 Task: In the event  named  Team Building Retreat: Leadership Development and Team Bonding, Set a range of dates when you can accept meetings  '19 Jul â€" 20 Aug 2023'. Select a duration of  60 min. Select working hours  	_x000D_
MON- SAT 9:00am â€" 5:00pm. Add time before or after your events  as 5 min. Set the frequency of available time slots for invitees as  40 min. Set the minimum notice period and maximum events allowed per day as  41 hours and 2. , logged in from the account softage.4@softage.net and add another guest for the event, softage.7@softage.net
Action: Mouse pressed left at (782, 280)
Screenshot: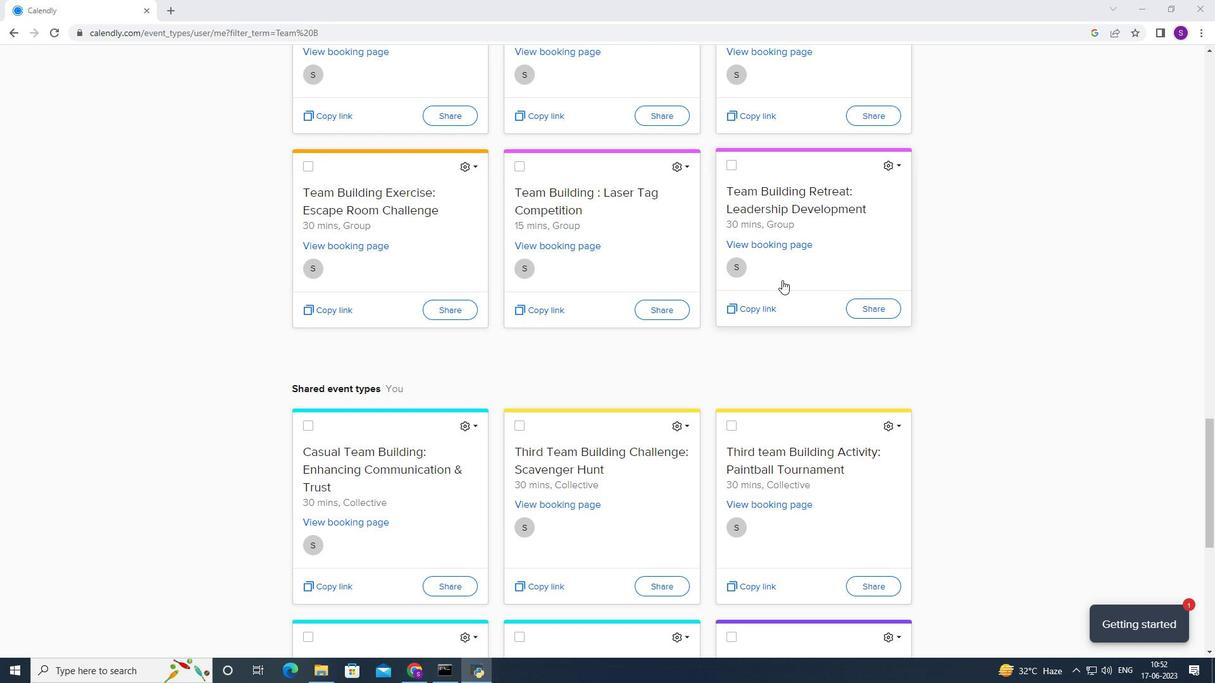 
Action: Mouse moved to (356, 261)
Screenshot: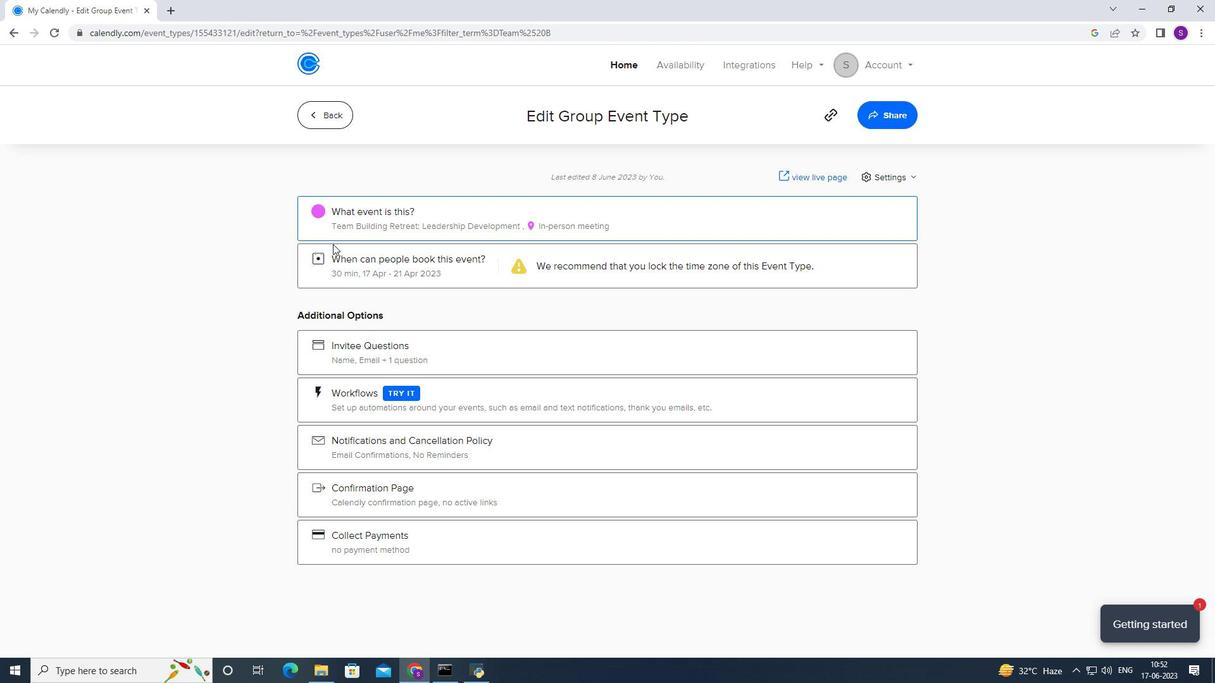 
Action: Mouse pressed left at (356, 261)
Screenshot: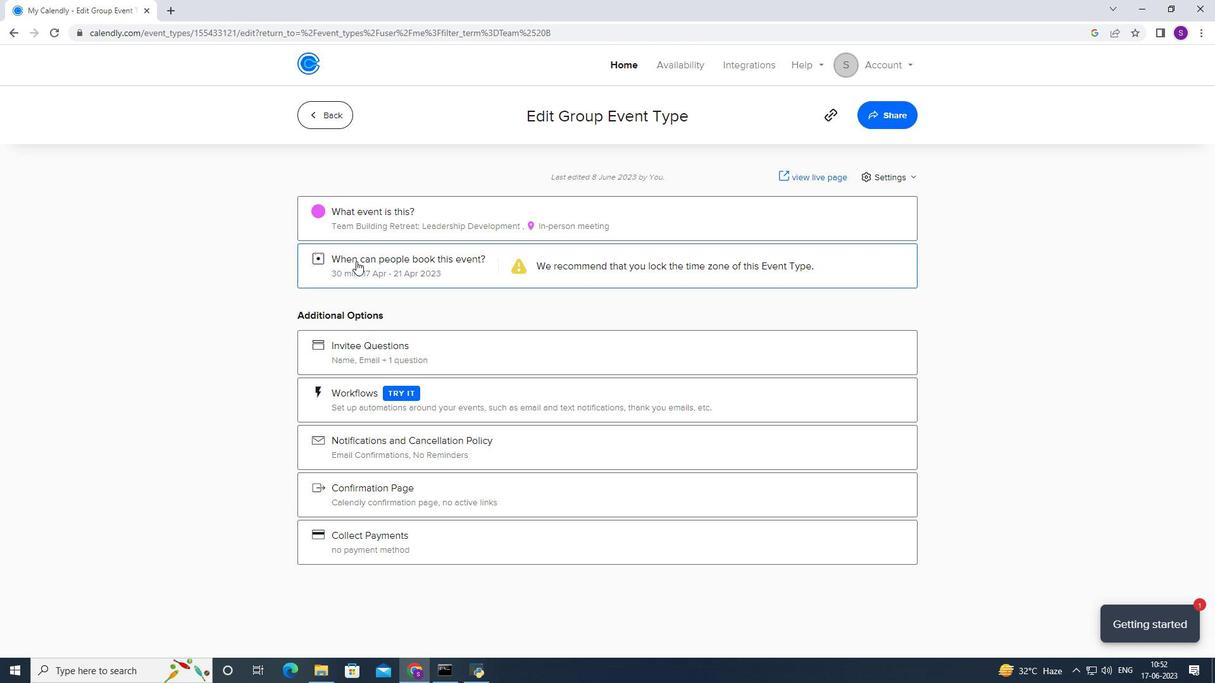 
Action: Mouse moved to (366, 293)
Screenshot: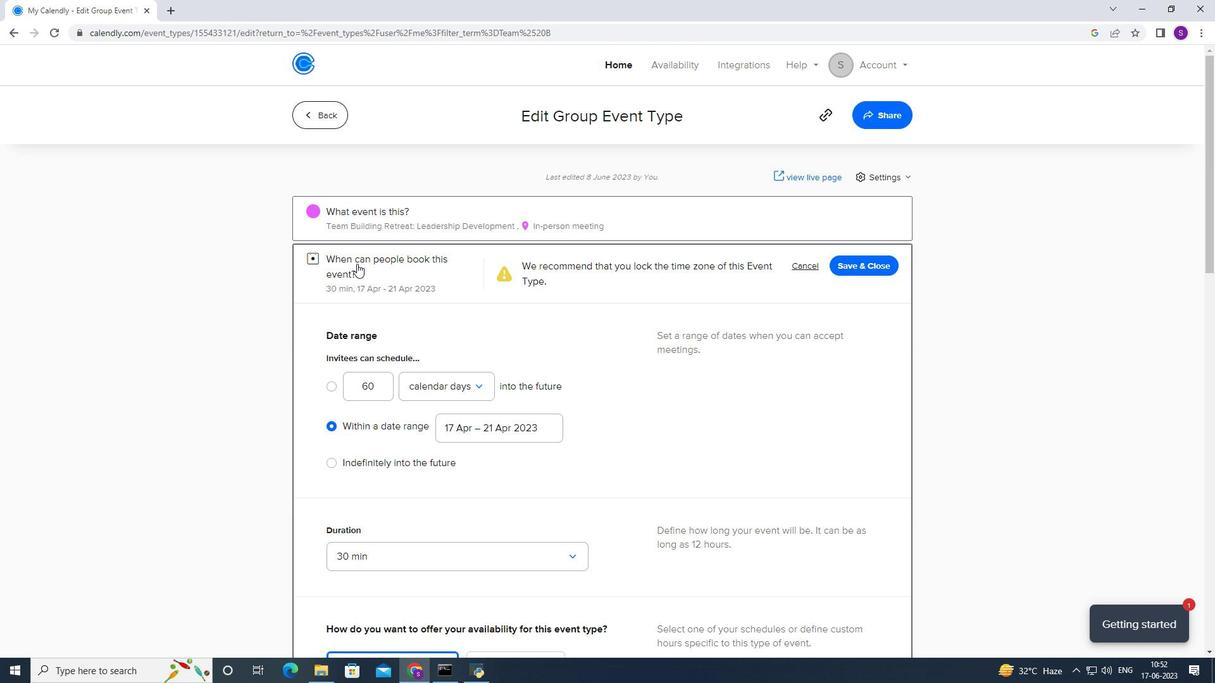 
Action: Mouse scrolled (366, 292) with delta (0, 0)
Screenshot: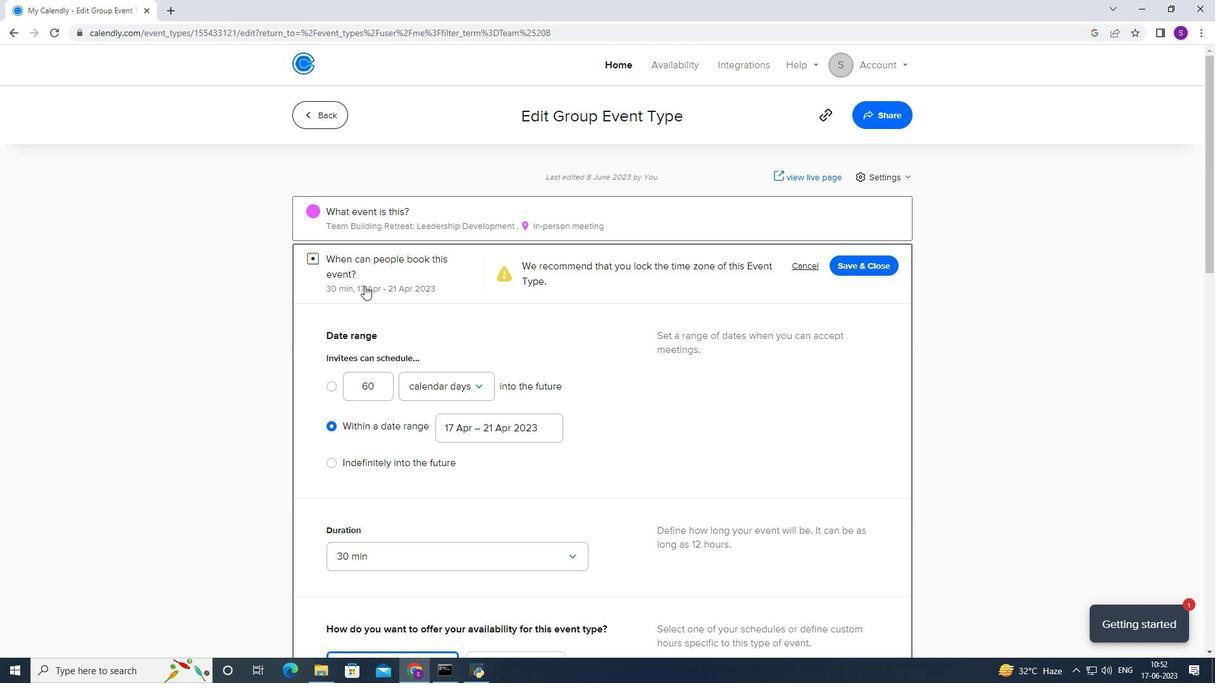 
Action: Mouse scrolled (366, 292) with delta (0, 0)
Screenshot: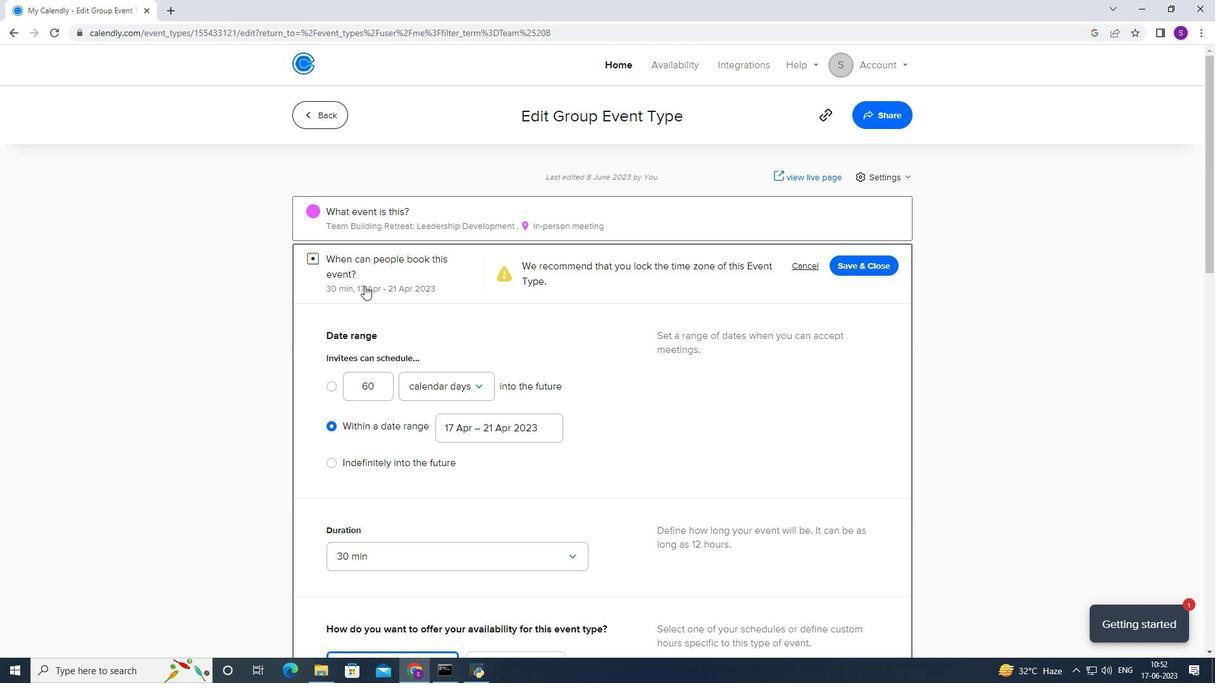 
Action: Mouse scrolled (366, 292) with delta (0, 0)
Screenshot: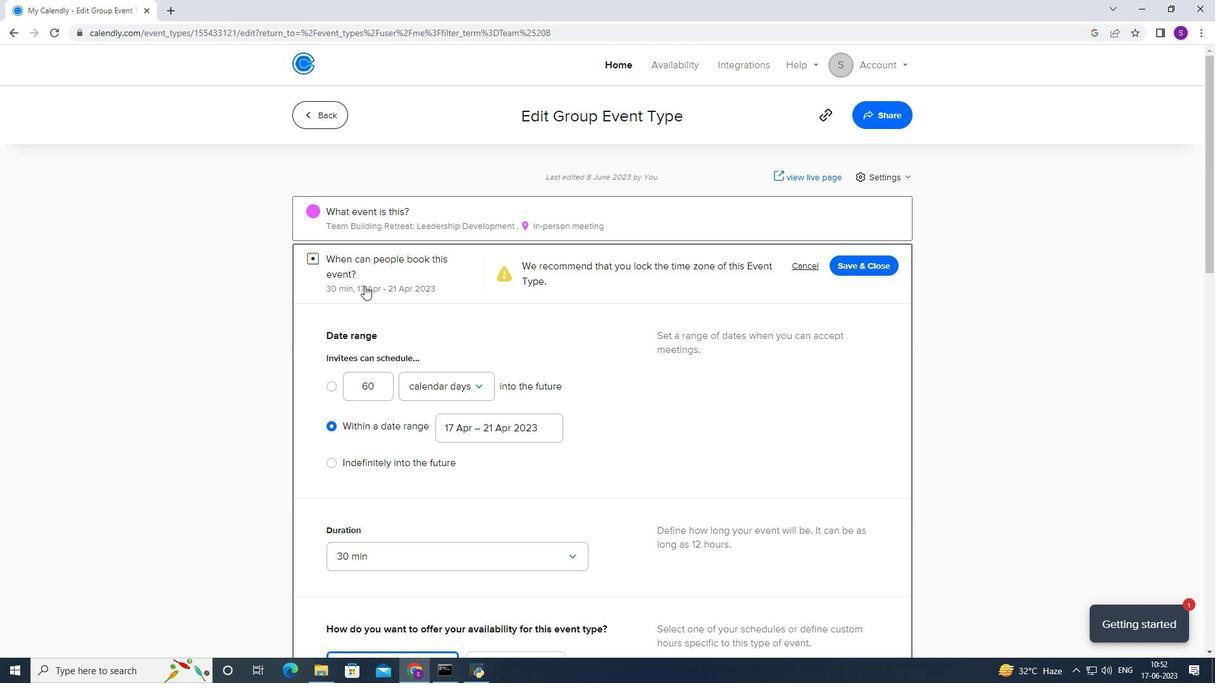 
Action: Mouse moved to (455, 238)
Screenshot: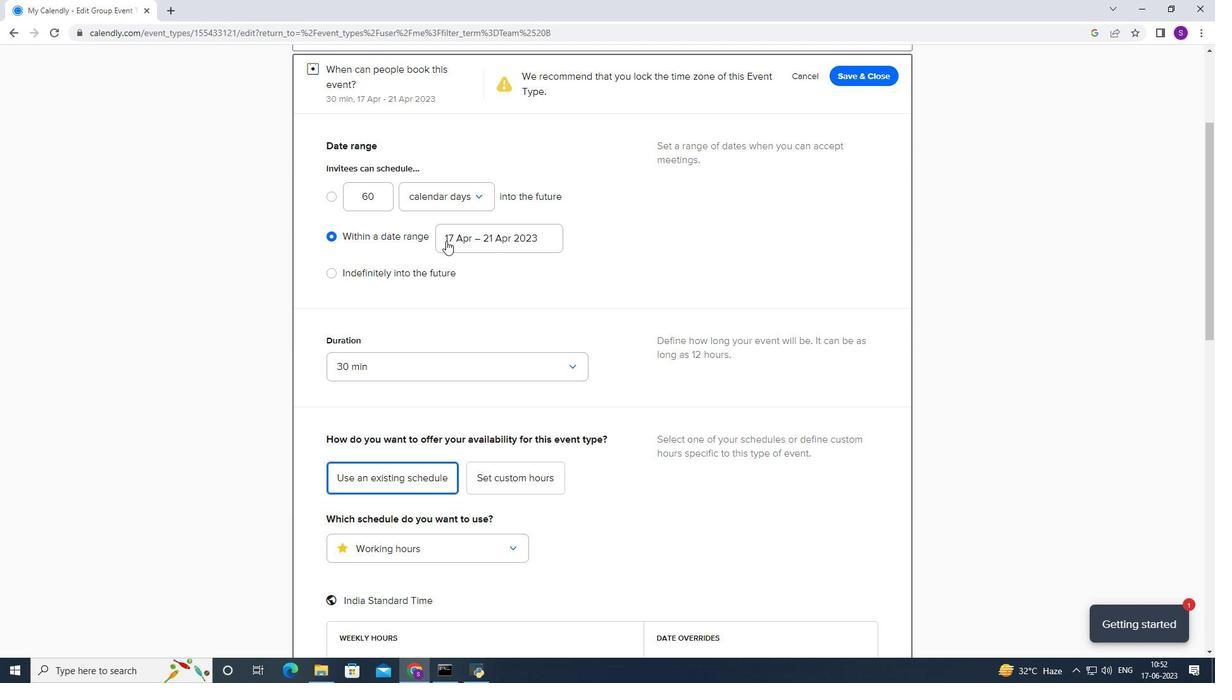 
Action: Mouse pressed left at (455, 238)
Screenshot: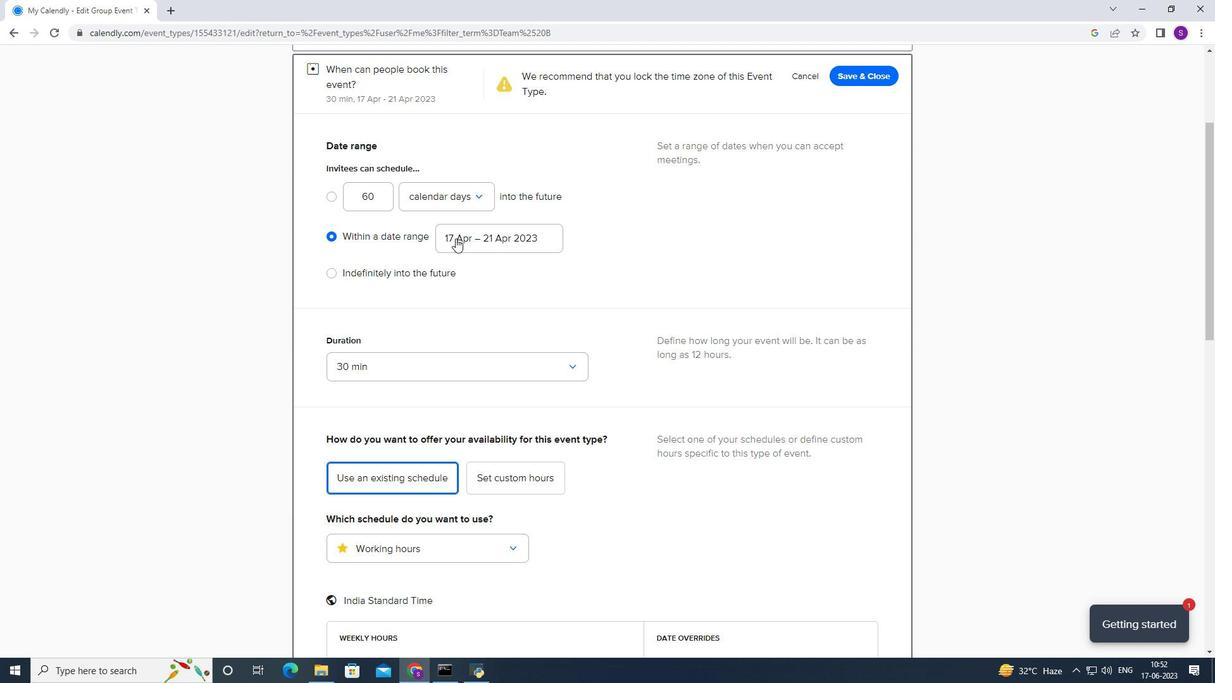 
Action: Mouse moved to (478, 378)
Screenshot: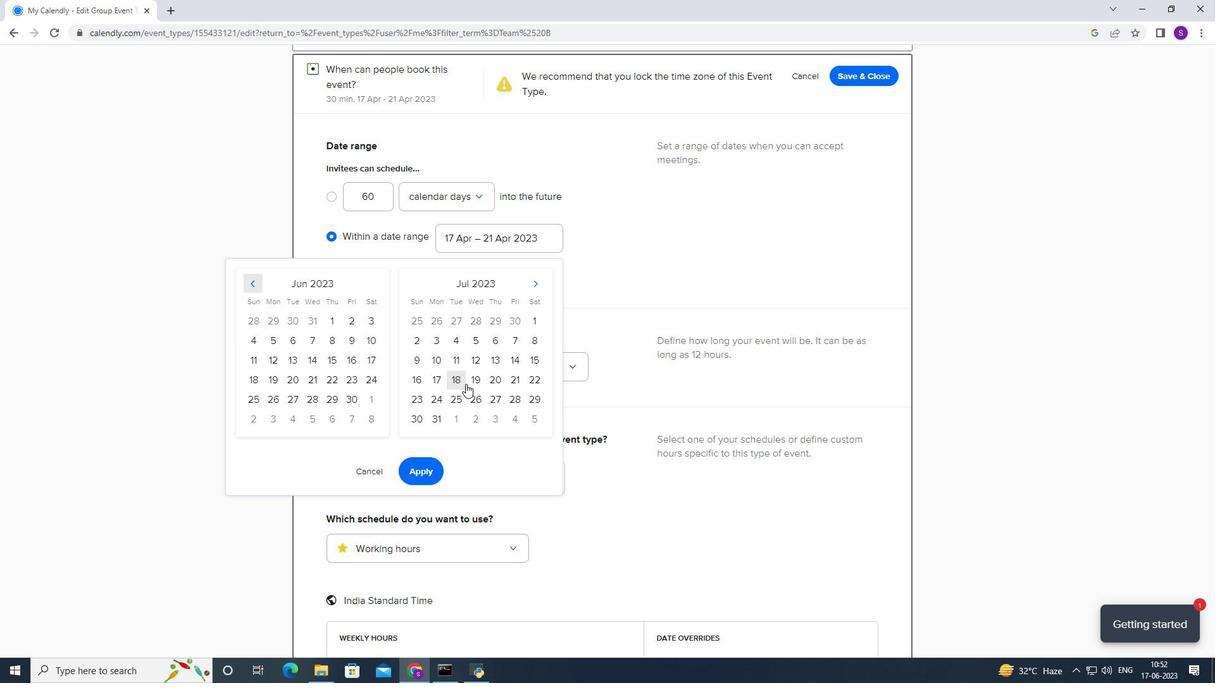
Action: Mouse pressed left at (478, 378)
Screenshot: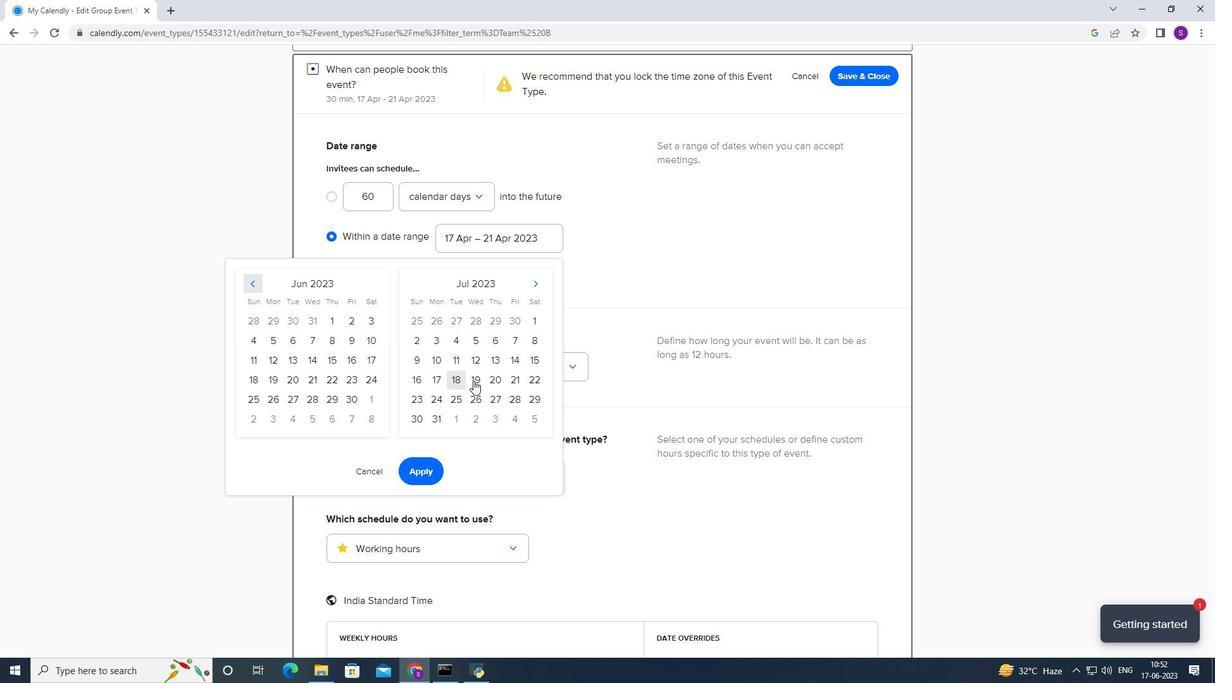 
Action: Mouse moved to (536, 279)
Screenshot: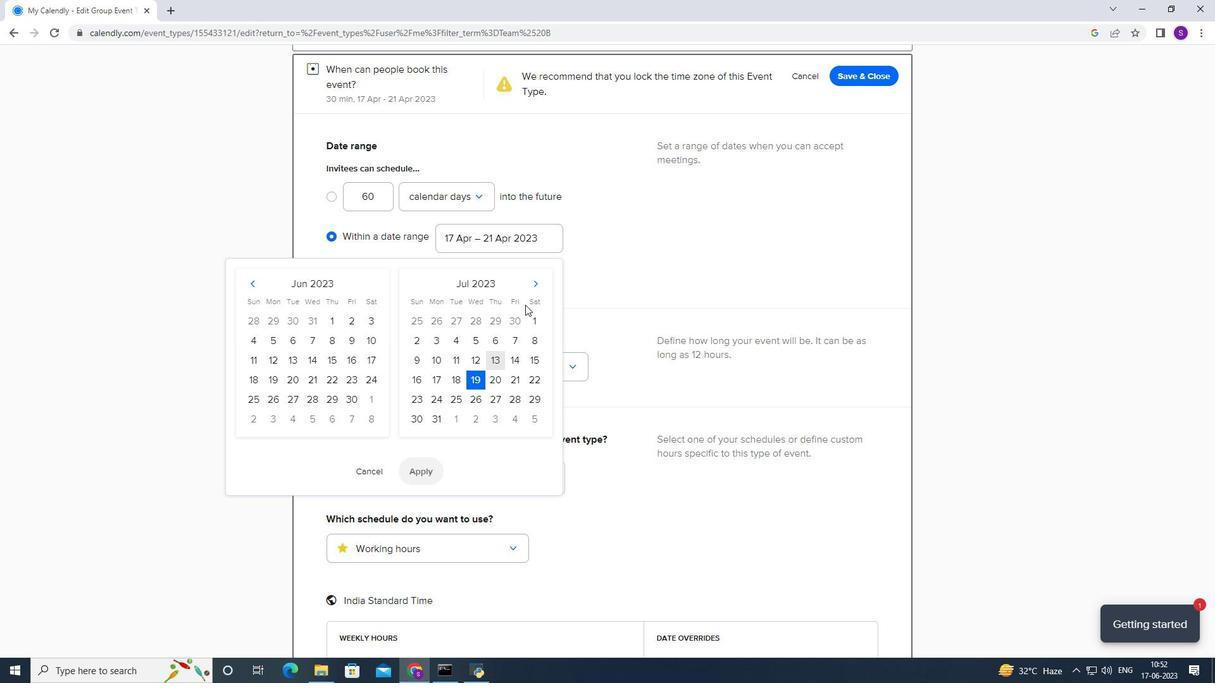 
Action: Mouse pressed left at (536, 279)
Screenshot: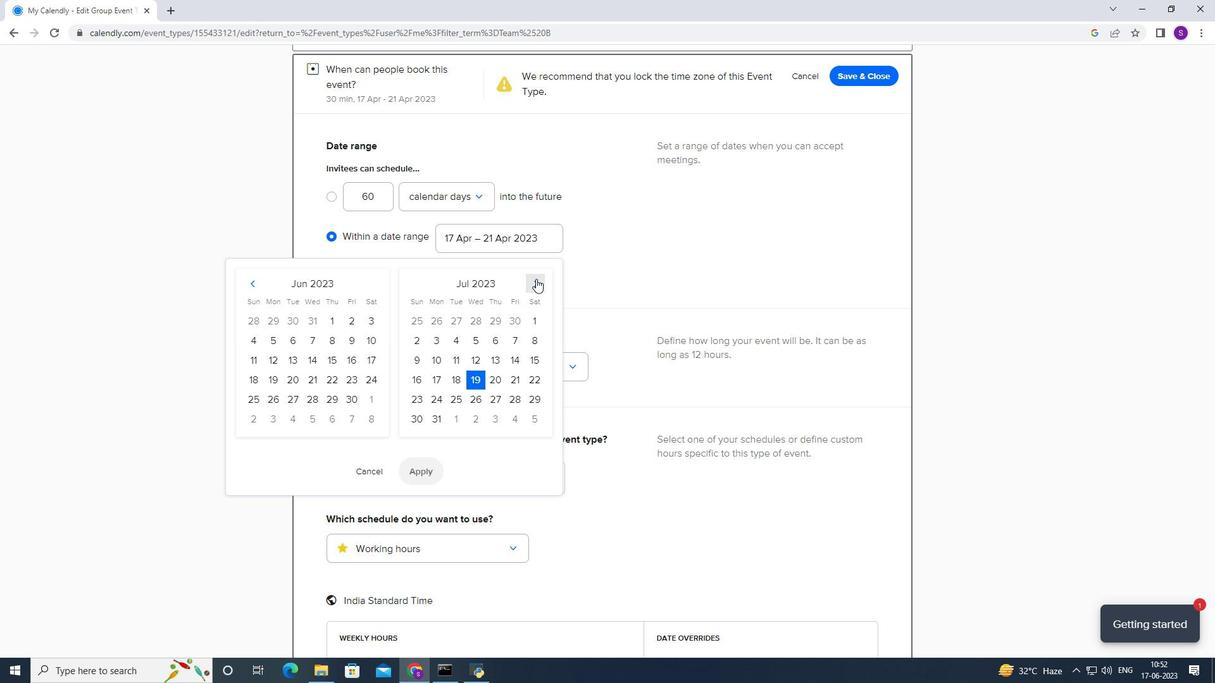 
Action: Mouse moved to (419, 382)
Screenshot: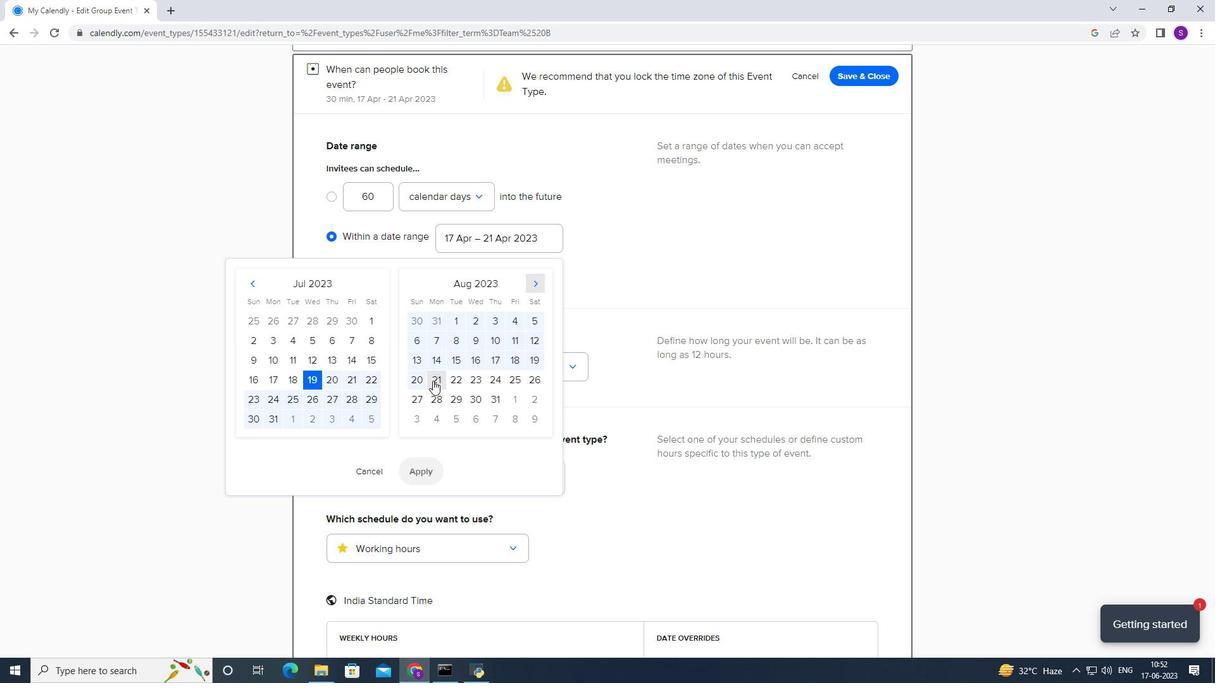 
Action: Mouse pressed left at (419, 382)
Screenshot: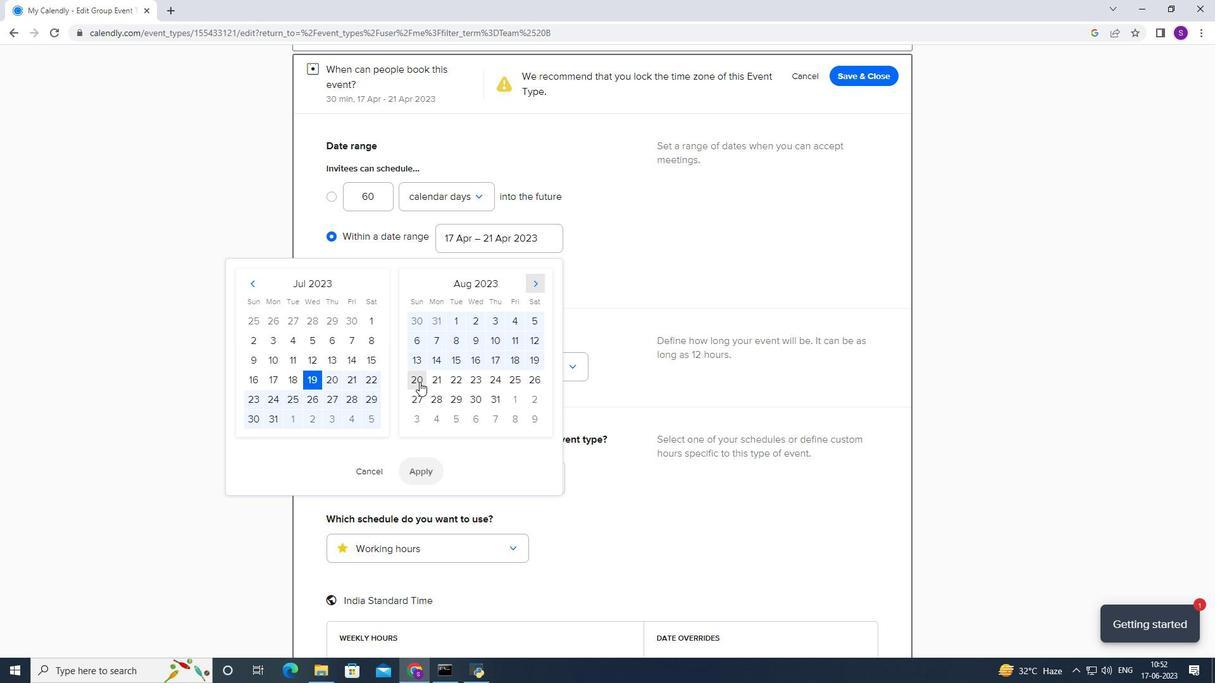 
Action: Mouse moved to (407, 474)
Screenshot: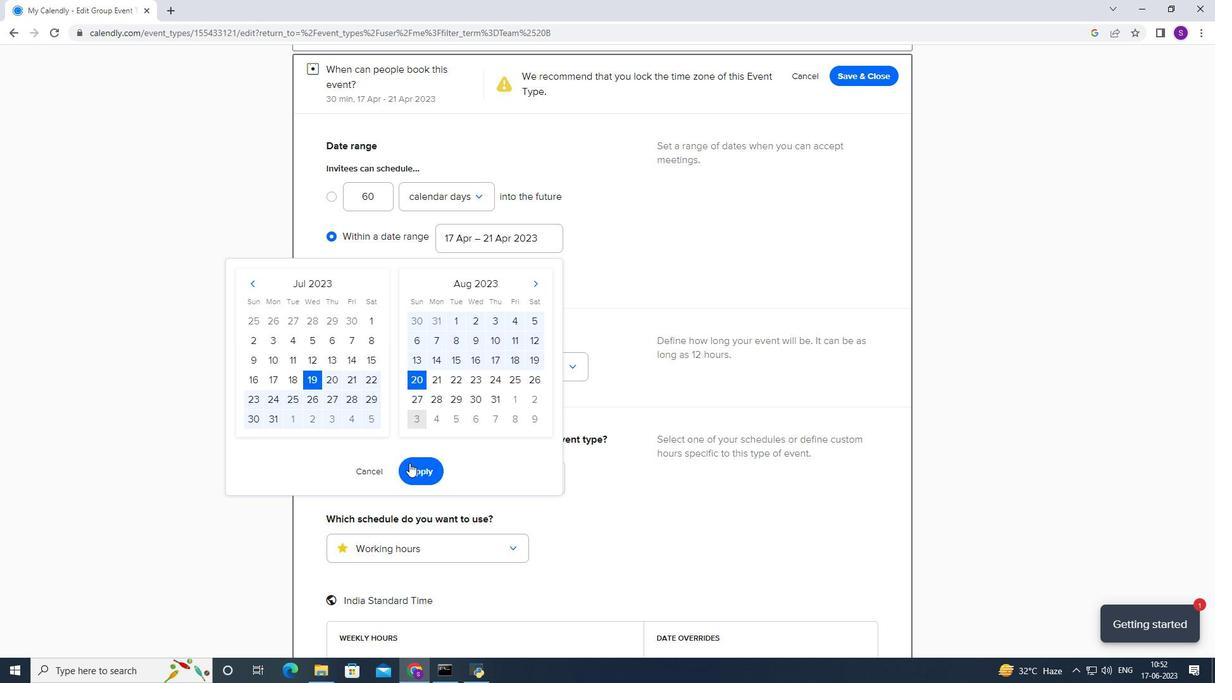 
Action: Mouse pressed left at (407, 474)
Screenshot: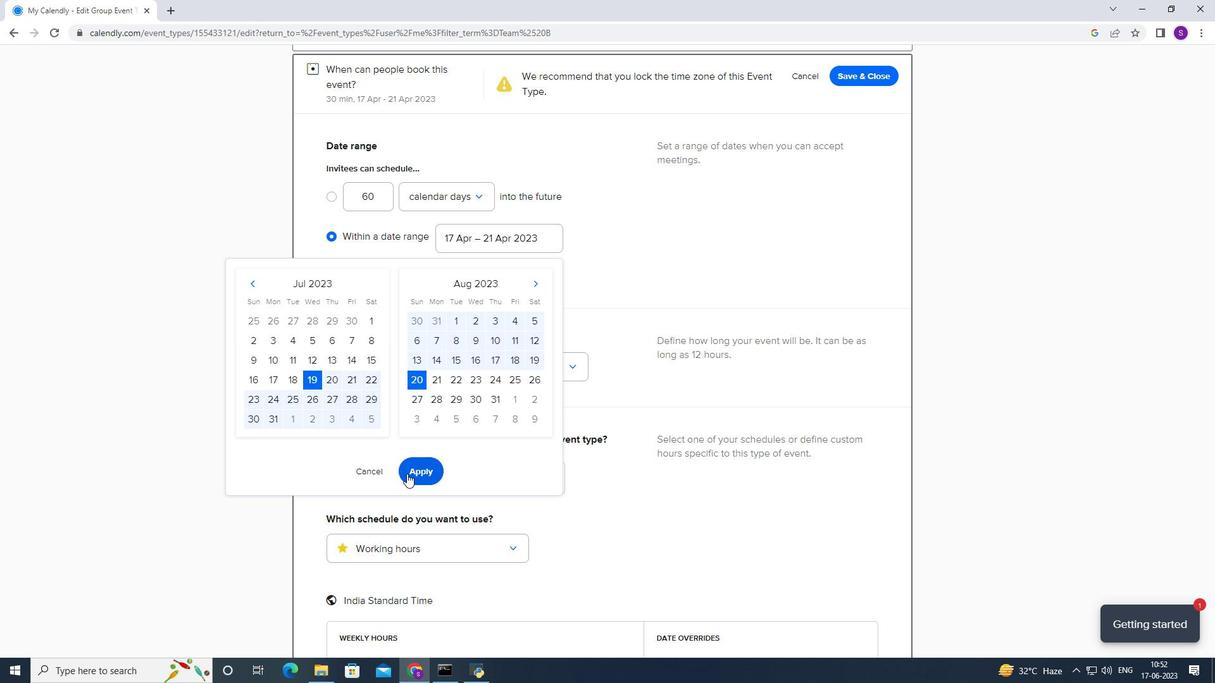 
Action: Mouse moved to (435, 448)
Screenshot: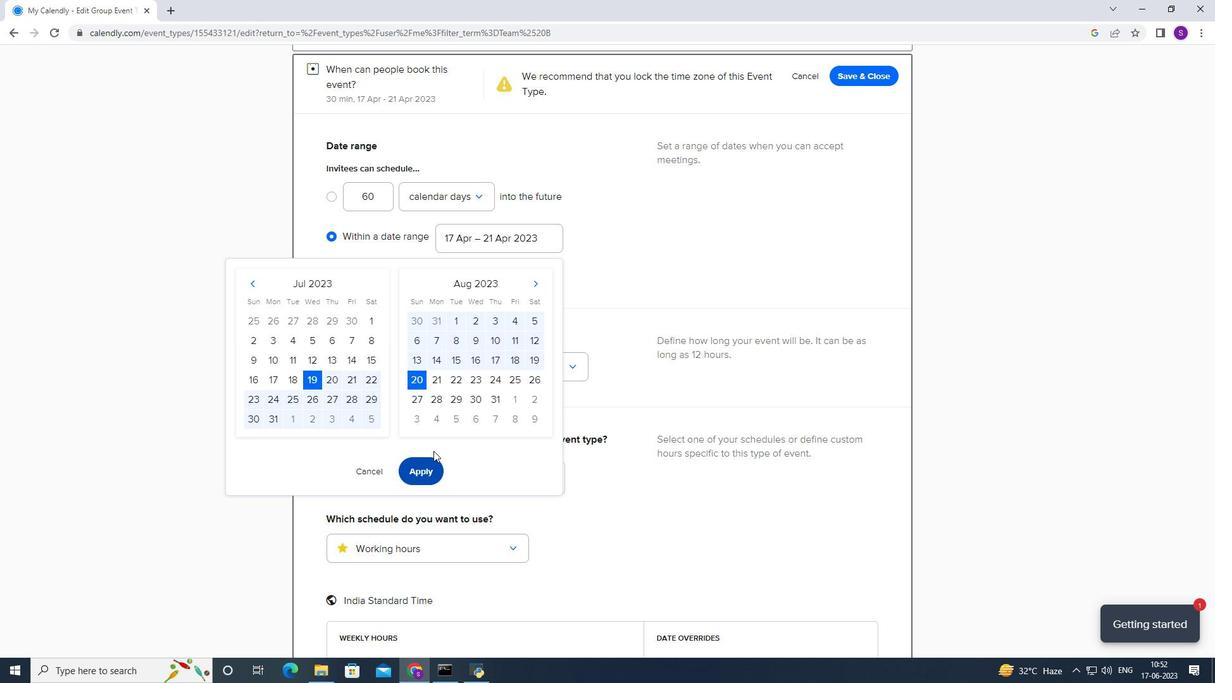 
Action: Mouse scrolled (435, 447) with delta (0, 0)
Screenshot: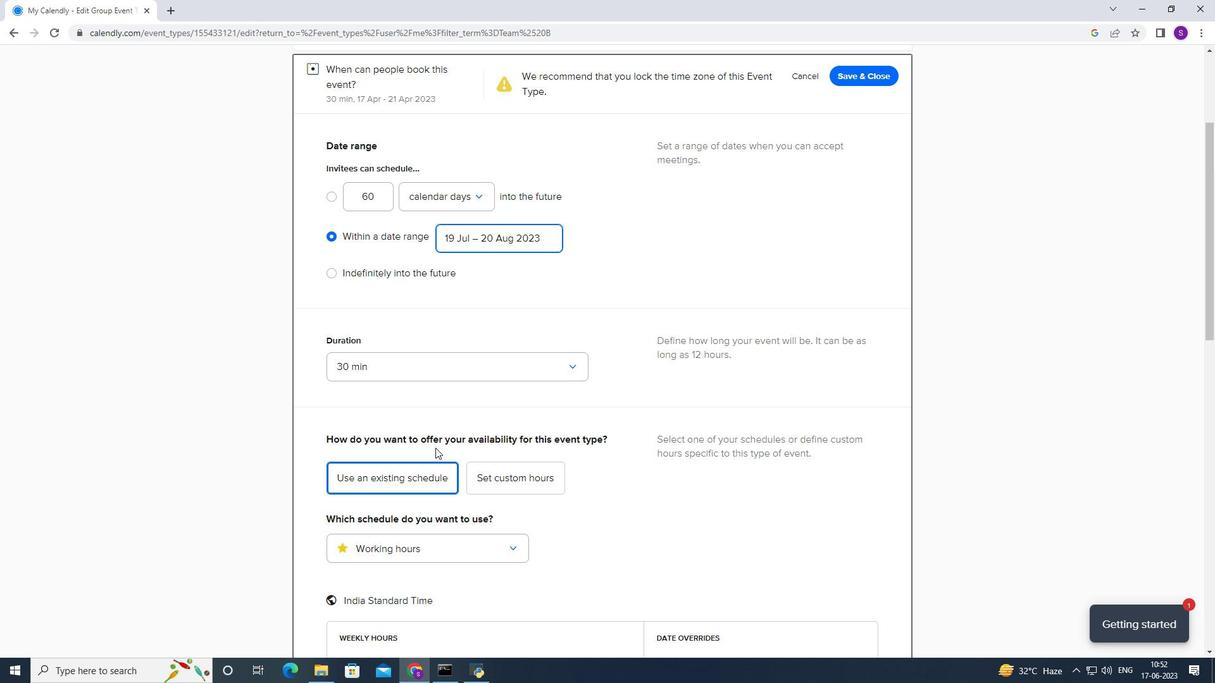 
Action: Mouse scrolled (435, 447) with delta (0, 0)
Screenshot: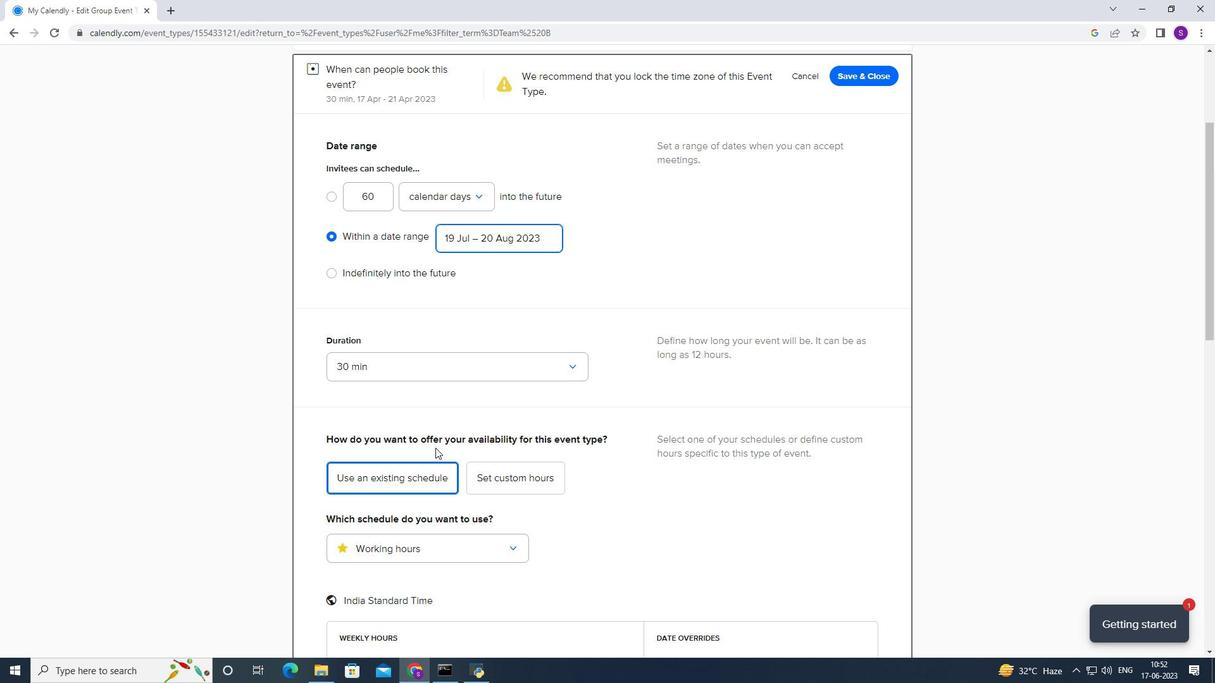 
Action: Mouse moved to (487, 355)
Screenshot: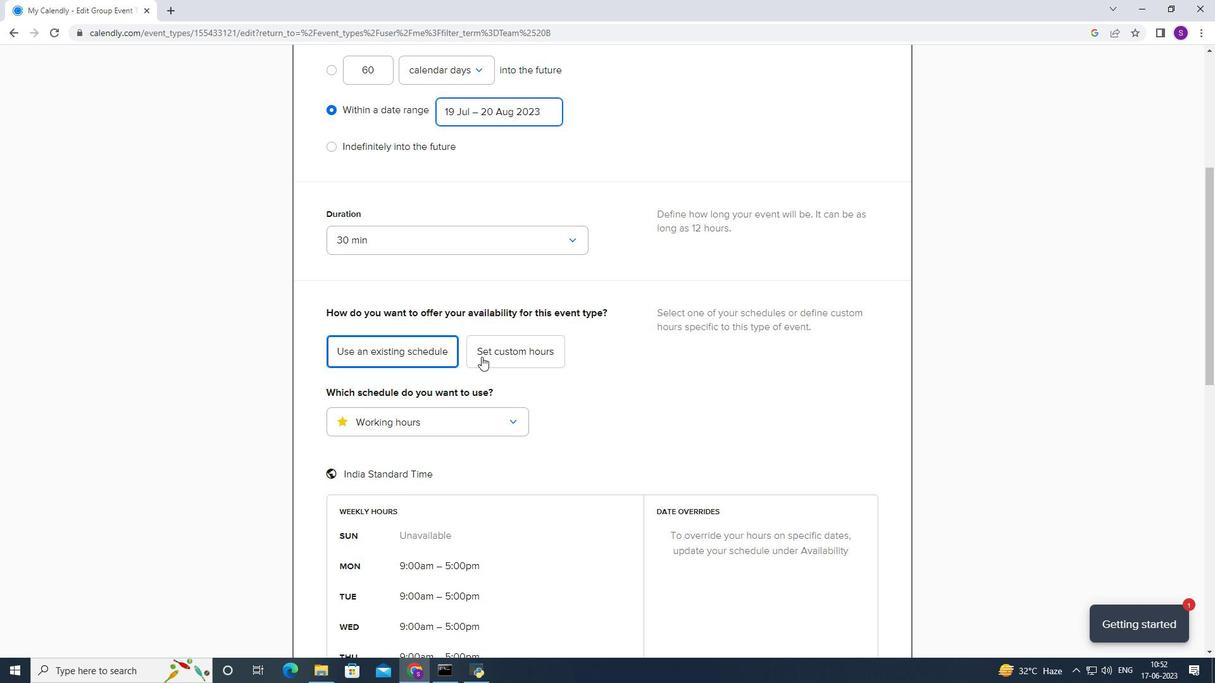 
Action: Mouse scrolled (487, 356) with delta (0, 0)
Screenshot: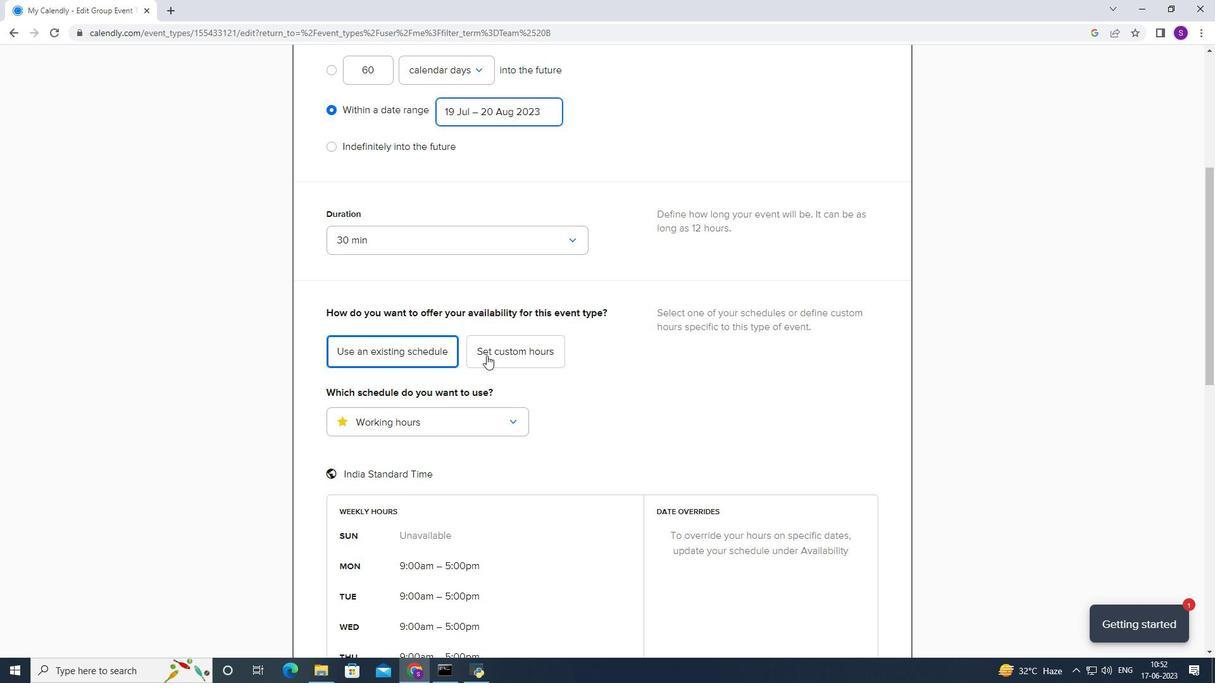 
Action: Mouse moved to (471, 286)
Screenshot: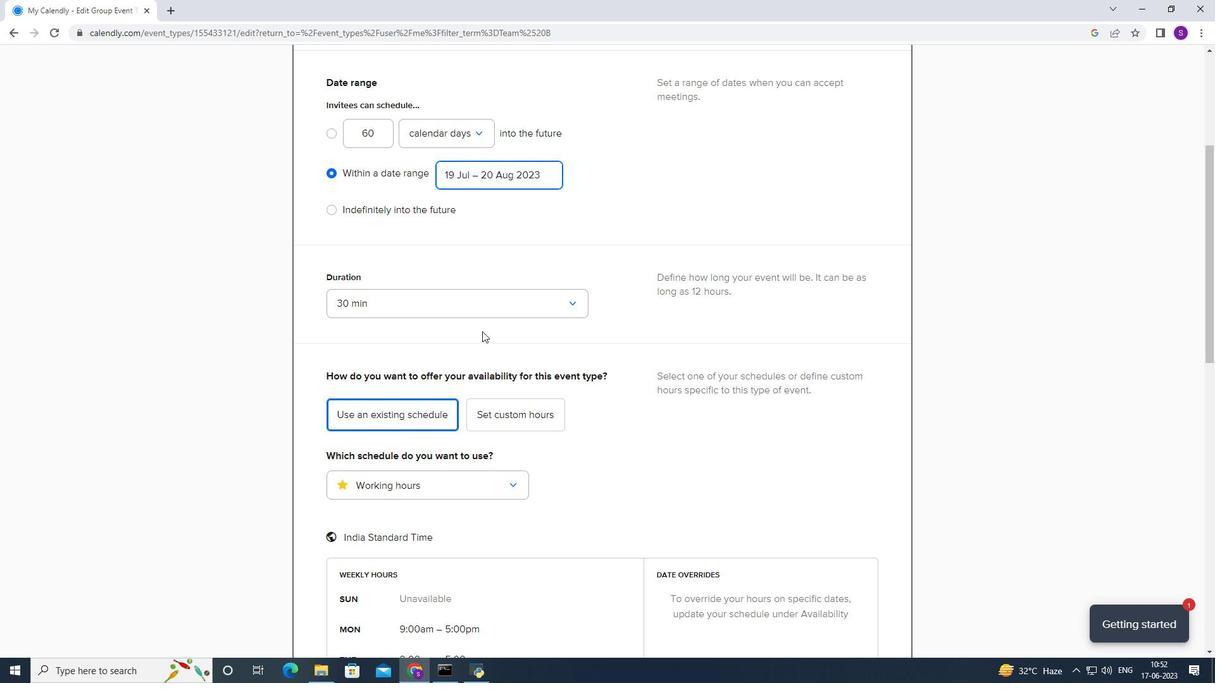 
Action: Mouse pressed left at (471, 286)
Screenshot: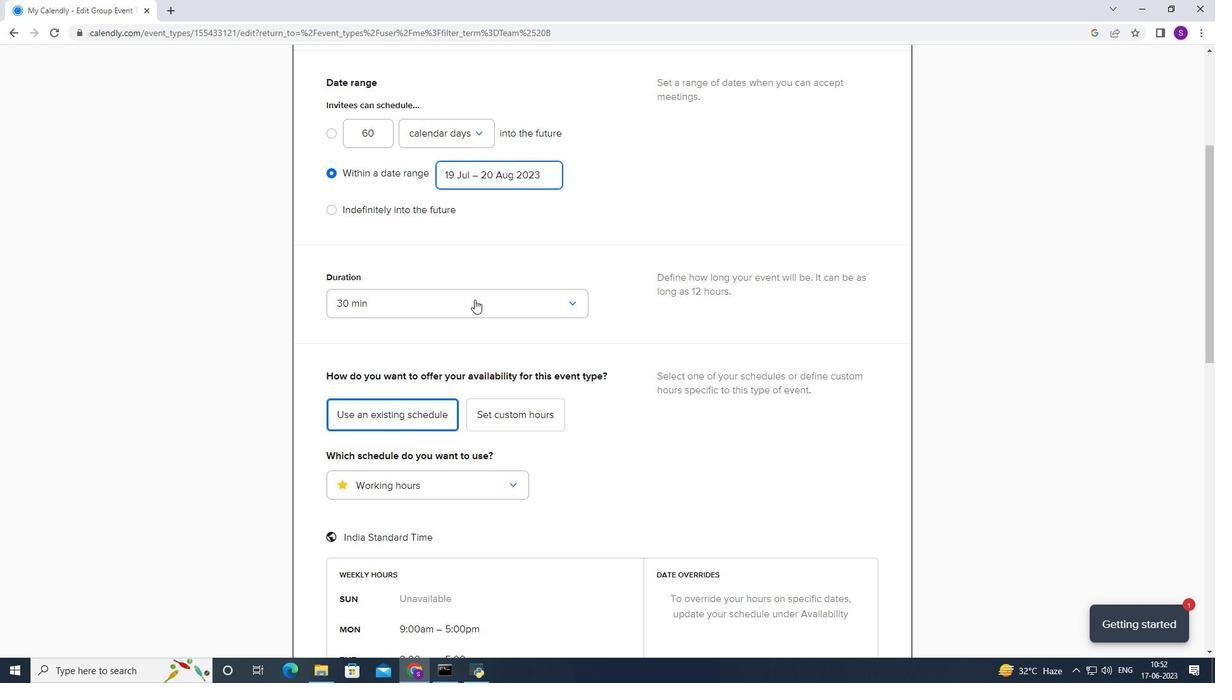 
Action: Mouse moved to (452, 298)
Screenshot: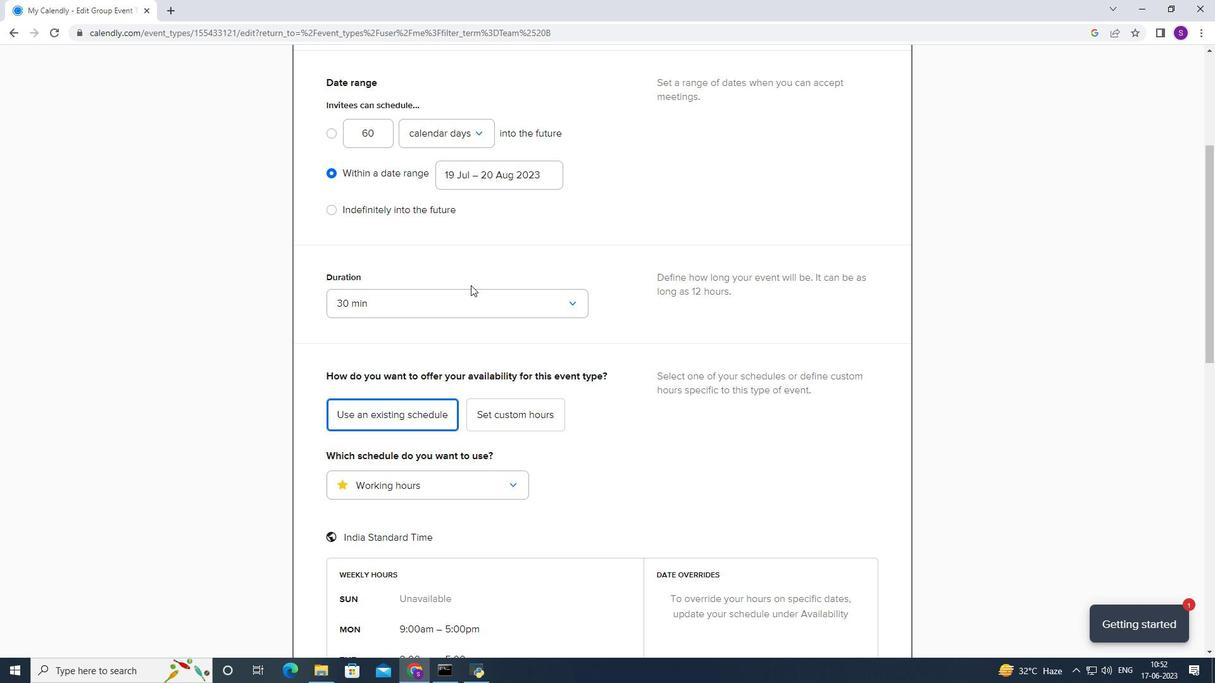 
Action: Mouse pressed left at (452, 298)
Screenshot: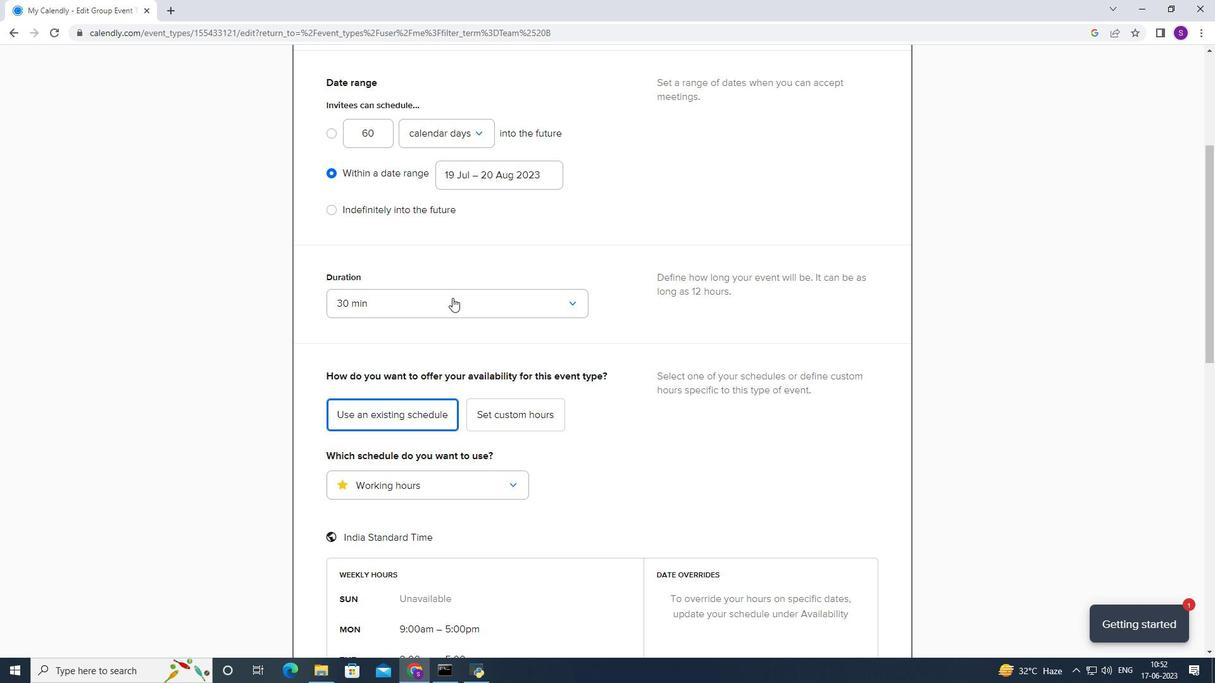 
Action: Mouse moved to (354, 415)
Screenshot: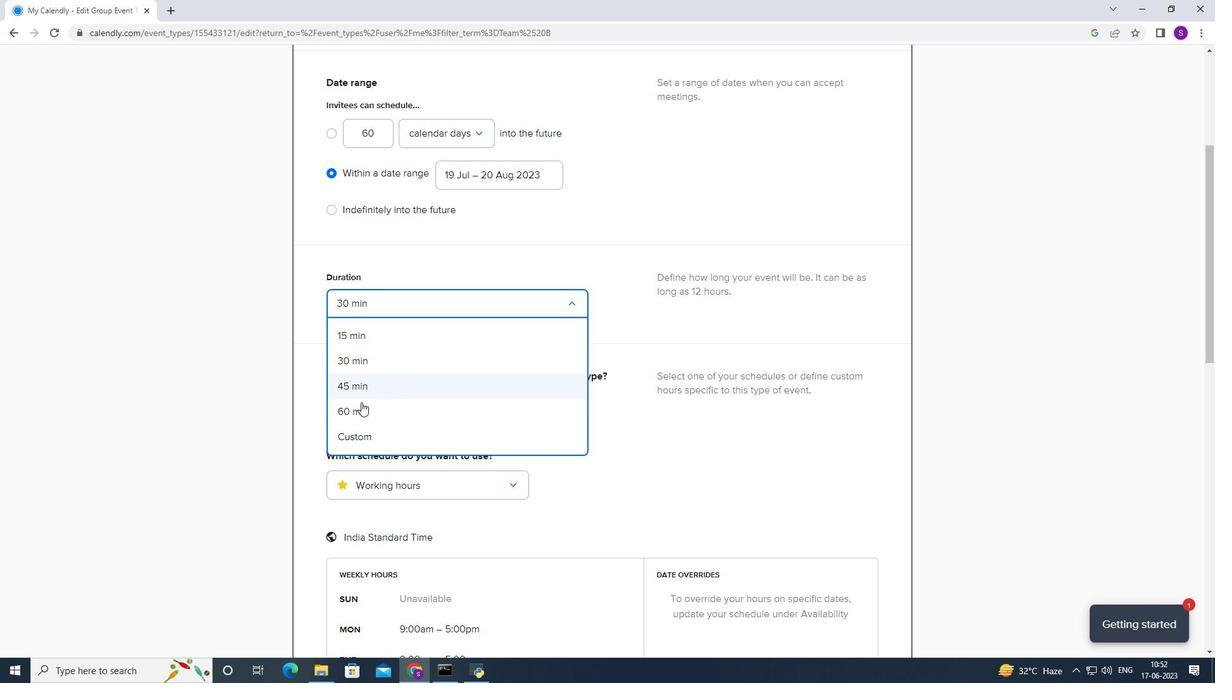 
Action: Mouse pressed left at (354, 415)
Screenshot: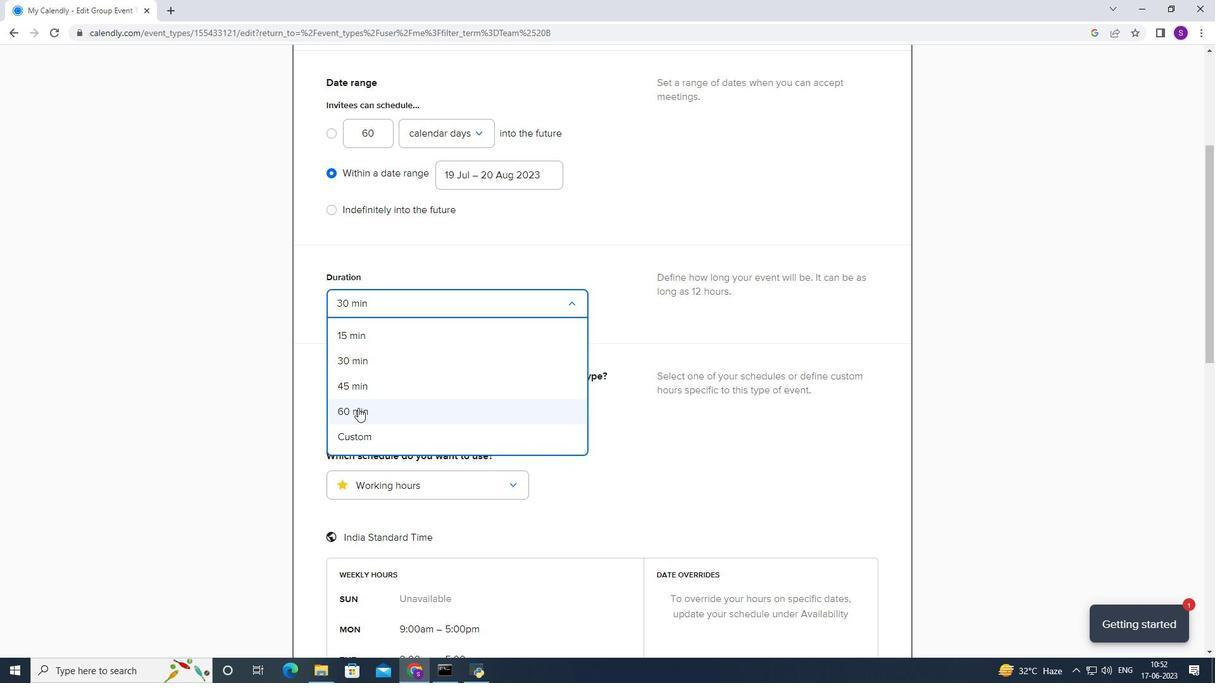 
Action: Mouse moved to (405, 378)
Screenshot: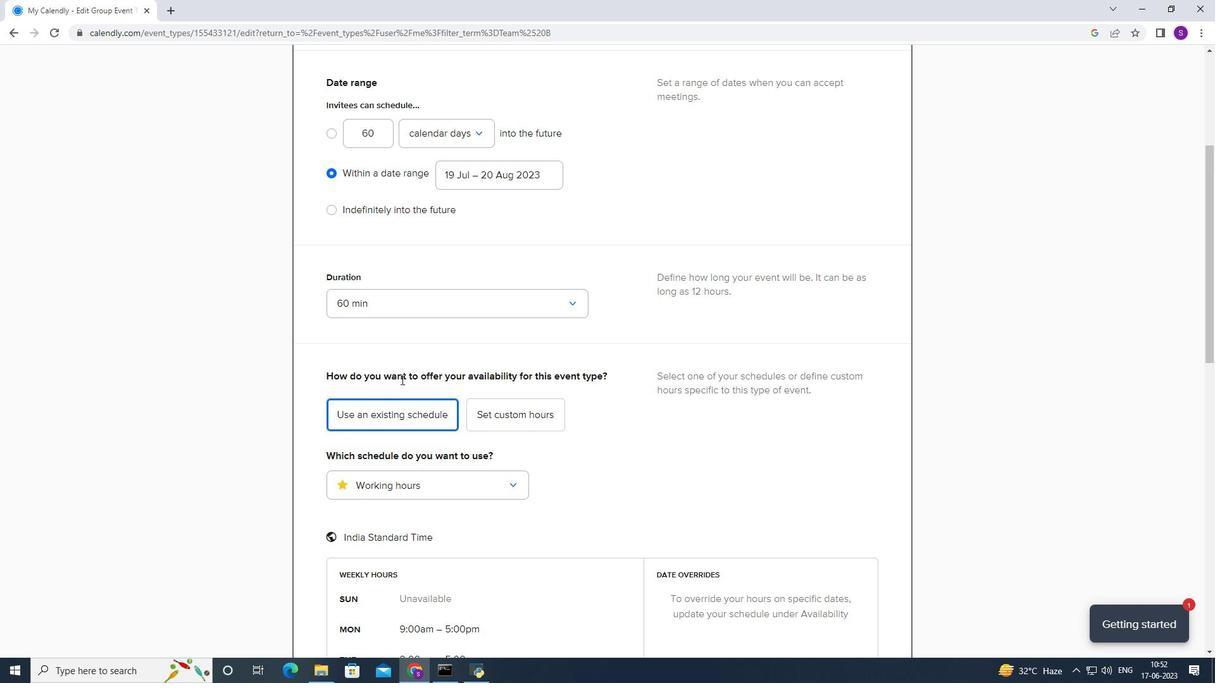 
Action: Mouse scrolled (405, 377) with delta (0, 0)
Screenshot: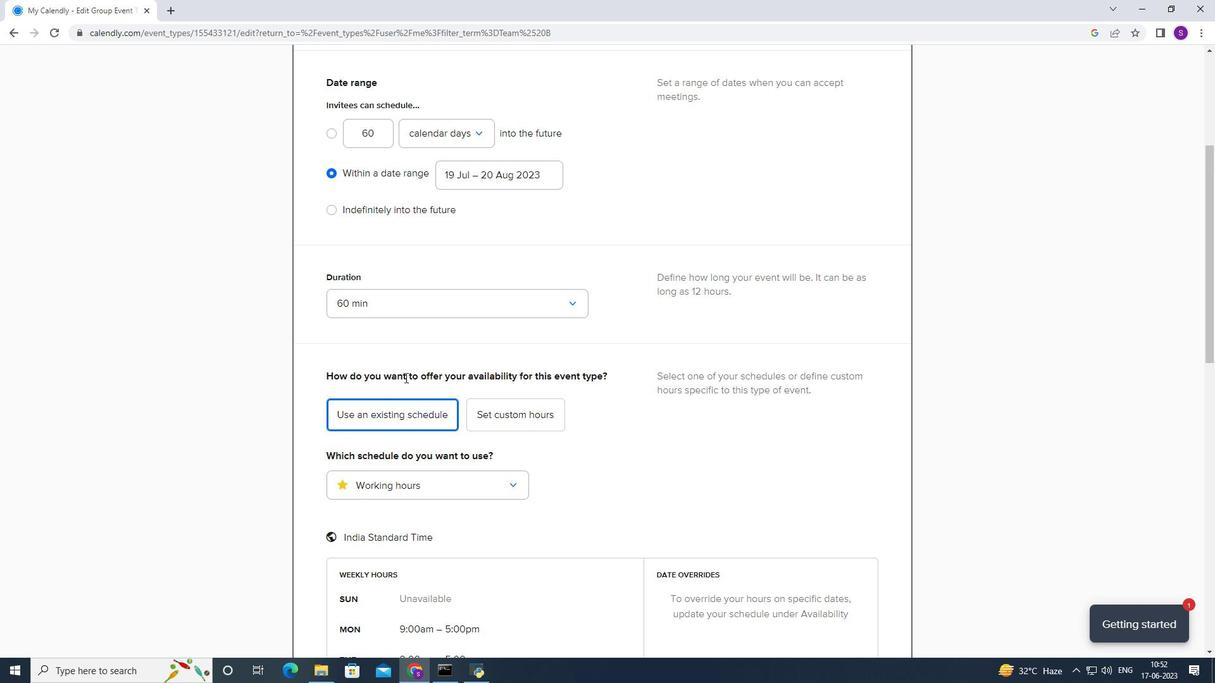 
Action: Mouse scrolled (405, 377) with delta (0, 0)
Screenshot: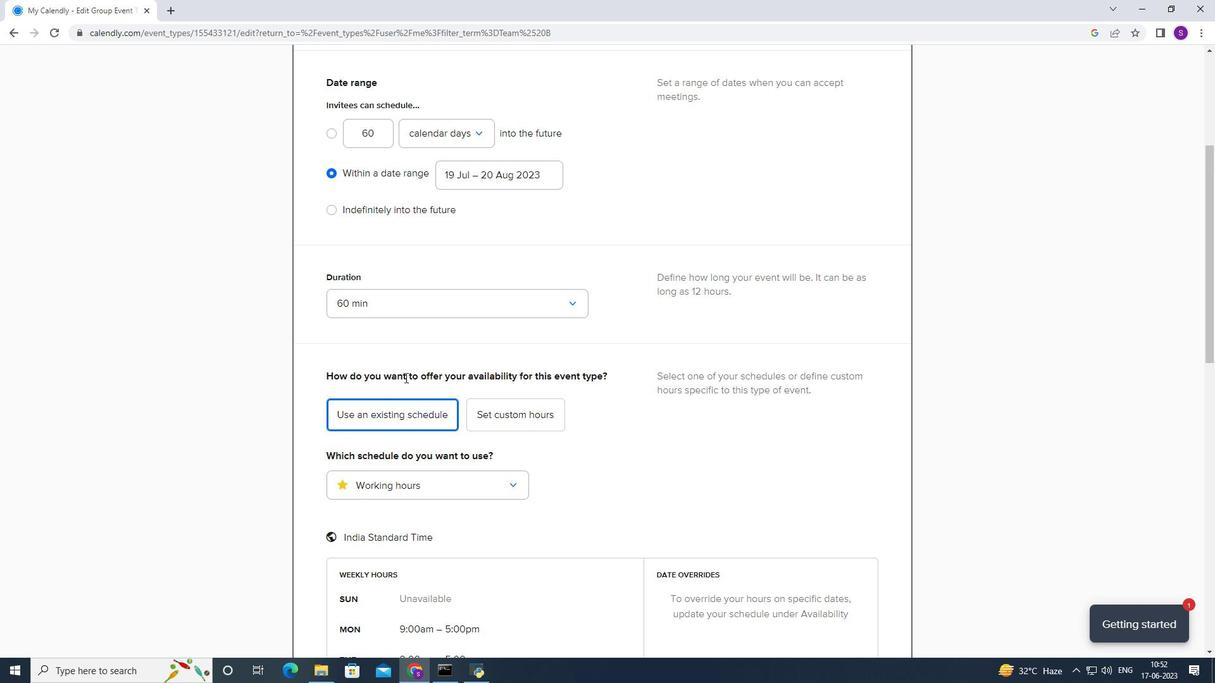 
Action: Mouse scrolled (405, 377) with delta (0, 0)
Screenshot: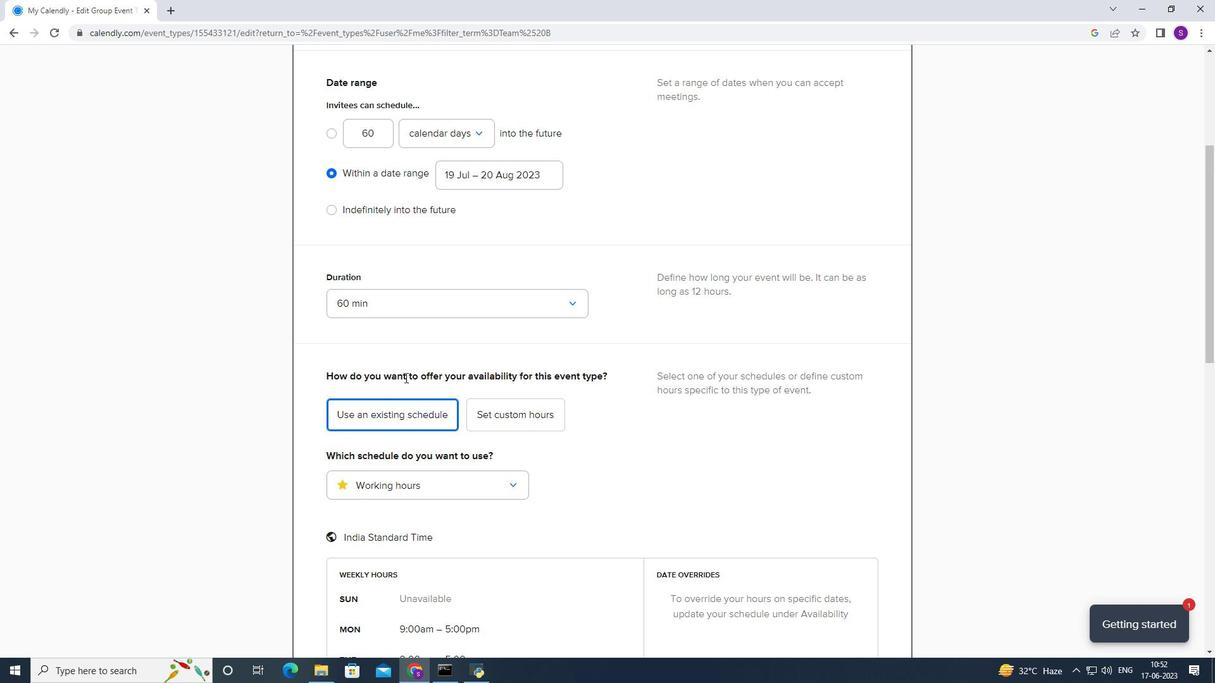 
Action: Mouse scrolled (405, 377) with delta (0, 0)
Screenshot: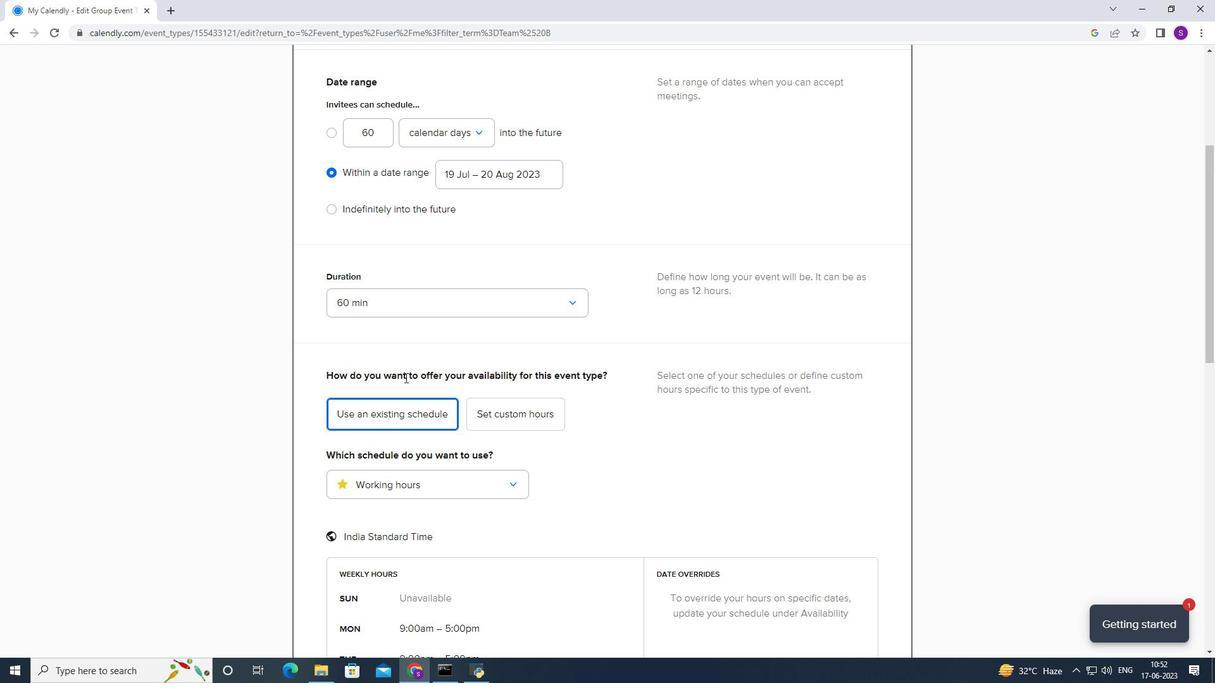 
Action: Mouse moved to (520, 156)
Screenshot: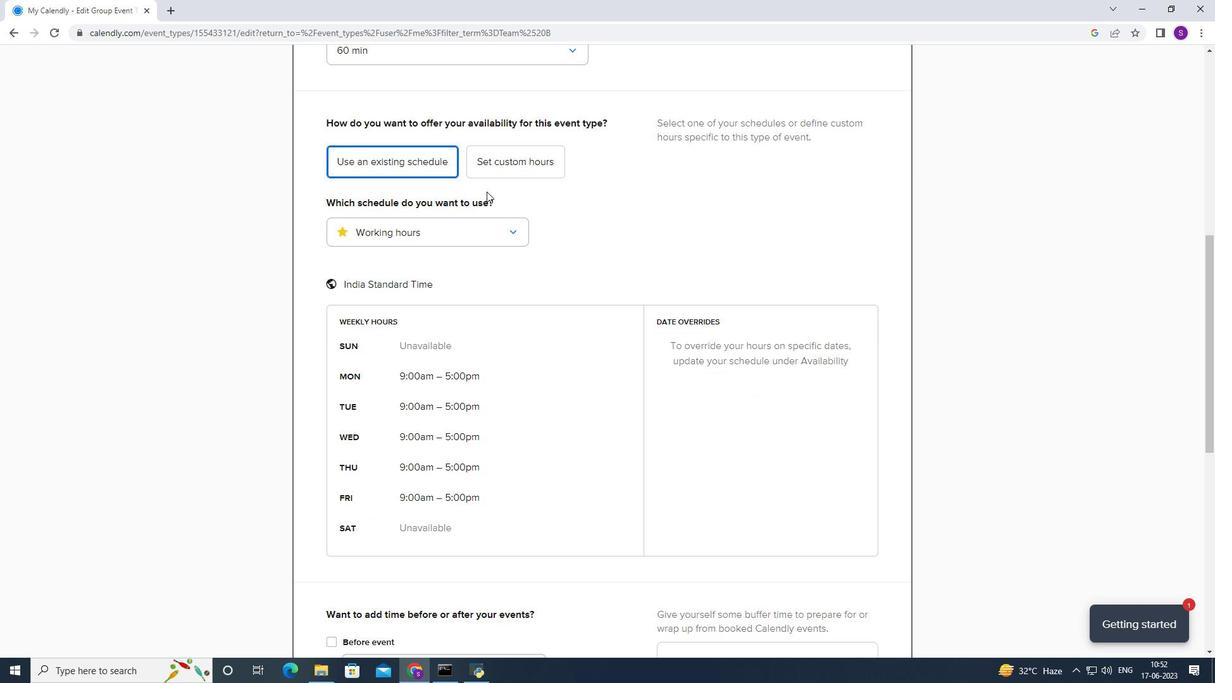 
Action: Mouse pressed left at (520, 156)
Screenshot: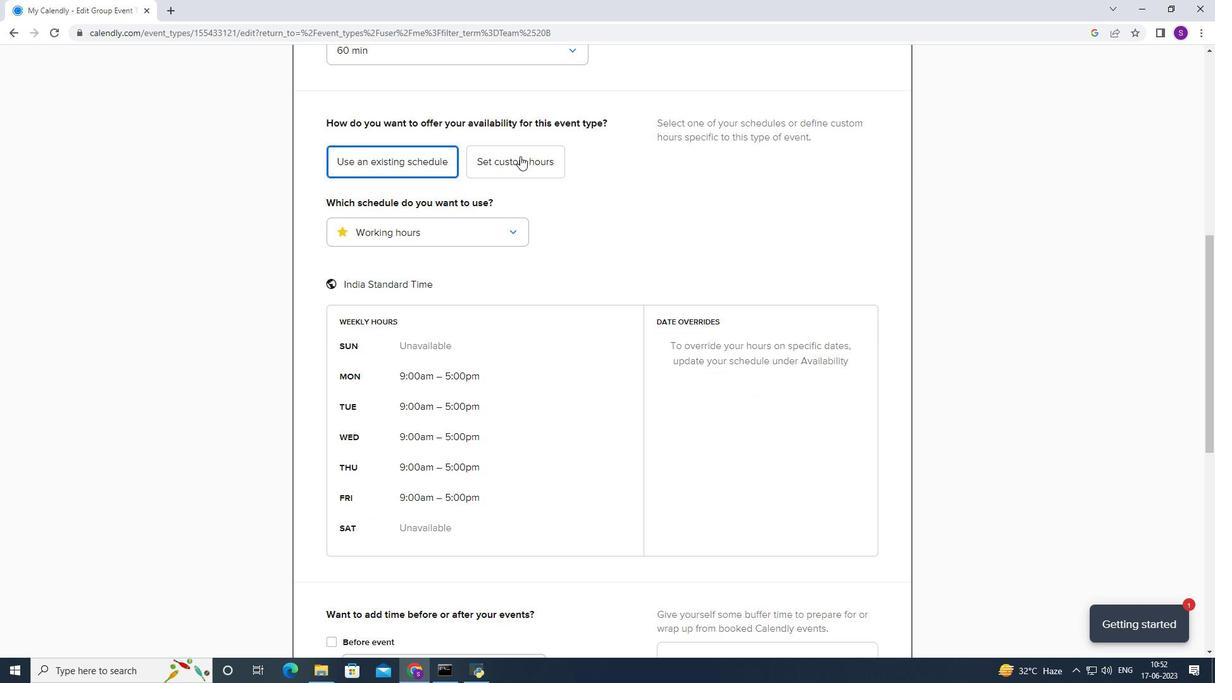 
Action: Mouse moved to (425, 321)
Screenshot: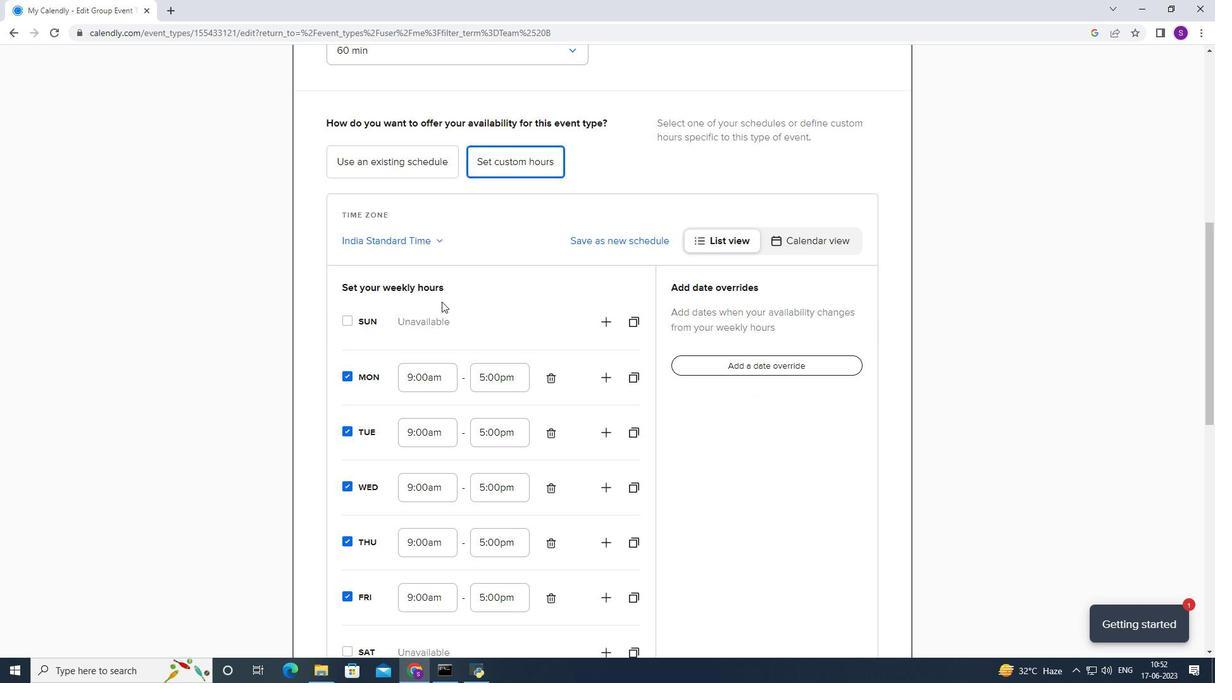 
Action: Mouse scrolled (425, 321) with delta (0, 0)
Screenshot: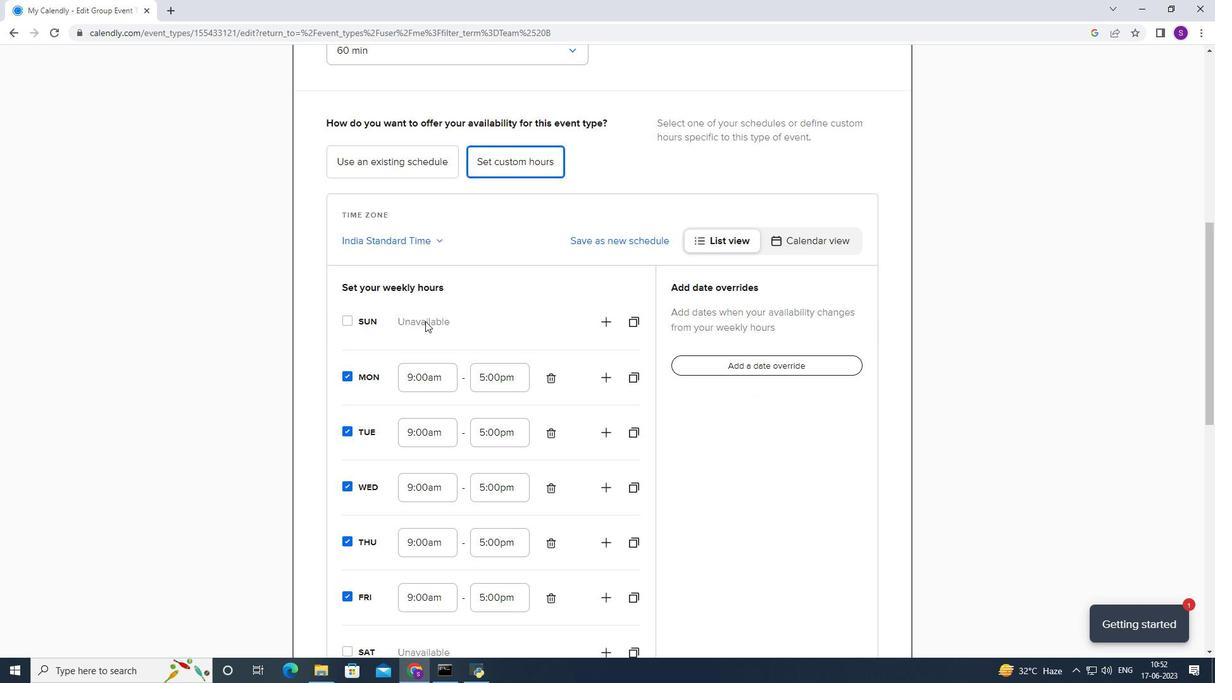 
Action: Mouse scrolled (425, 321) with delta (0, 0)
Screenshot: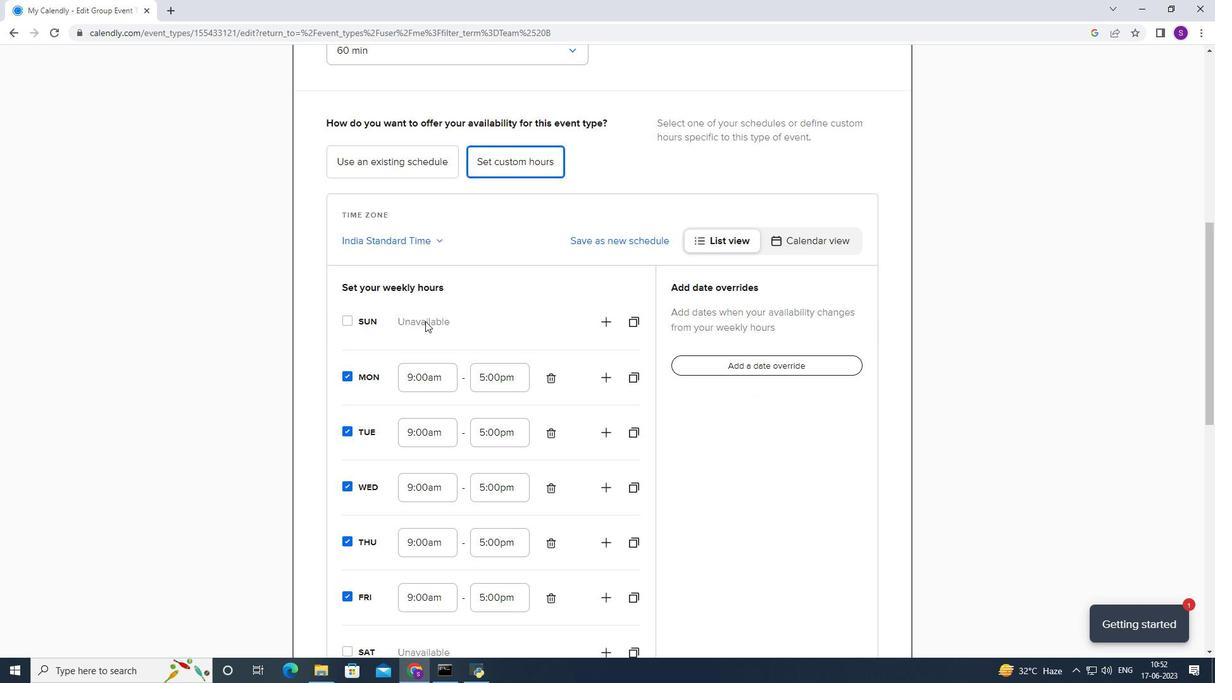 
Action: Mouse scrolled (425, 321) with delta (0, 0)
Screenshot: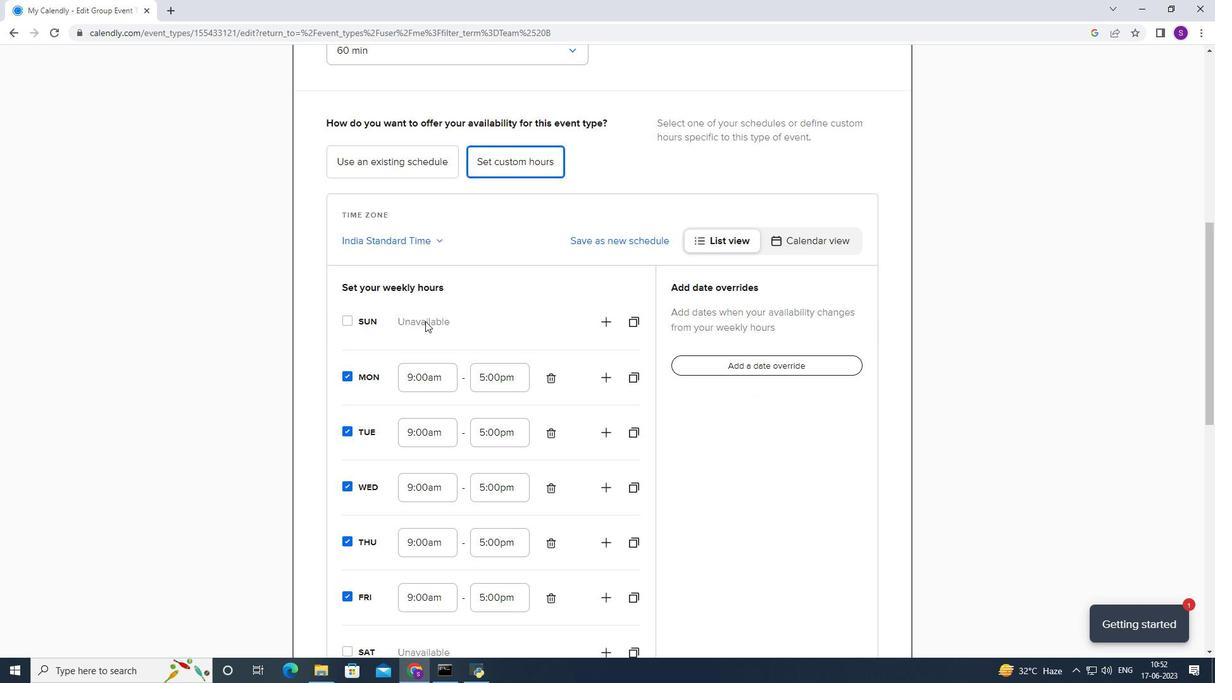 
Action: Mouse scrolled (425, 321) with delta (0, 0)
Screenshot: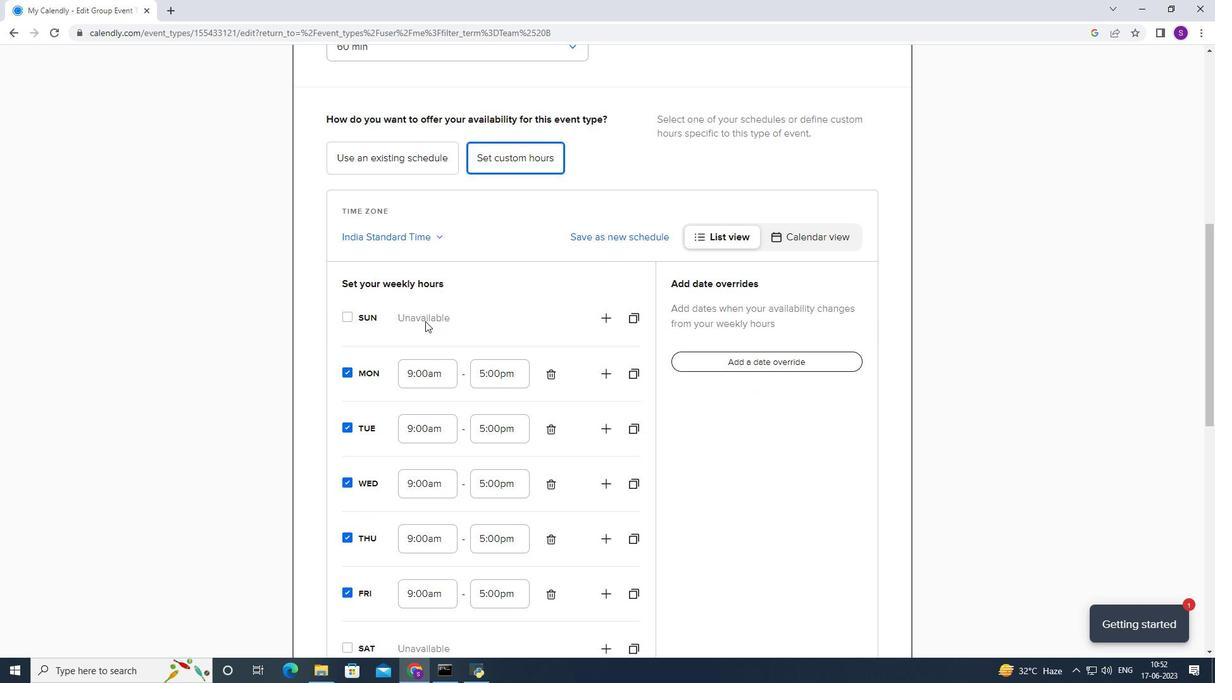 
Action: Mouse moved to (353, 396)
Screenshot: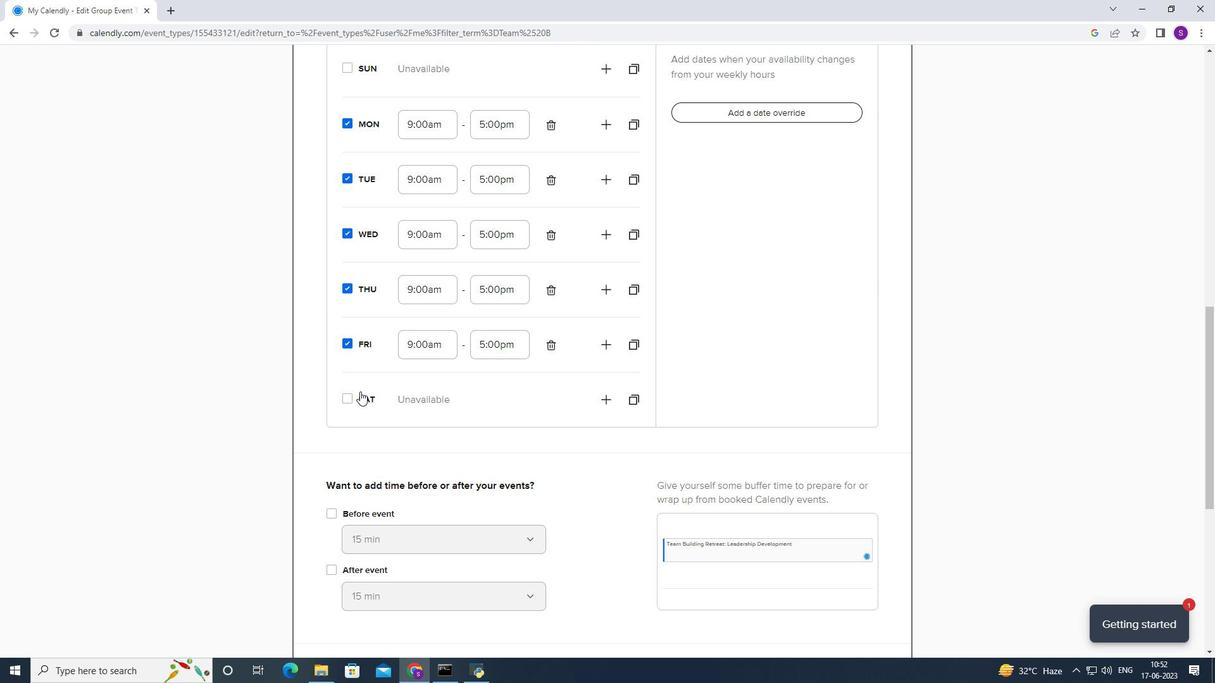 
Action: Mouse pressed left at (353, 396)
Screenshot: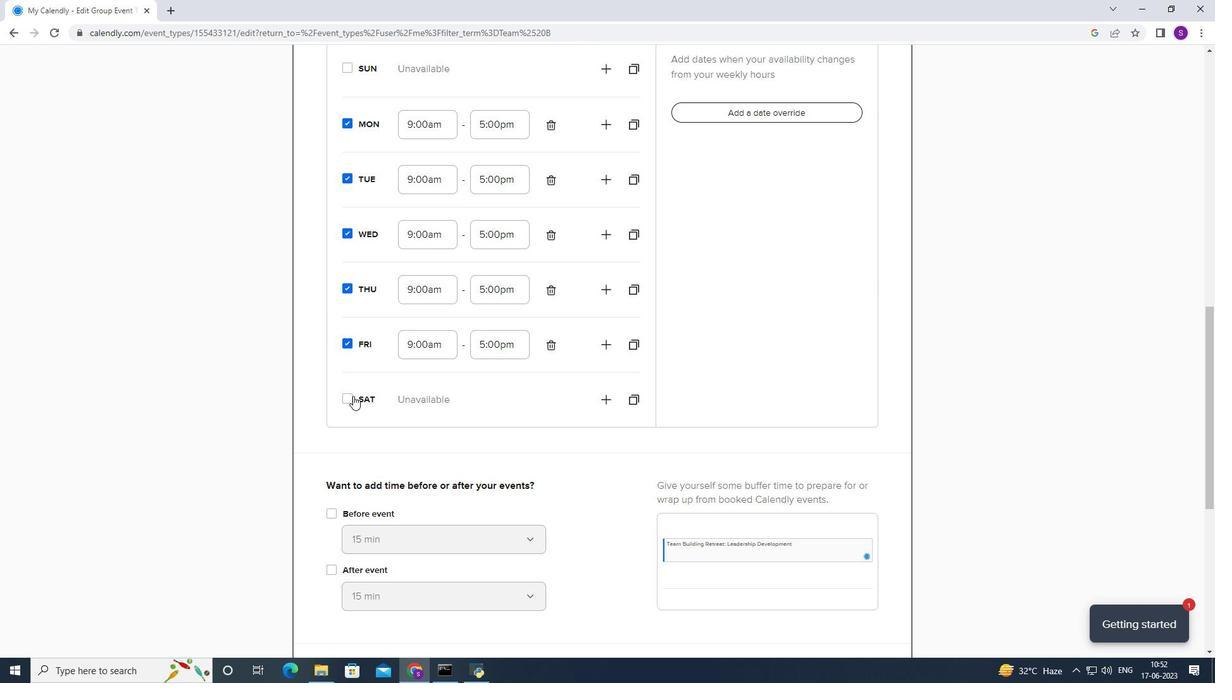 
Action: Mouse moved to (479, 338)
Screenshot: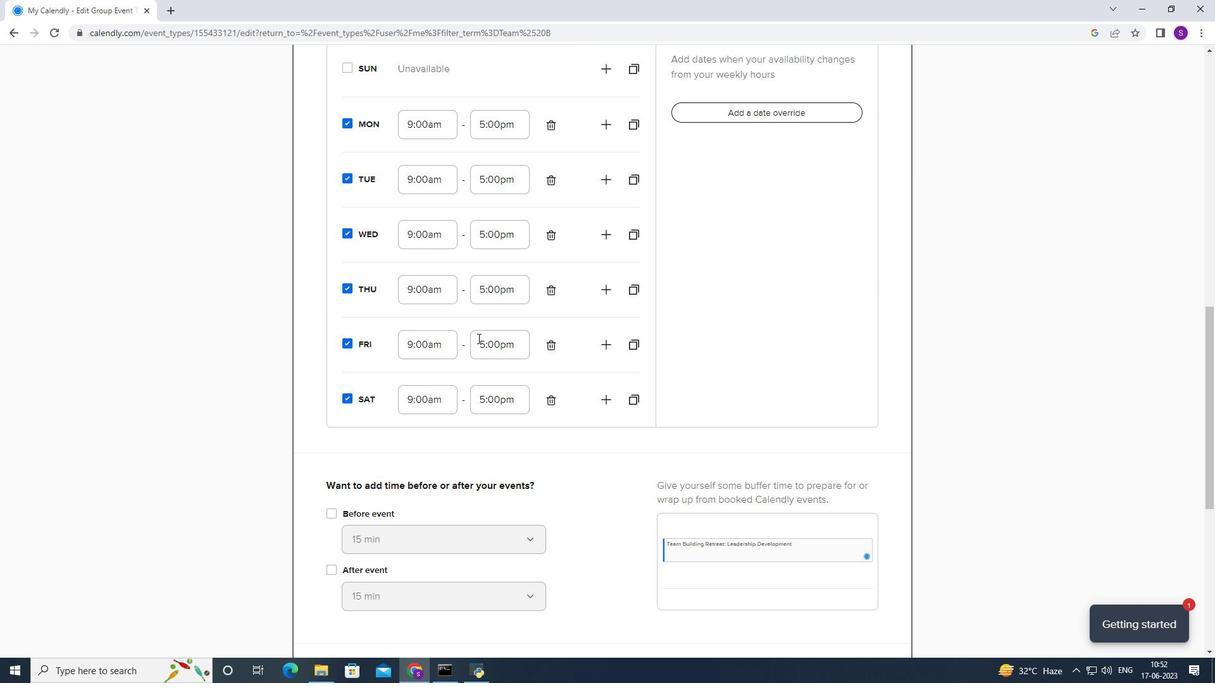 
Action: Mouse scrolled (479, 339) with delta (0, 0)
Screenshot: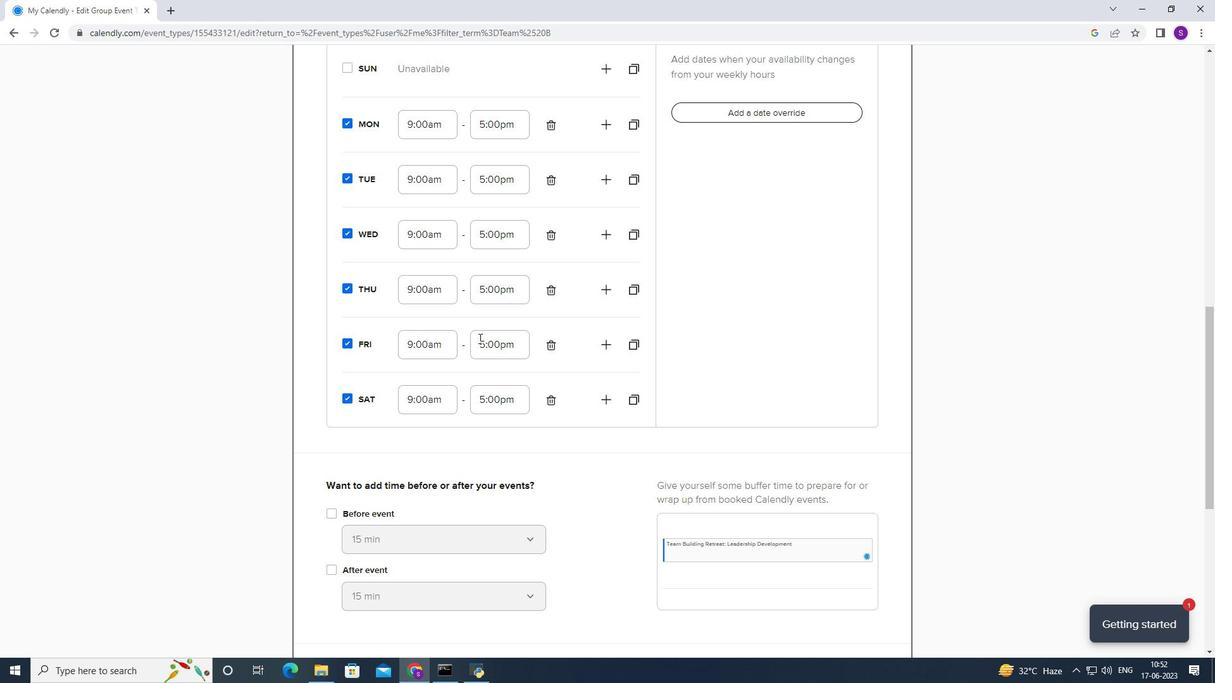 
Action: Mouse scrolled (479, 339) with delta (0, 0)
Screenshot: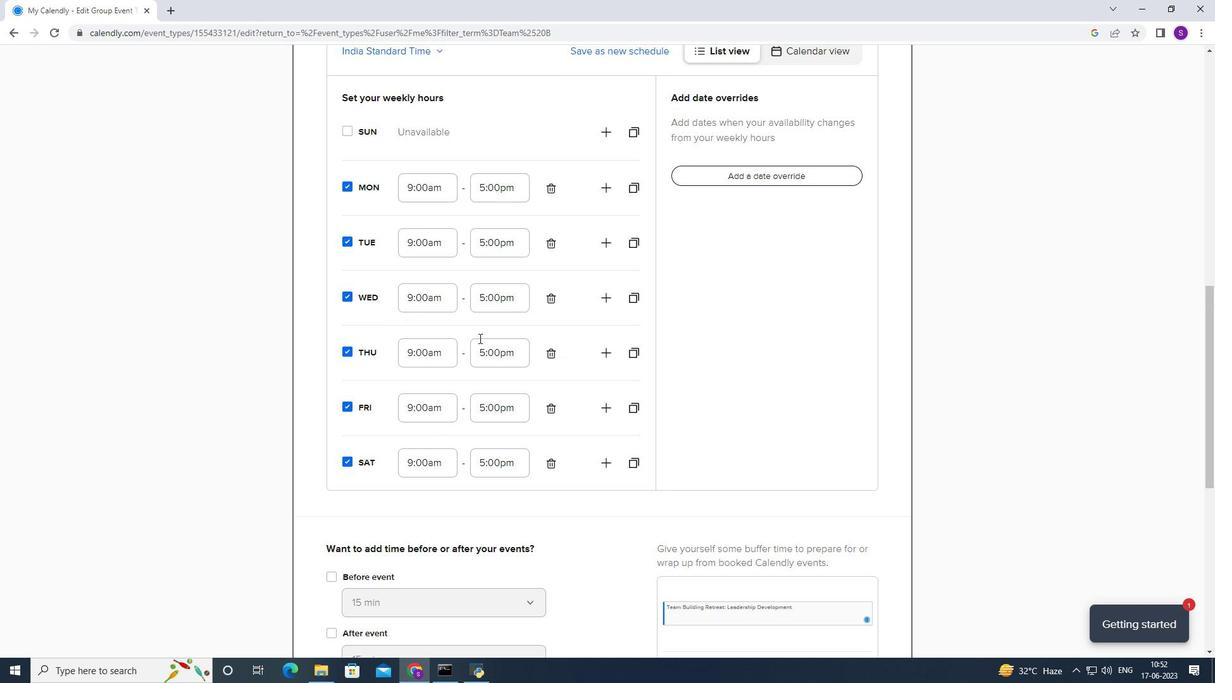 
Action: Mouse scrolled (479, 339) with delta (0, 0)
Screenshot: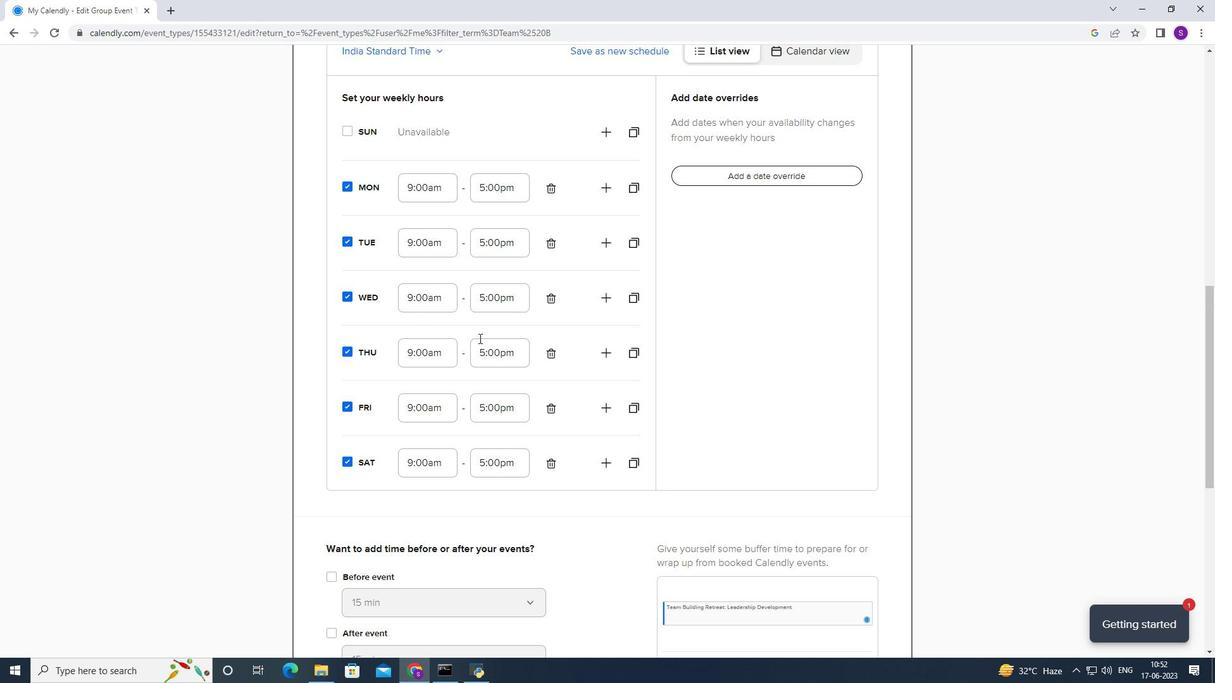 
Action: Mouse moved to (480, 338)
Screenshot: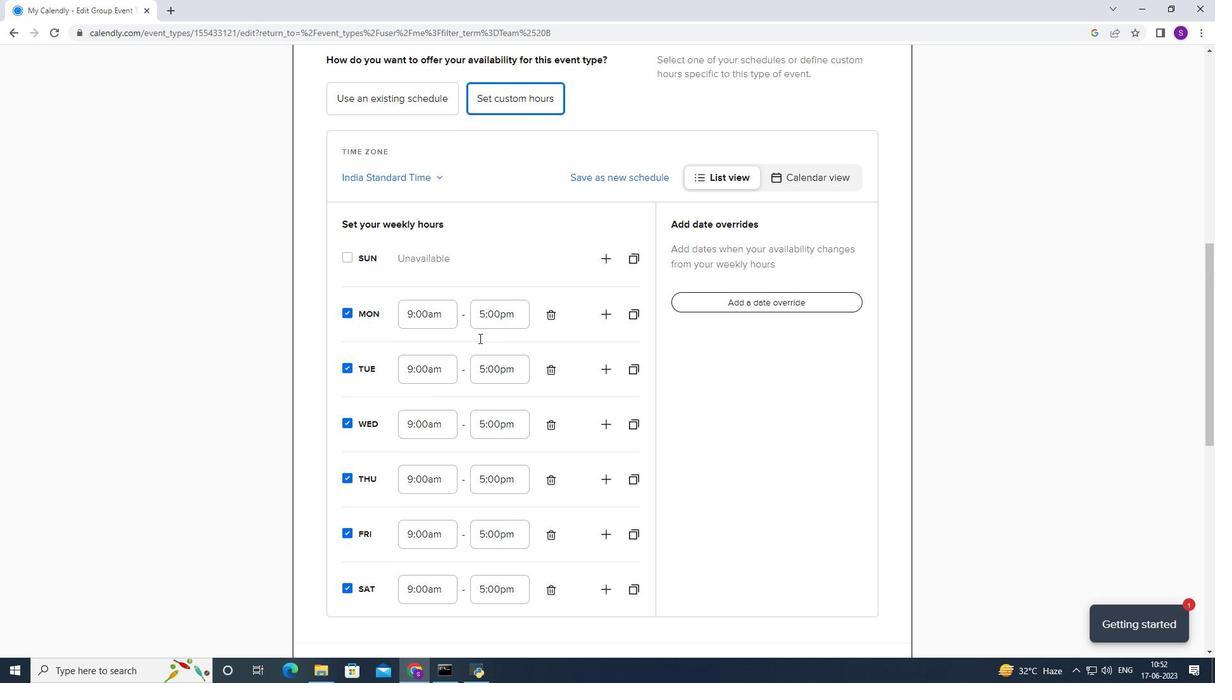 
Action: Mouse scrolled (480, 337) with delta (0, 0)
Screenshot: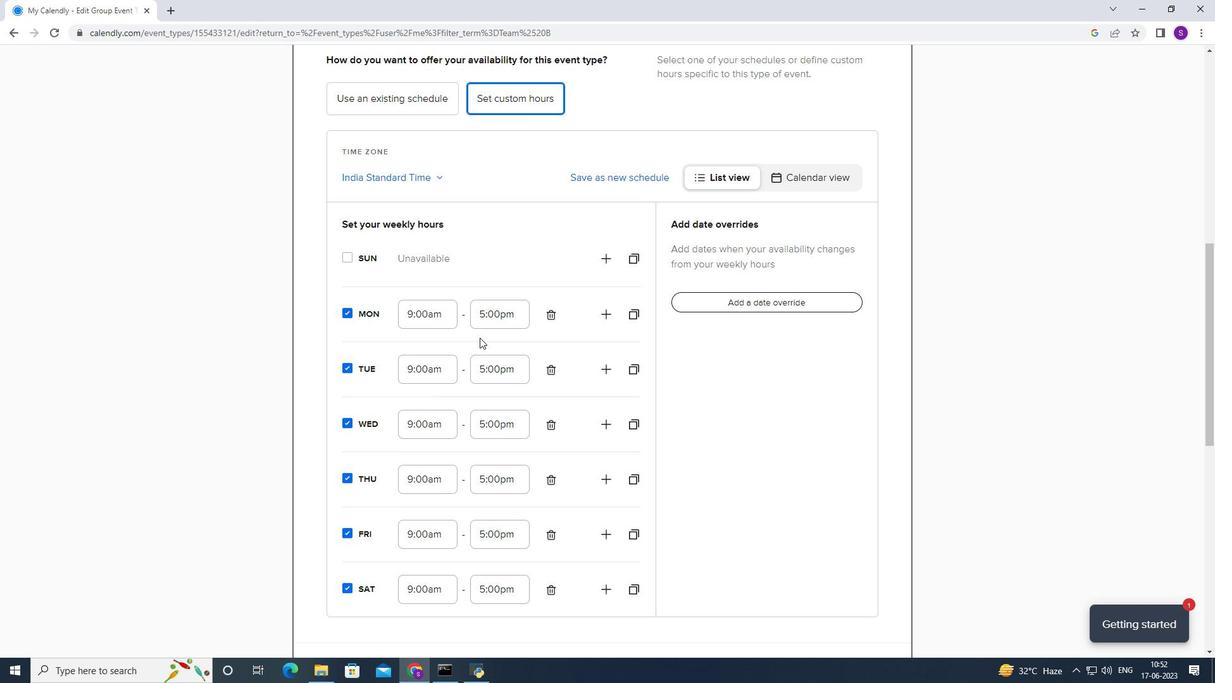 
Action: Mouse scrolled (480, 337) with delta (0, 0)
Screenshot: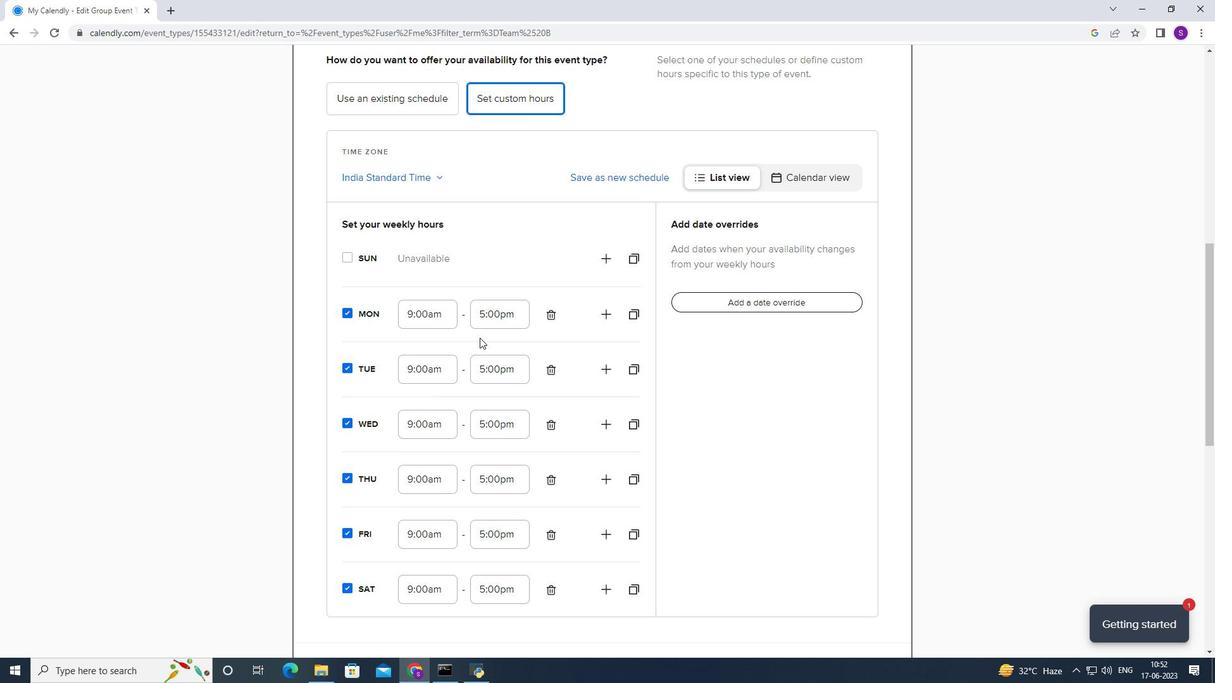 
Action: Mouse scrolled (480, 337) with delta (0, 0)
Screenshot: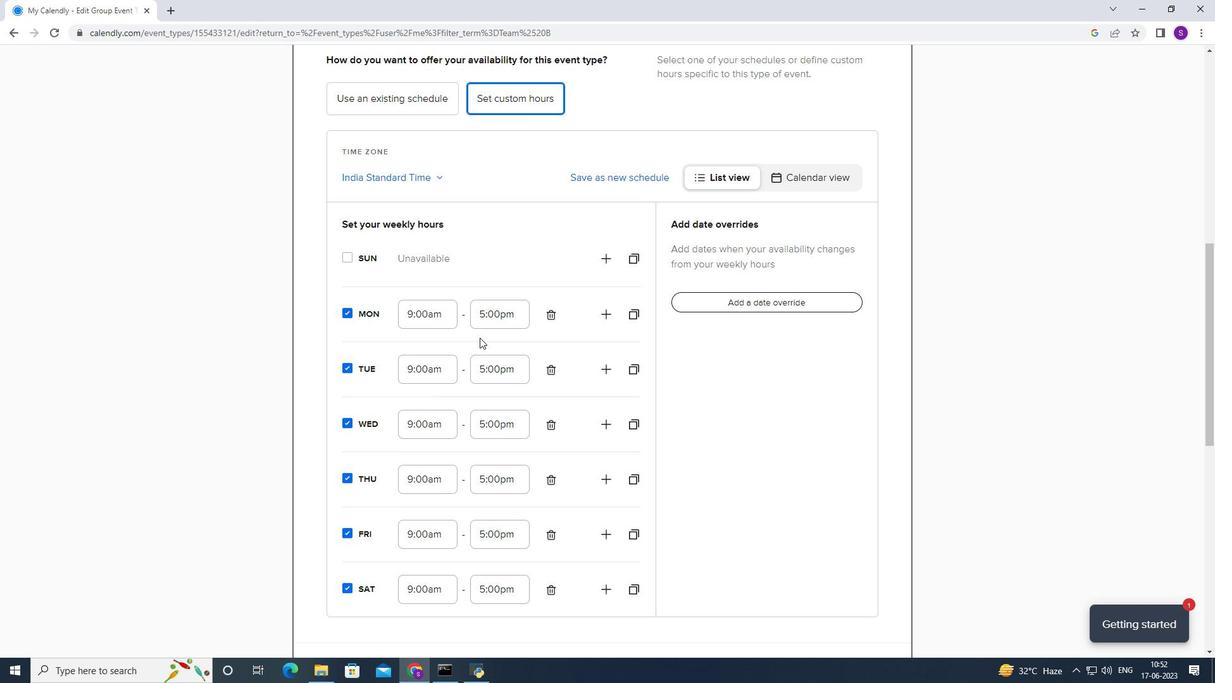 
Action: Mouse scrolled (480, 337) with delta (0, 0)
Screenshot: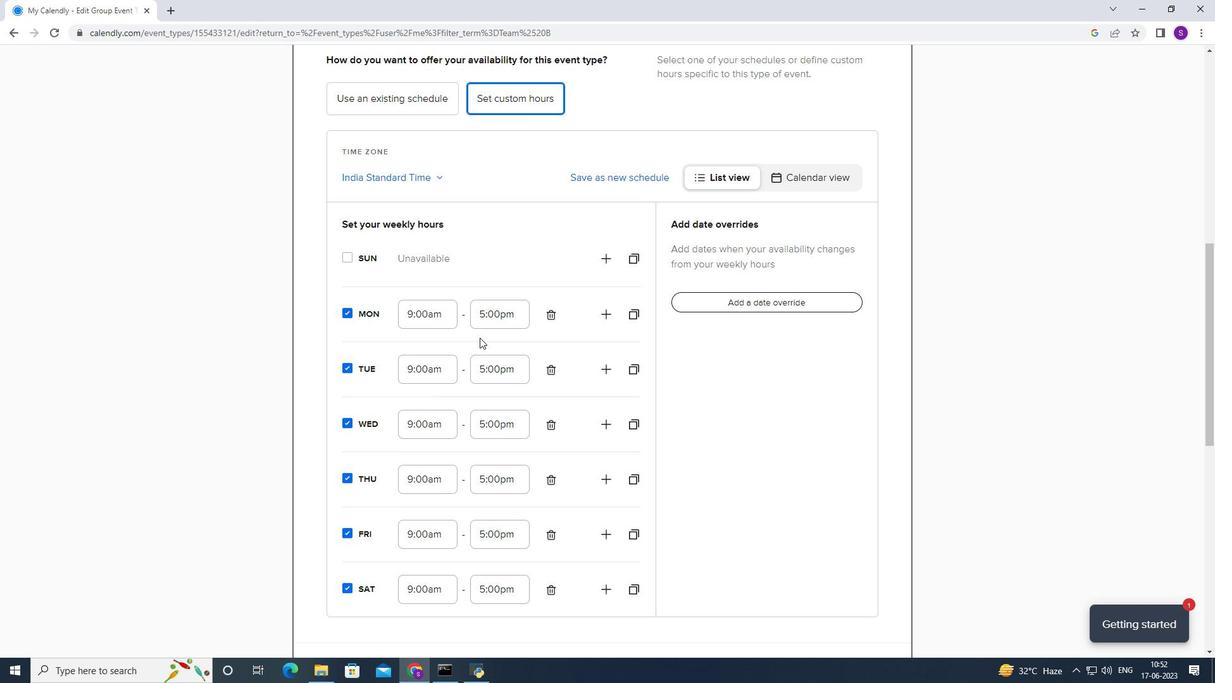 
Action: Mouse scrolled (480, 337) with delta (0, 0)
Screenshot: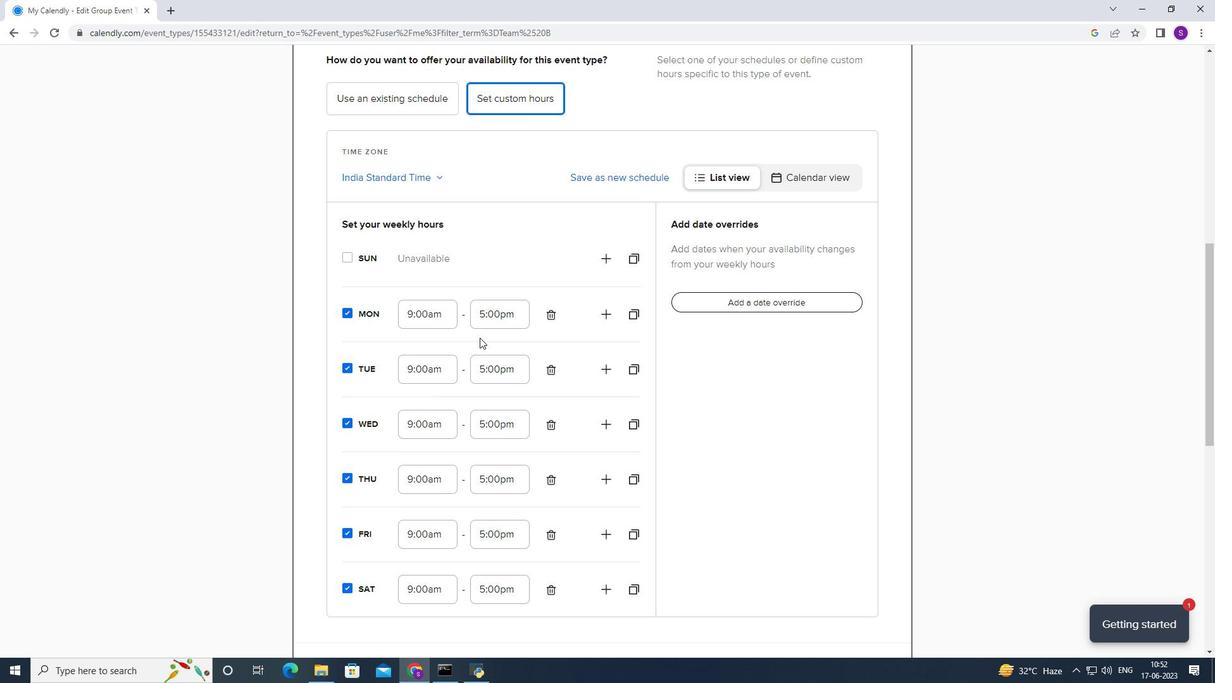 
Action: Mouse scrolled (480, 337) with delta (0, 0)
Screenshot: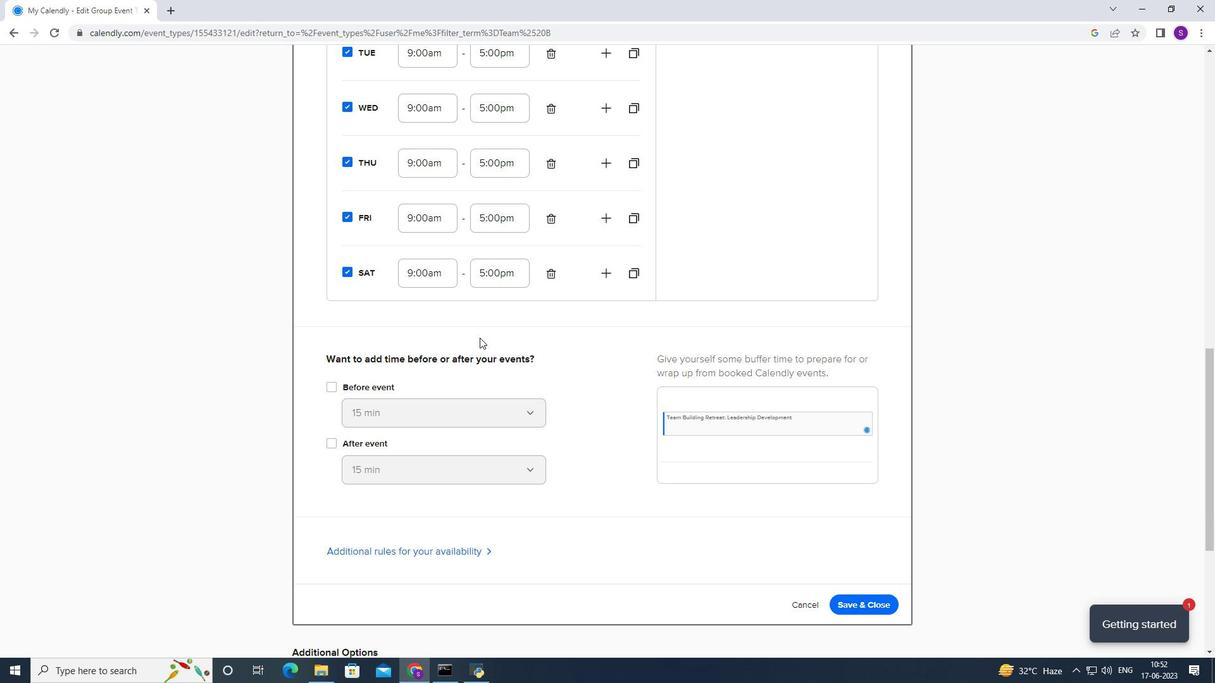 
Action: Mouse scrolled (480, 337) with delta (0, 0)
Screenshot: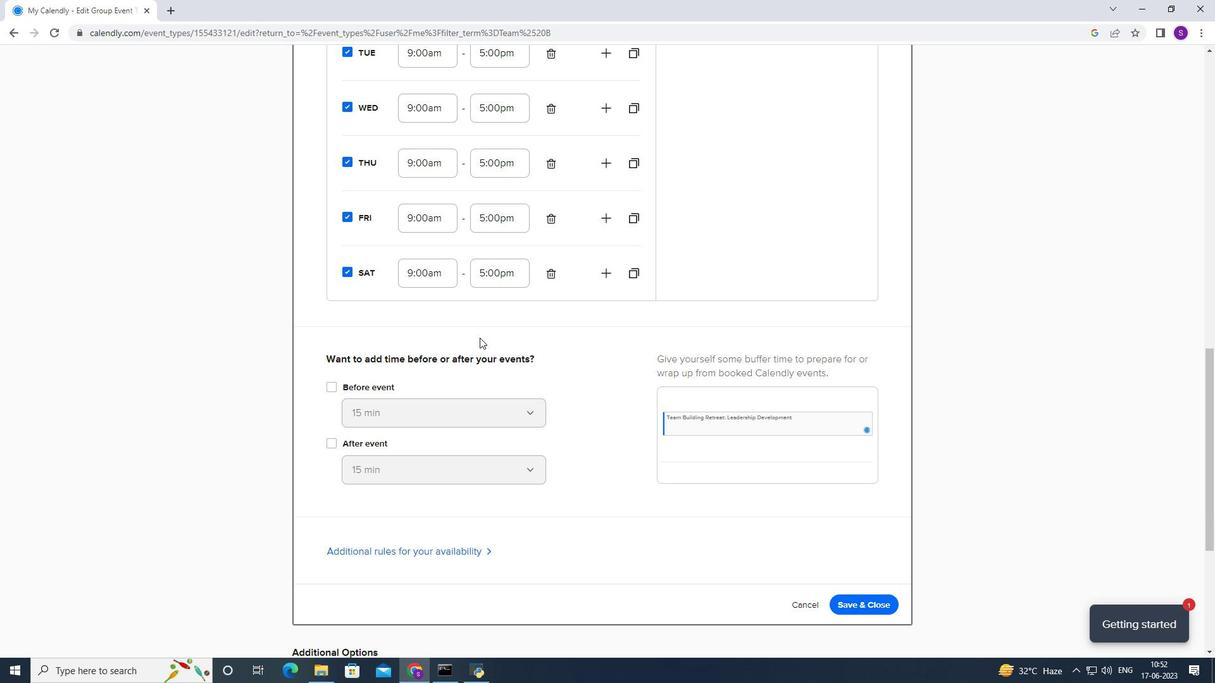 
Action: Mouse scrolled (480, 337) with delta (0, 0)
Screenshot: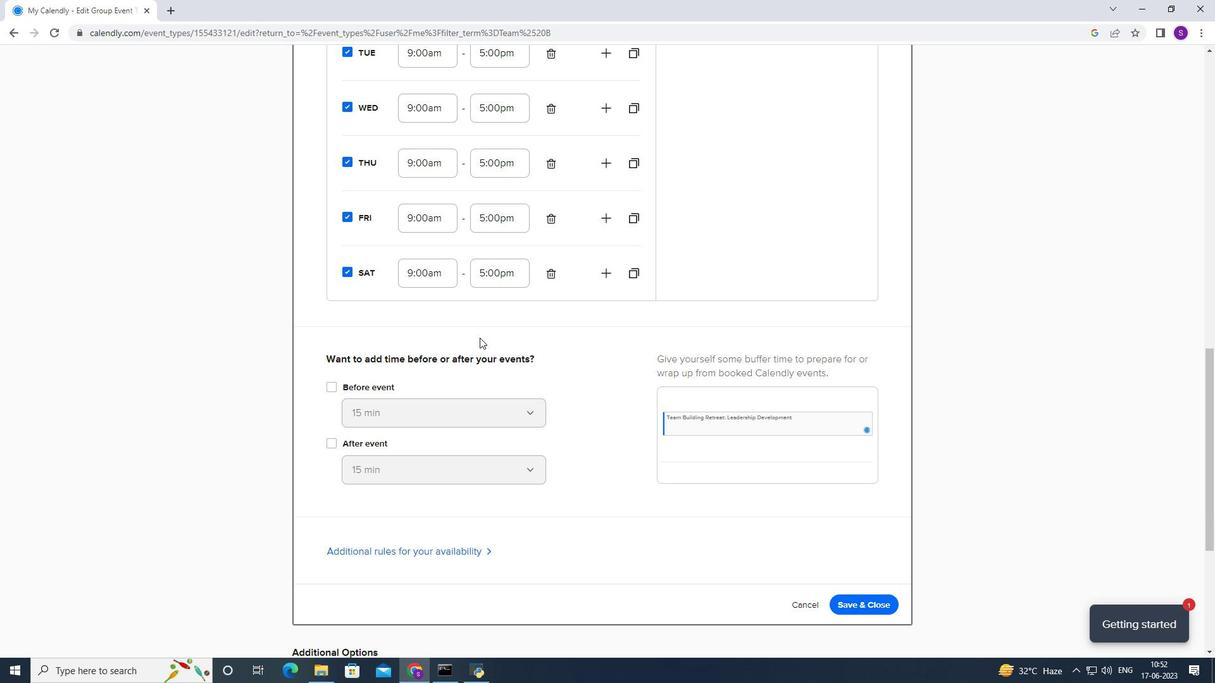 
Action: Mouse moved to (393, 232)
Screenshot: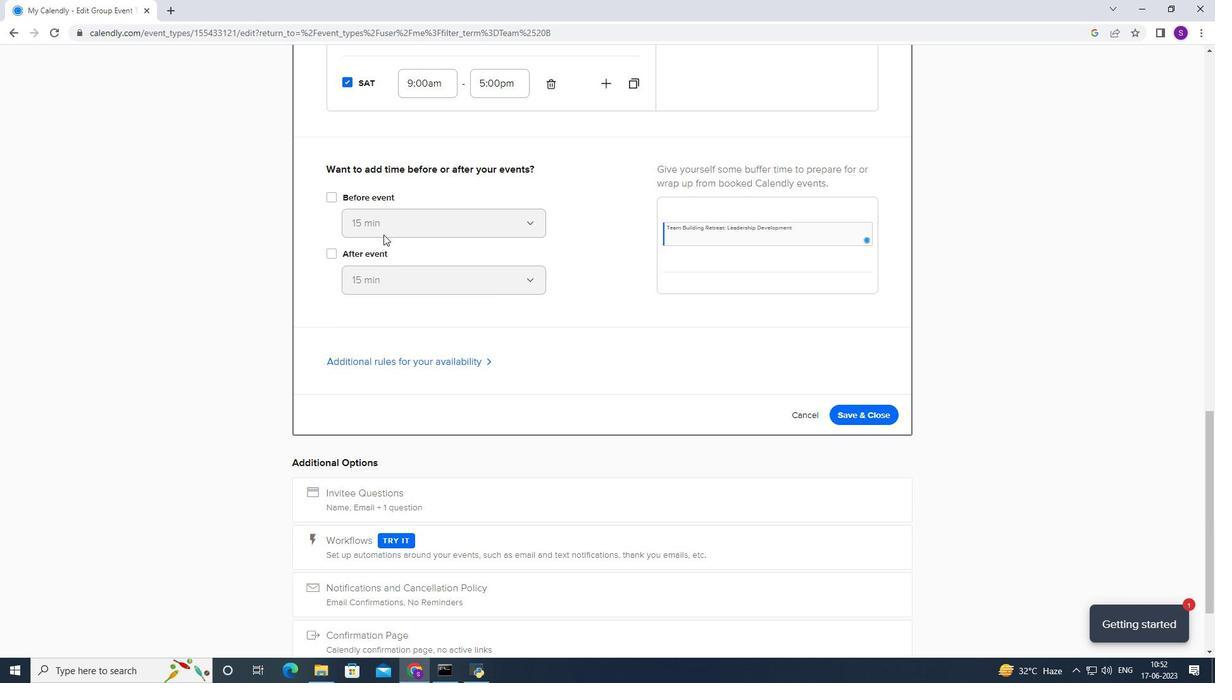 
Action: Mouse pressed left at (393, 232)
Screenshot: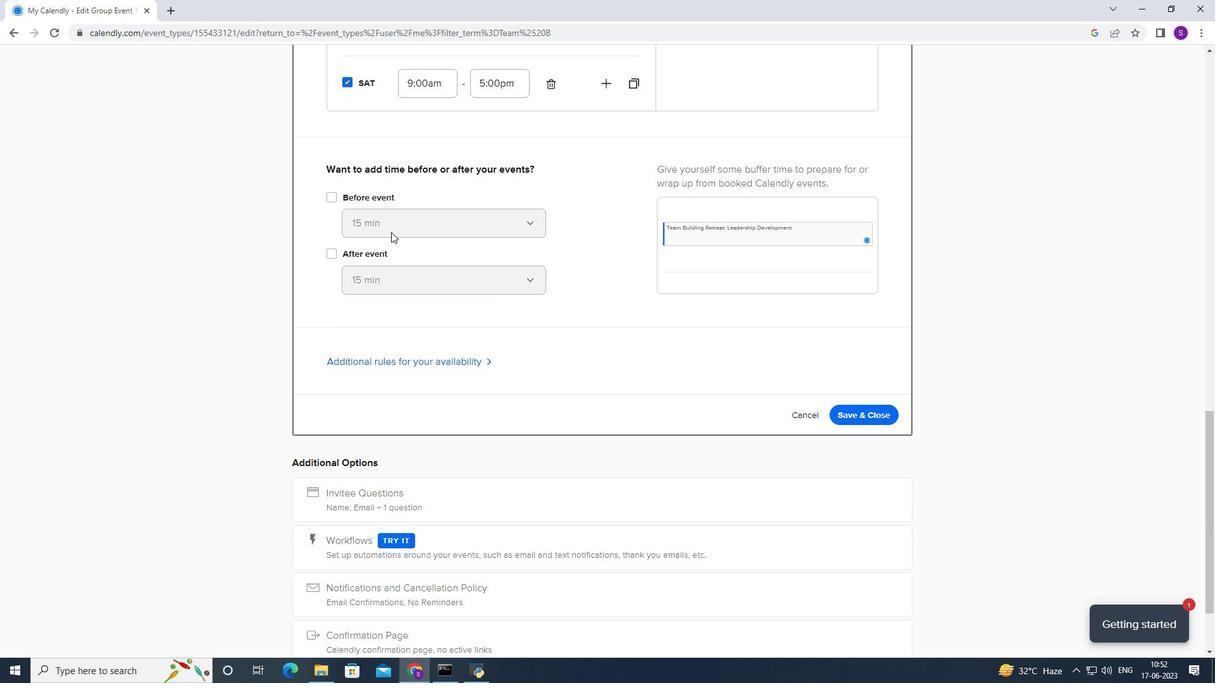 
Action: Mouse moved to (329, 192)
Screenshot: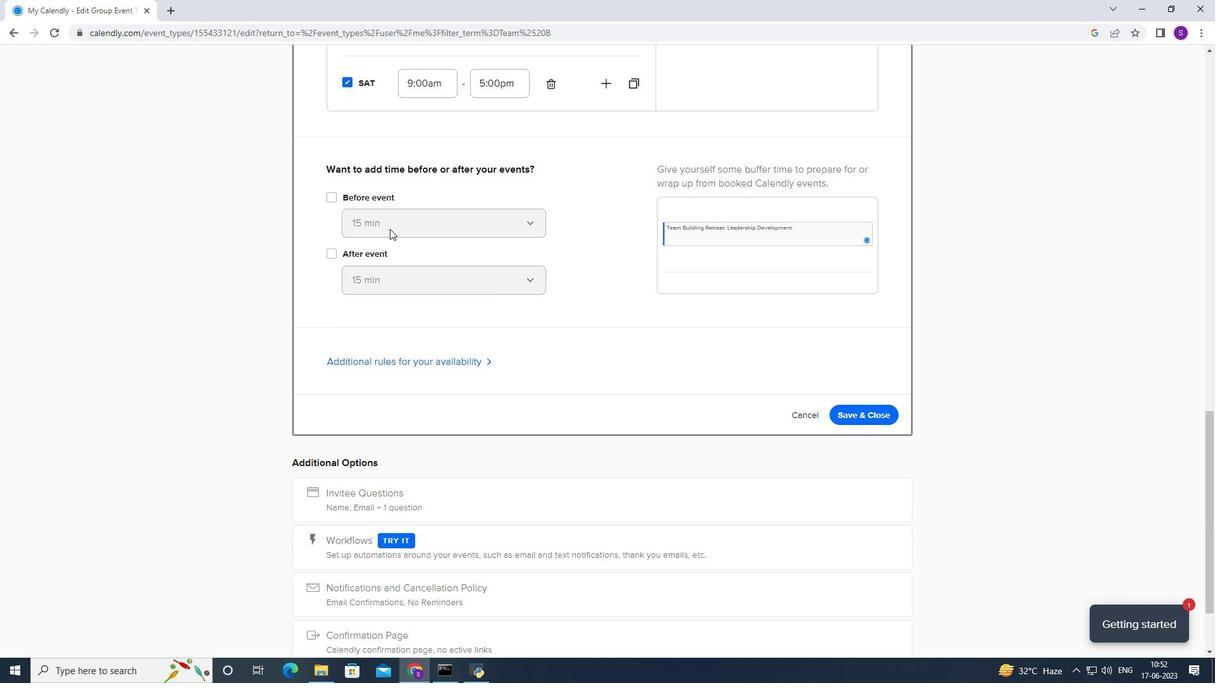 
Action: Mouse pressed left at (329, 192)
Screenshot: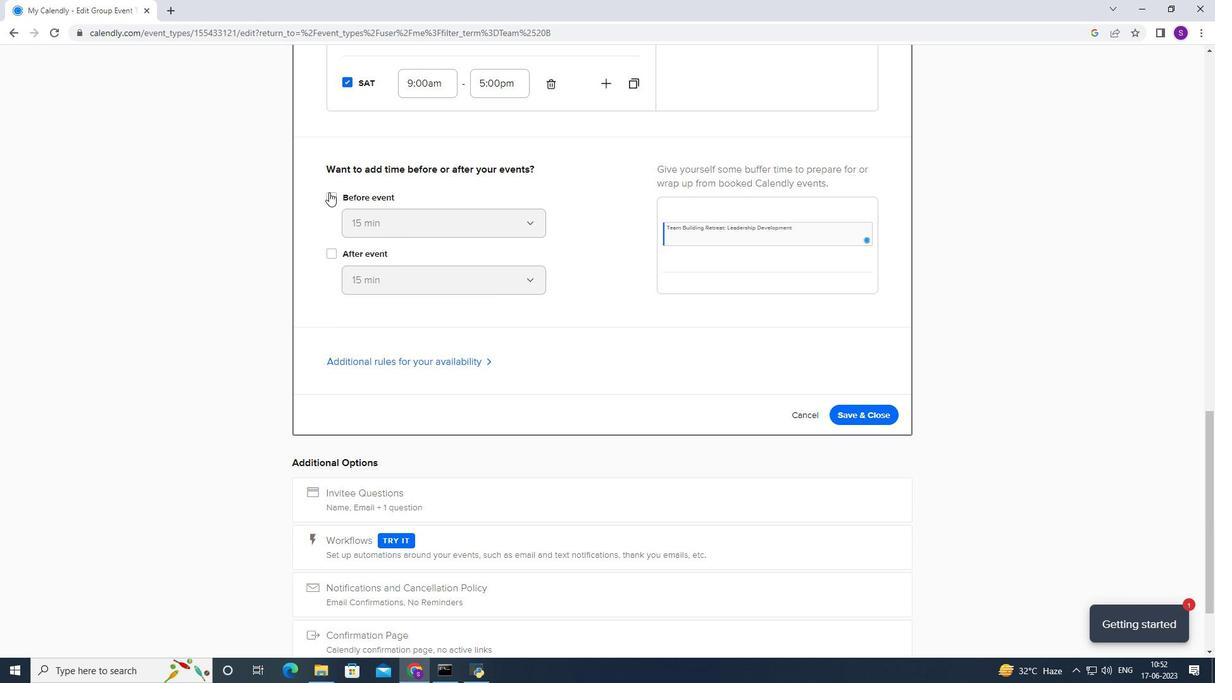 
Action: Mouse moved to (328, 264)
Screenshot: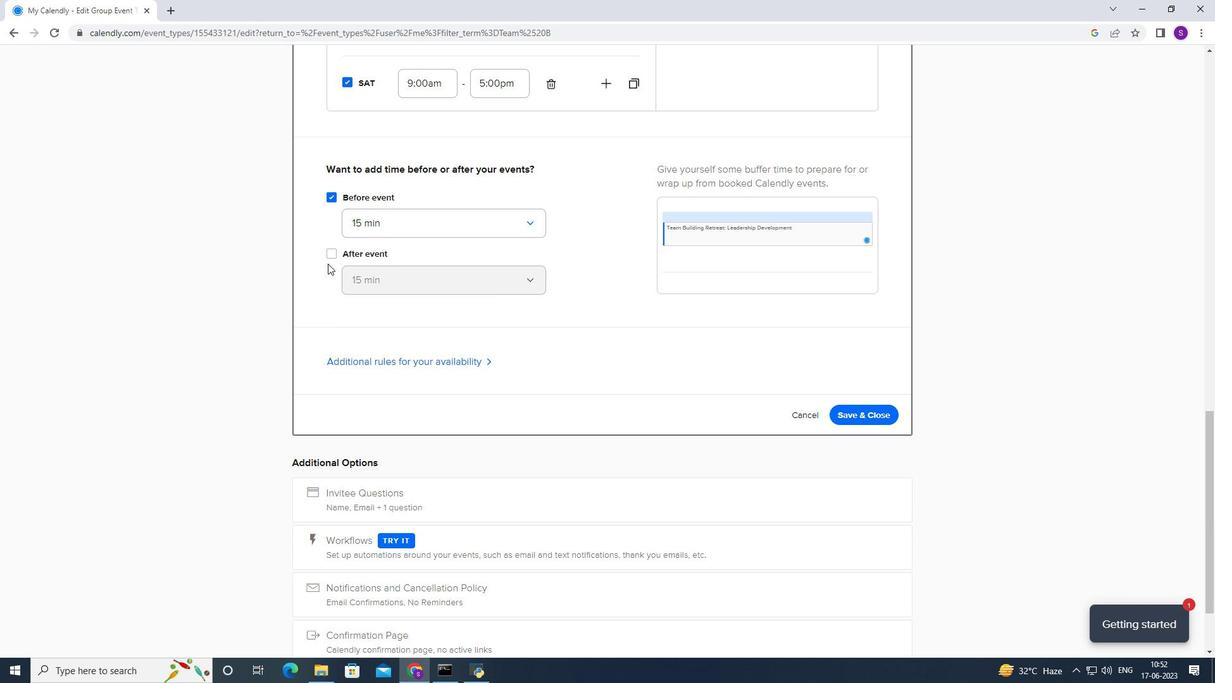 
Action: Mouse pressed left at (328, 264)
Screenshot: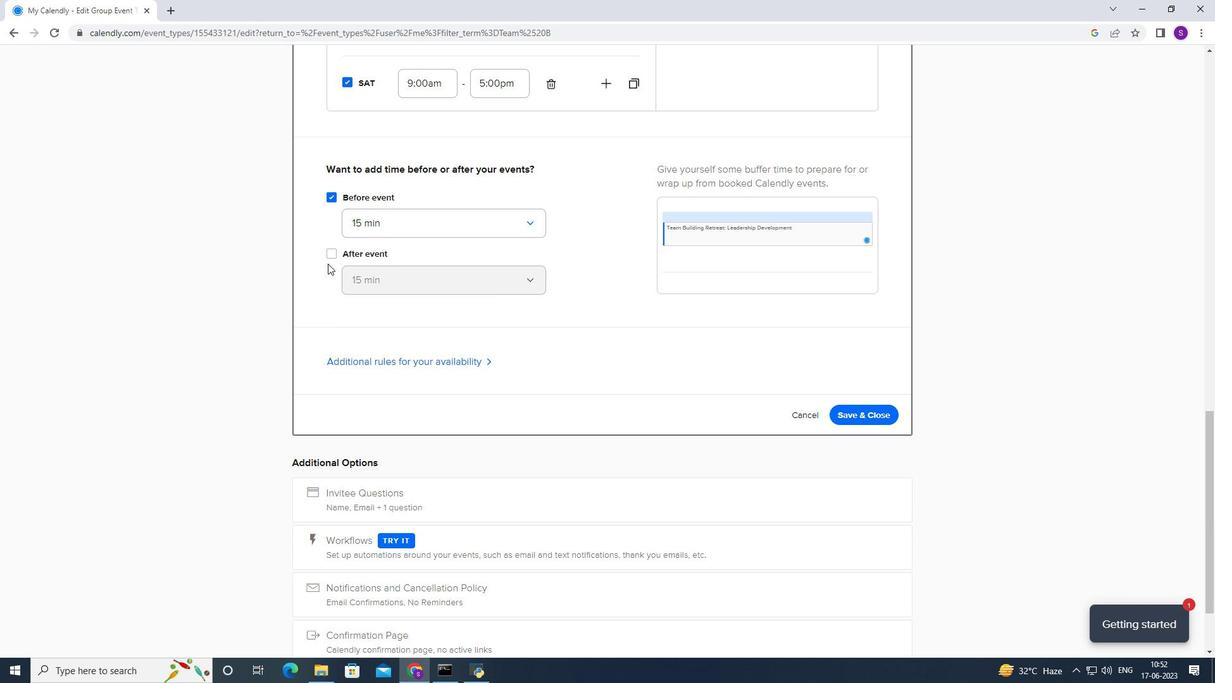 
Action: Mouse moved to (335, 260)
Screenshot: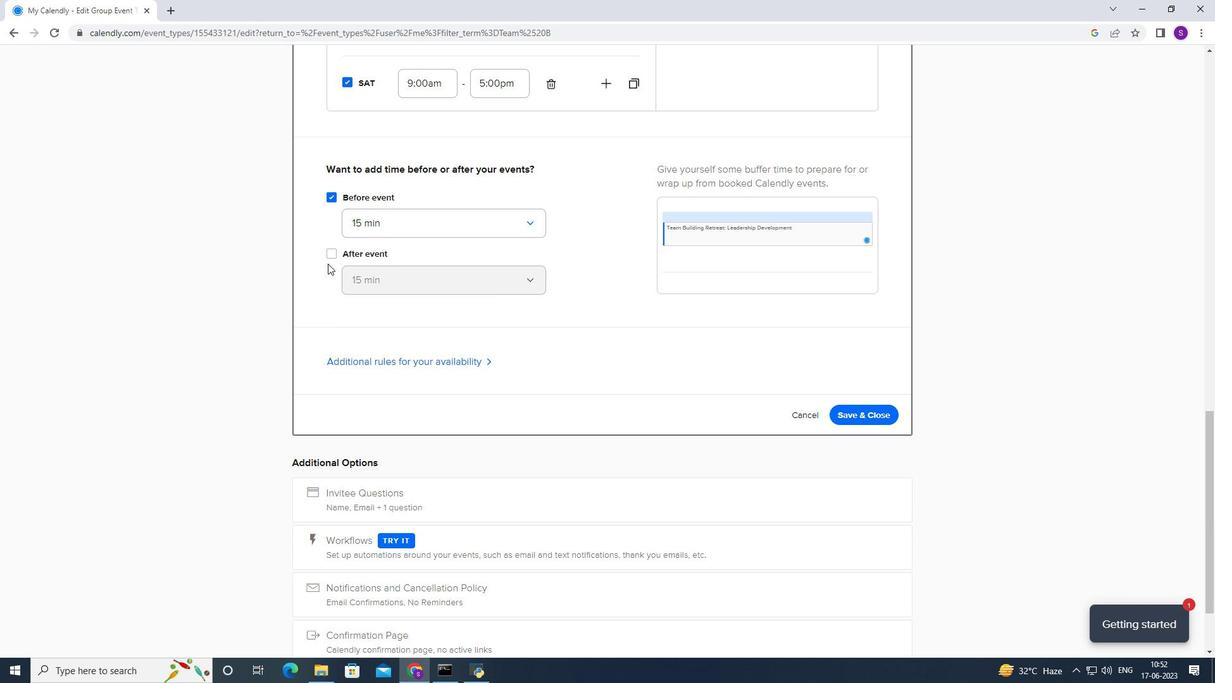 
Action: Mouse pressed left at (335, 260)
Screenshot: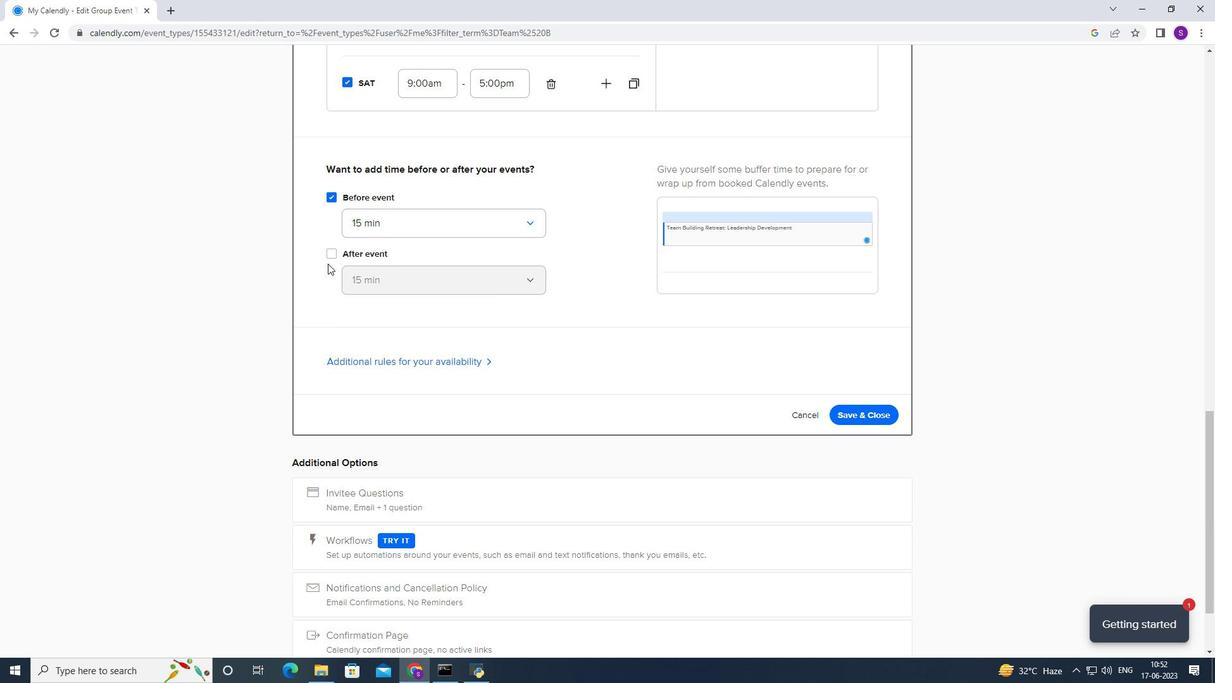 
Action: Mouse moved to (334, 252)
Screenshot: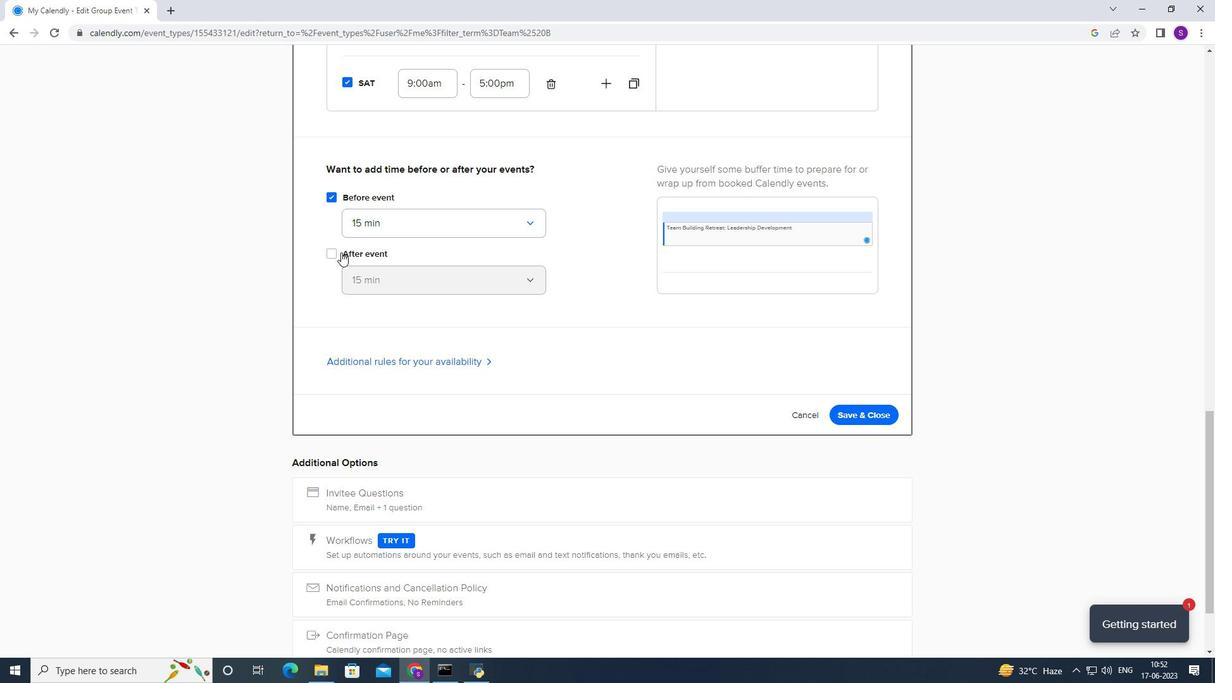
Action: Mouse pressed left at (334, 252)
Screenshot: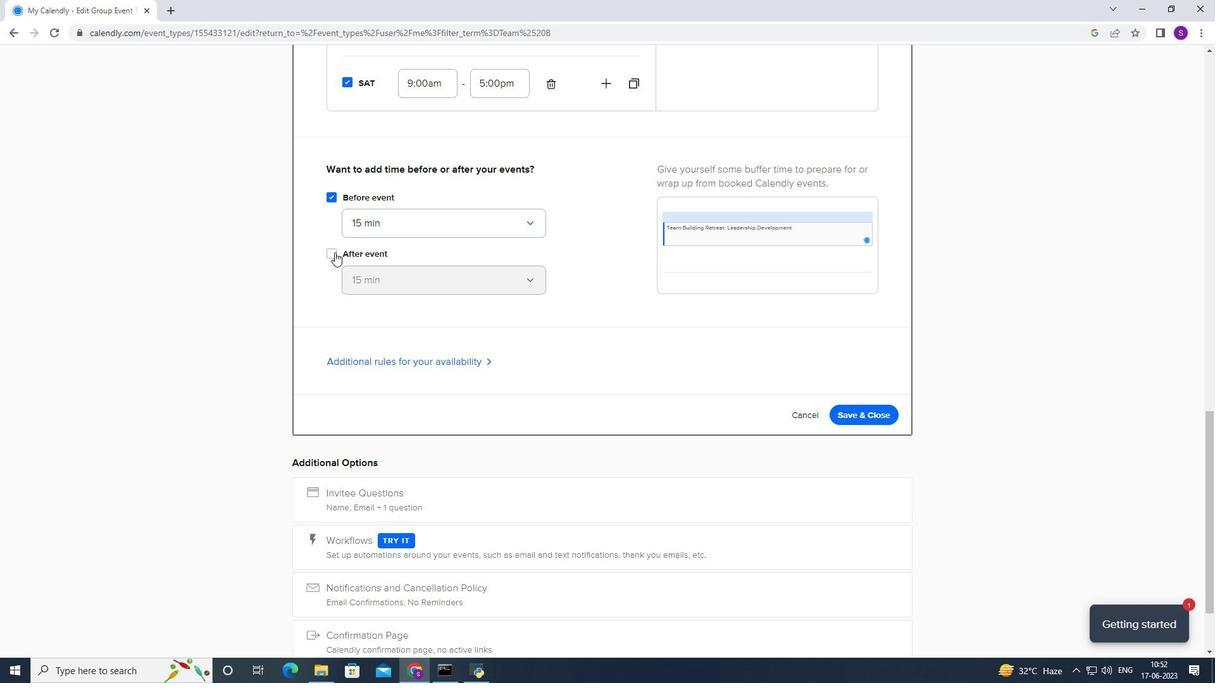 
Action: Mouse moved to (397, 227)
Screenshot: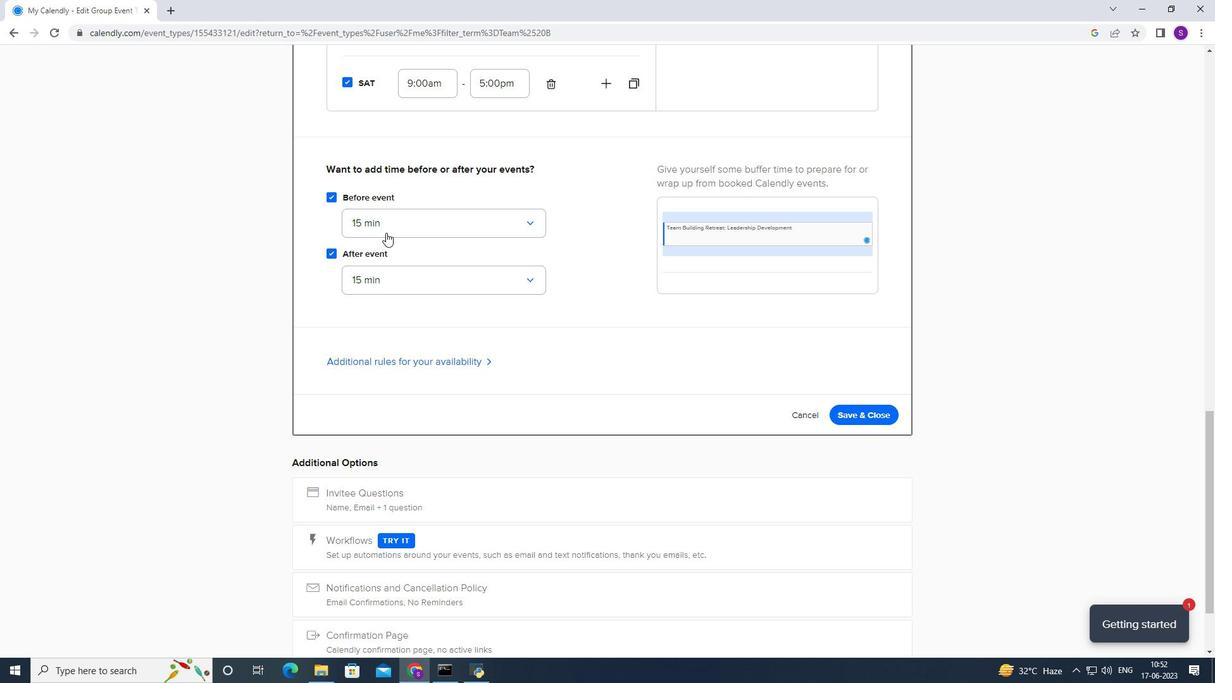 
Action: Mouse pressed left at (397, 227)
Screenshot: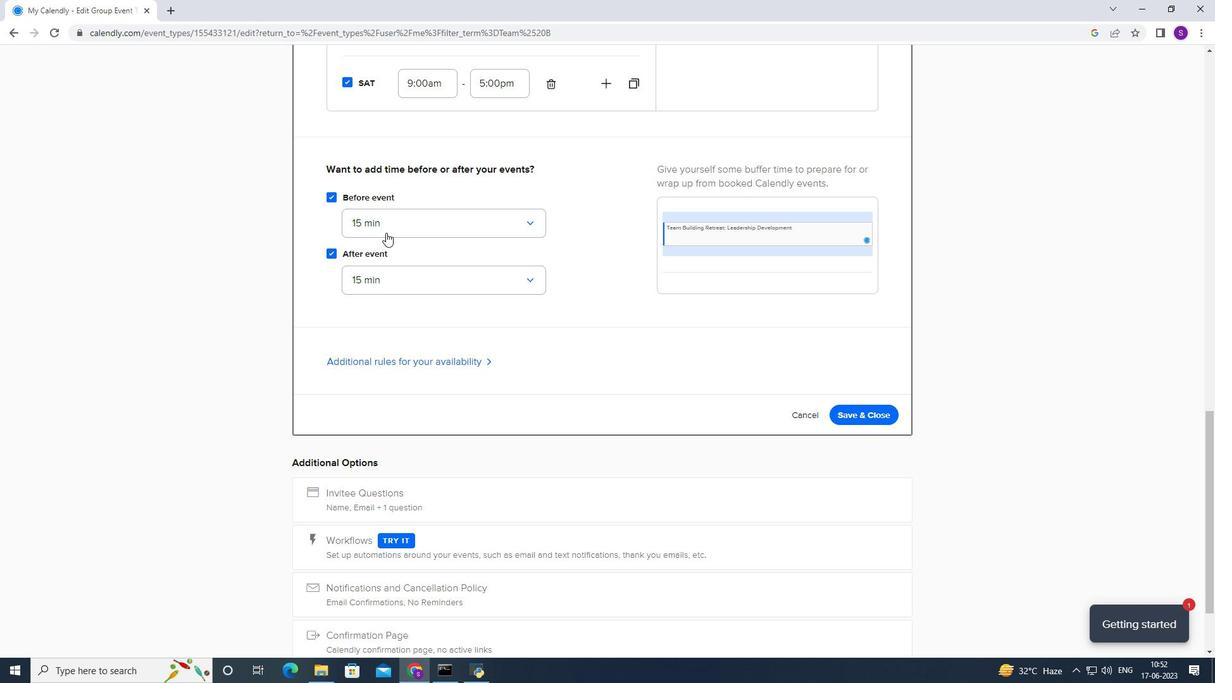 
Action: Mouse moved to (389, 260)
Screenshot: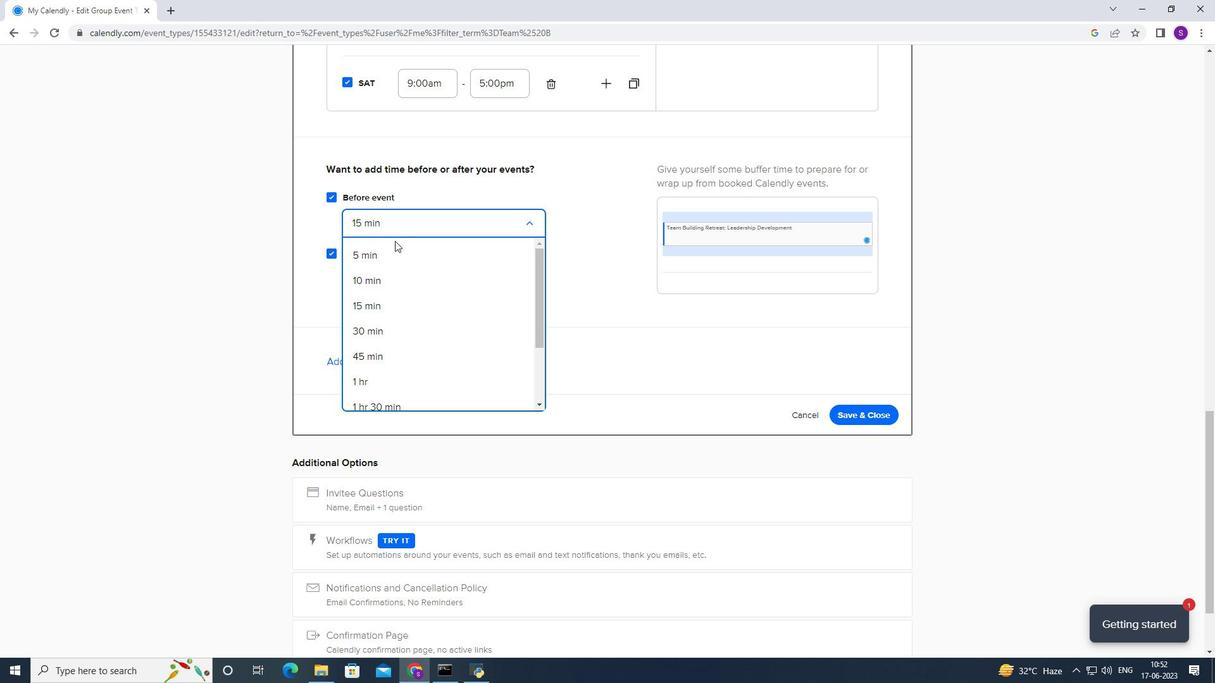 
Action: Mouse pressed left at (389, 260)
Screenshot: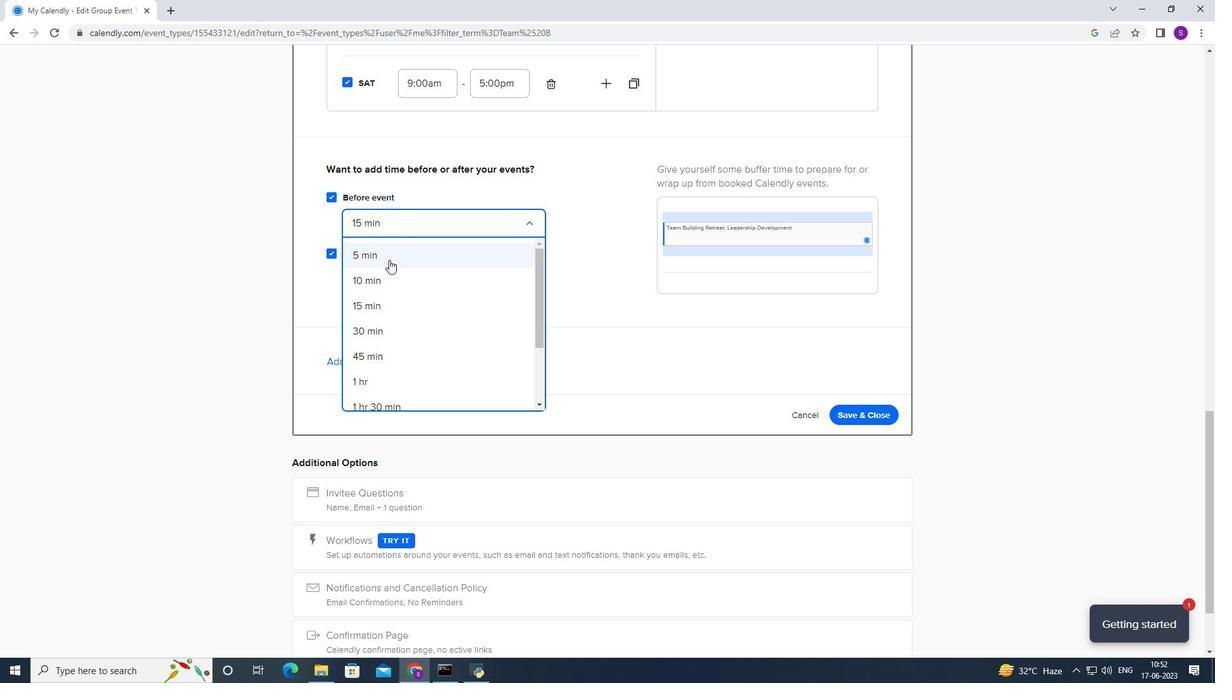 
Action: Mouse moved to (387, 279)
Screenshot: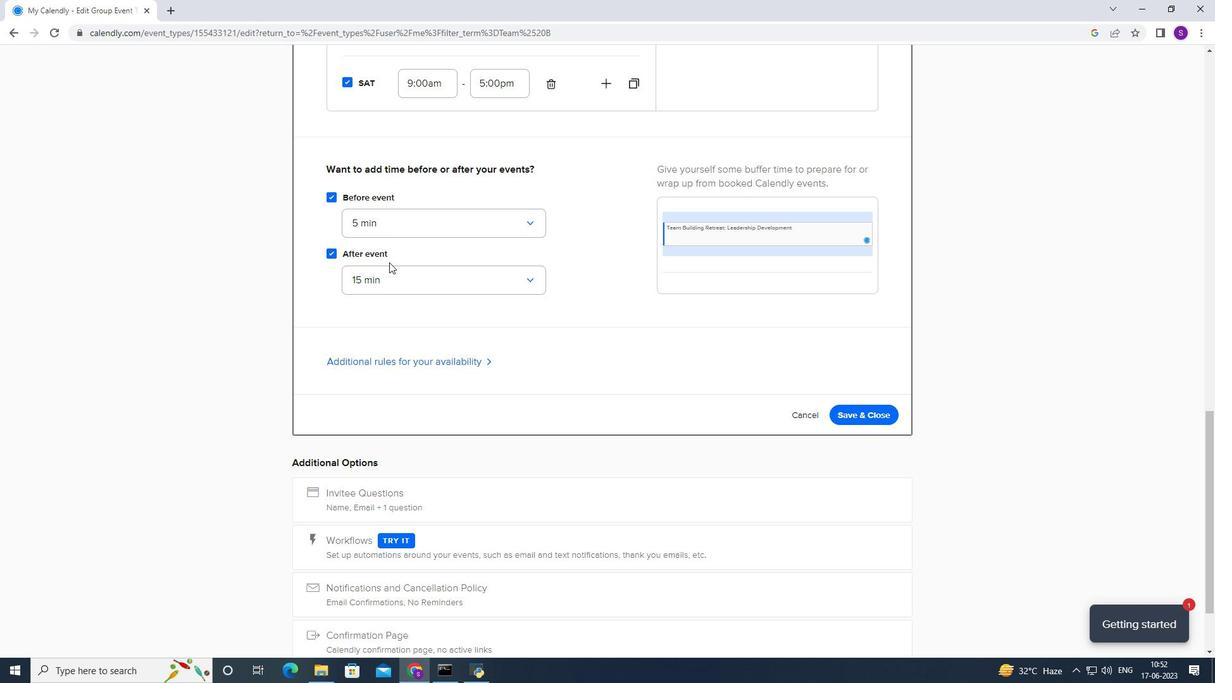
Action: Mouse pressed left at (387, 279)
Screenshot: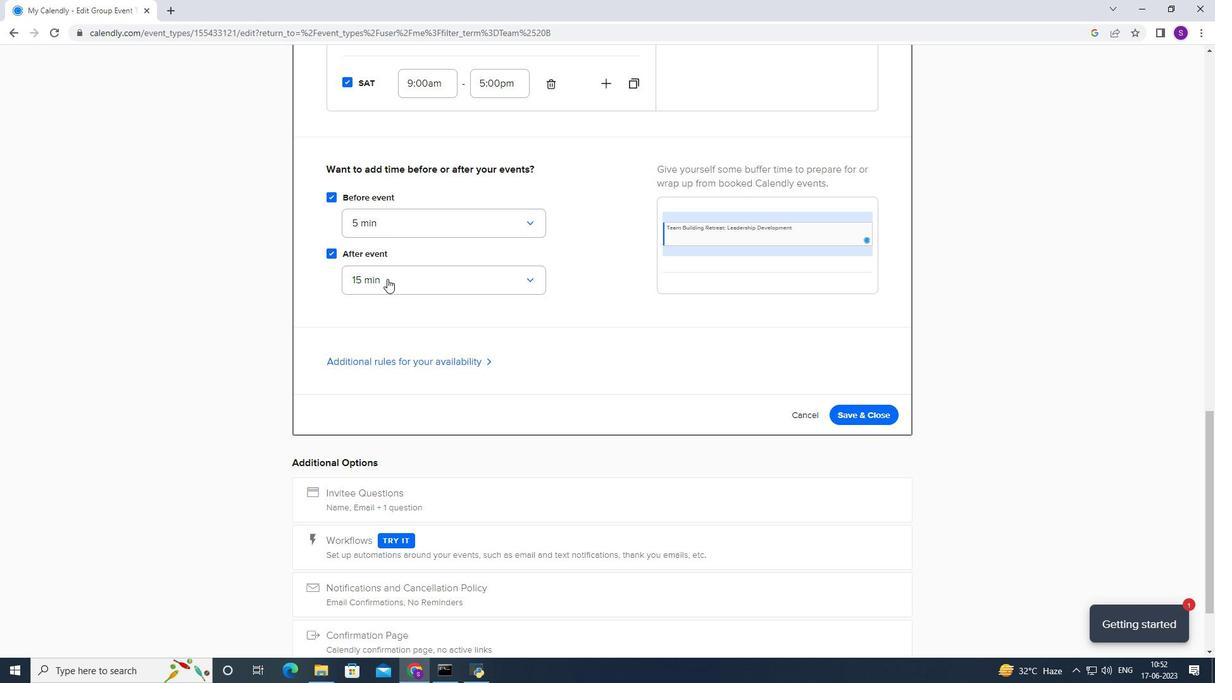 
Action: Mouse moved to (387, 302)
Screenshot: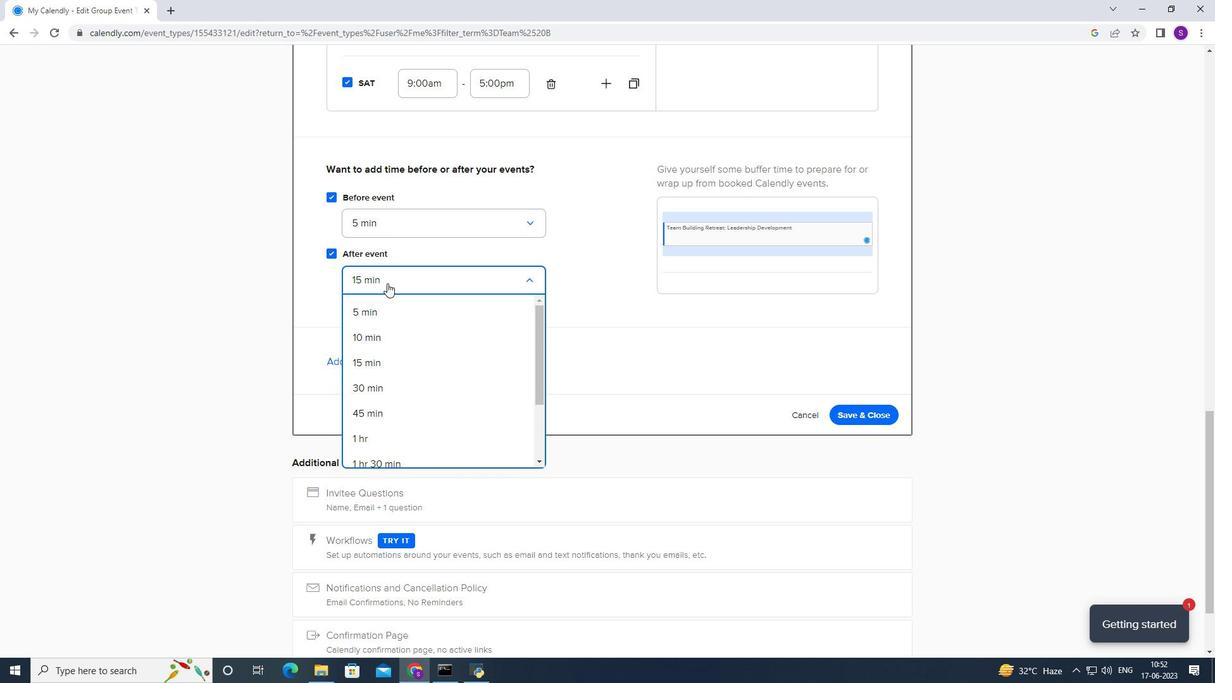 
Action: Mouse pressed left at (387, 302)
Screenshot: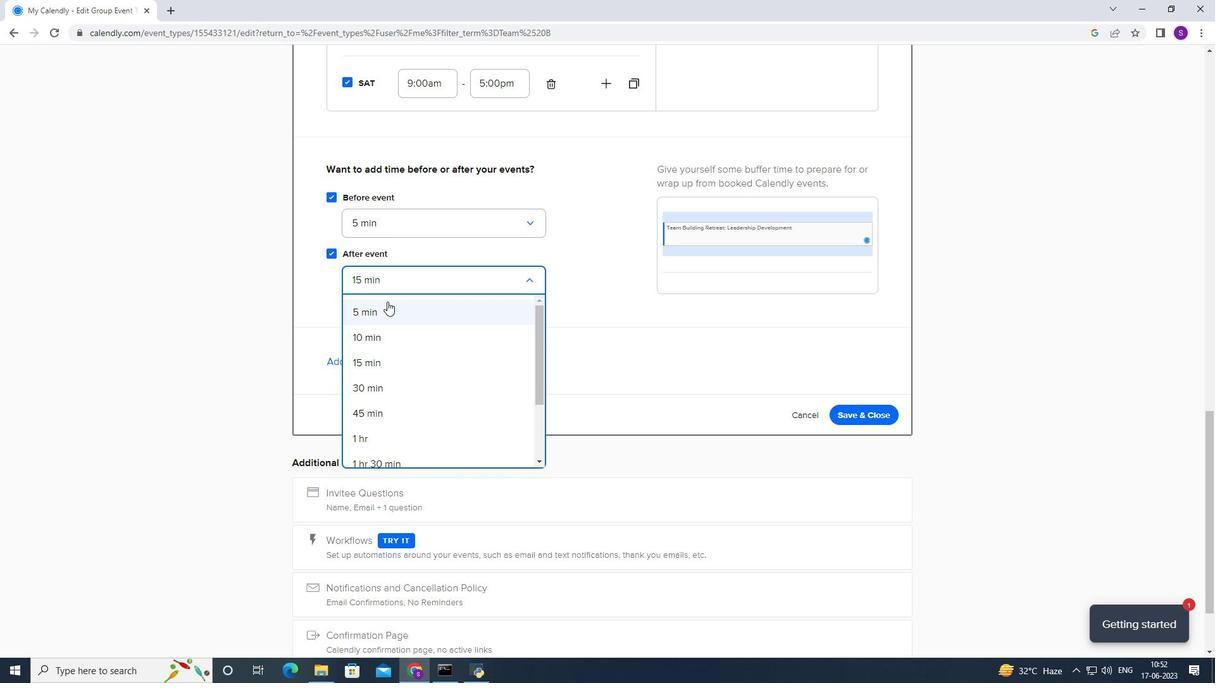 
Action: Mouse moved to (478, 371)
Screenshot: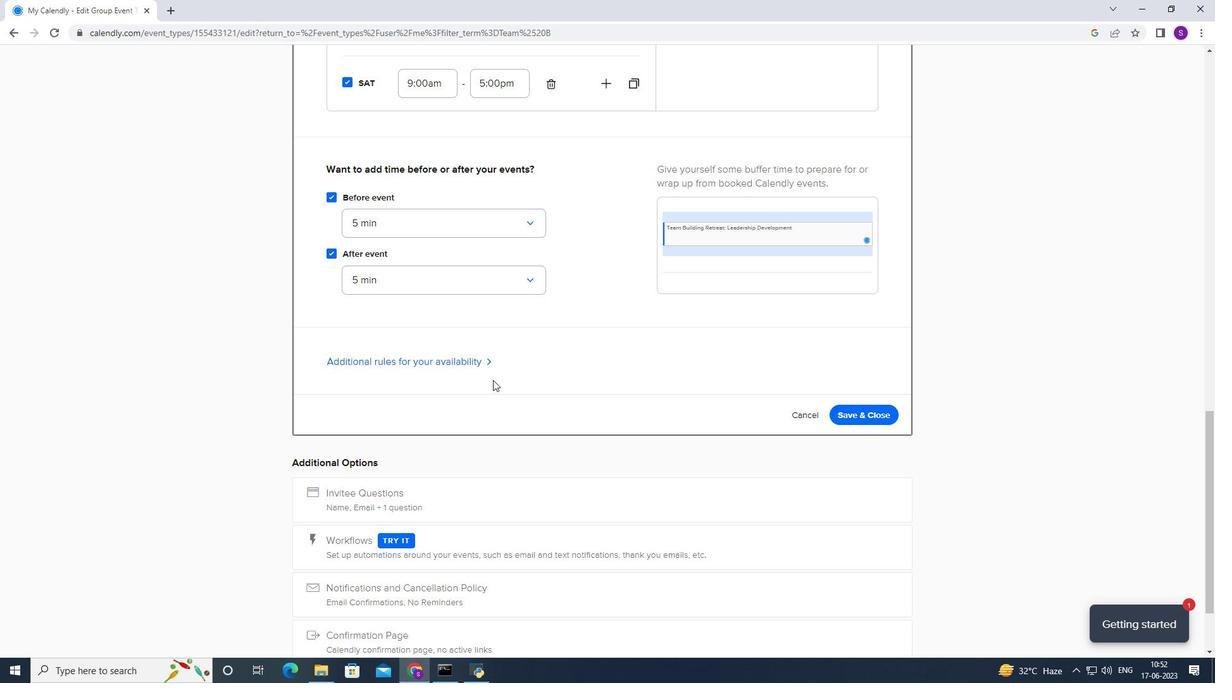 
Action: Mouse pressed left at (478, 371)
Screenshot: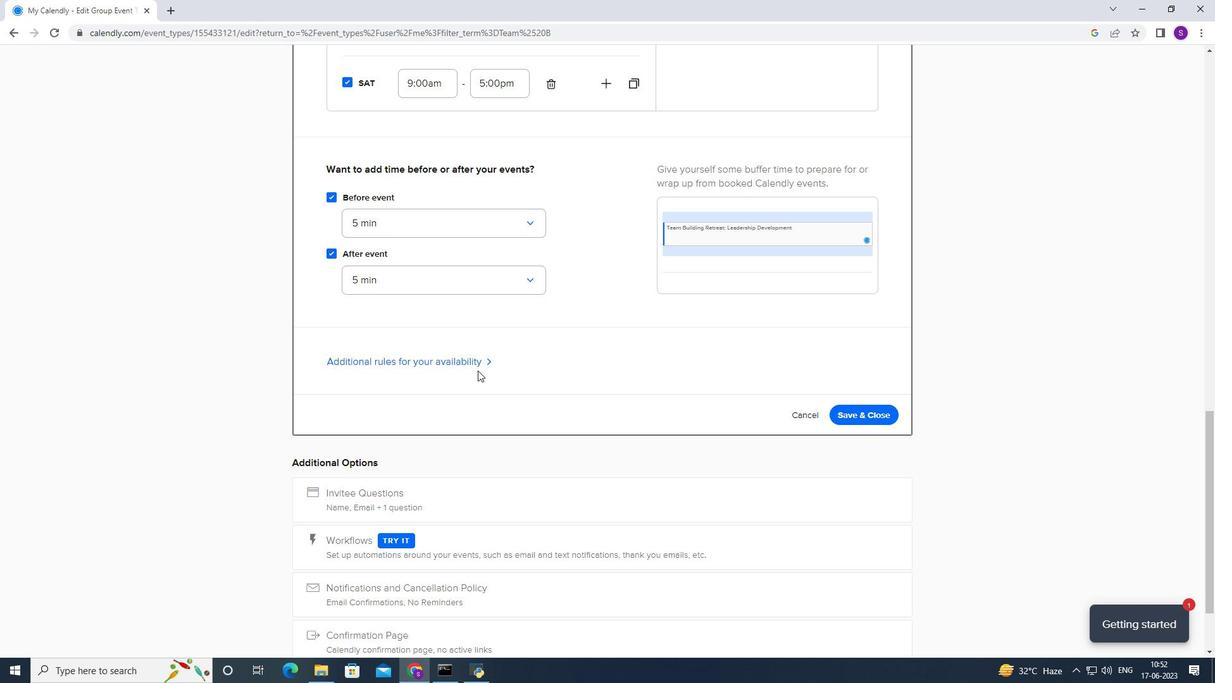 
Action: Mouse moved to (478, 362)
Screenshot: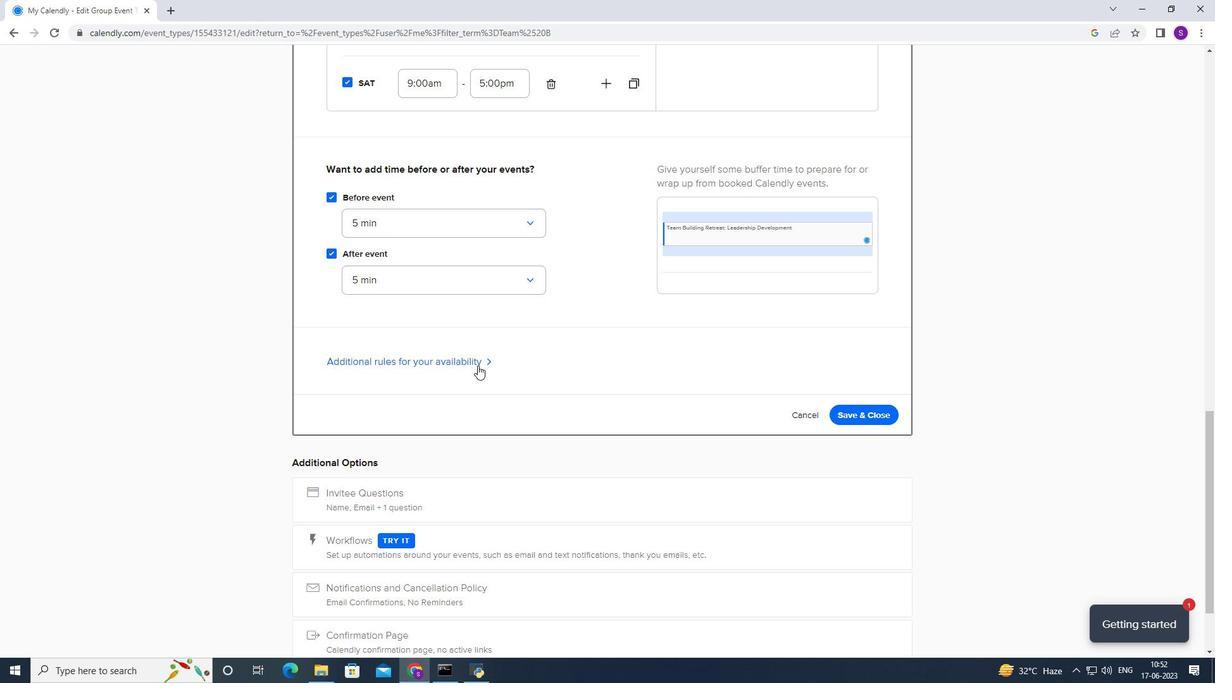 
Action: Mouse pressed left at (478, 362)
Screenshot: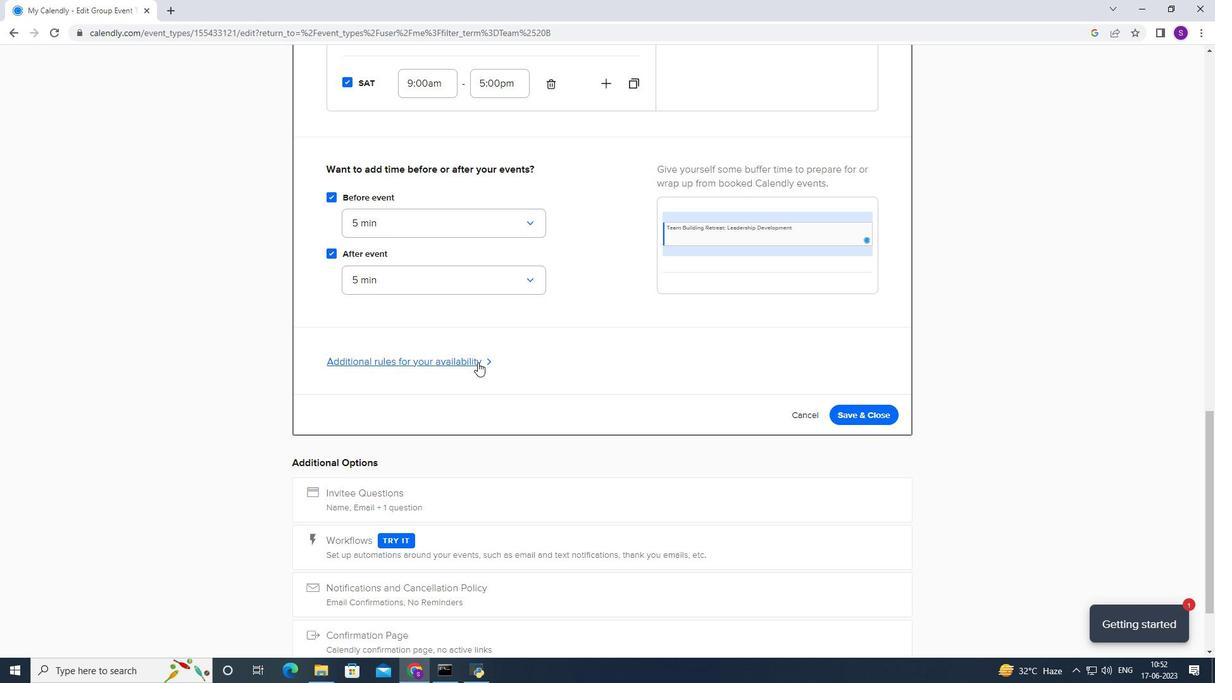 
Action: Mouse scrolled (478, 361) with delta (0, 0)
Screenshot: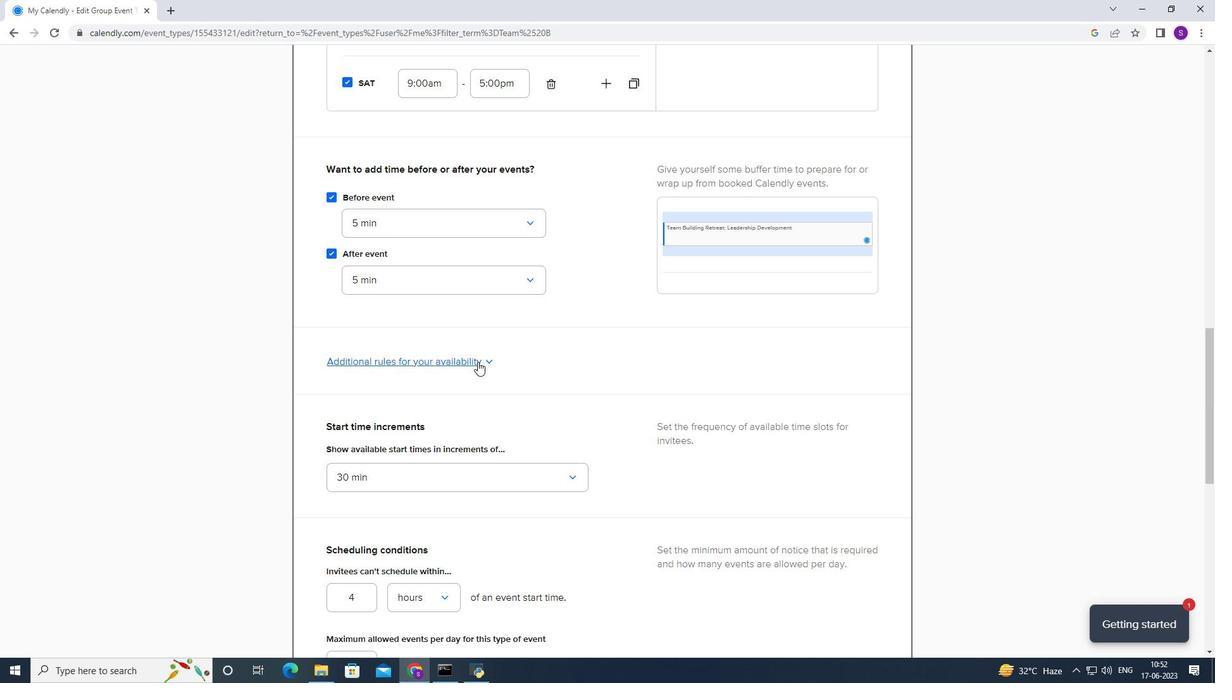
Action: Mouse scrolled (478, 361) with delta (0, 0)
Screenshot: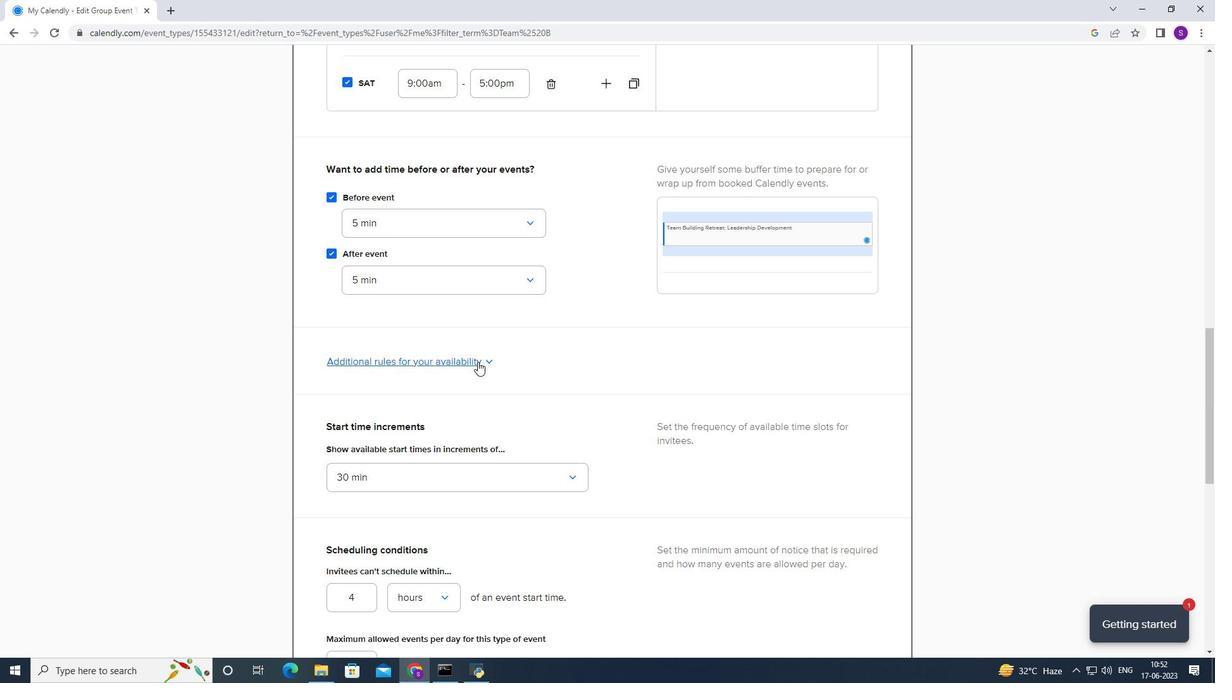 
Action: Mouse scrolled (478, 361) with delta (0, 0)
Screenshot: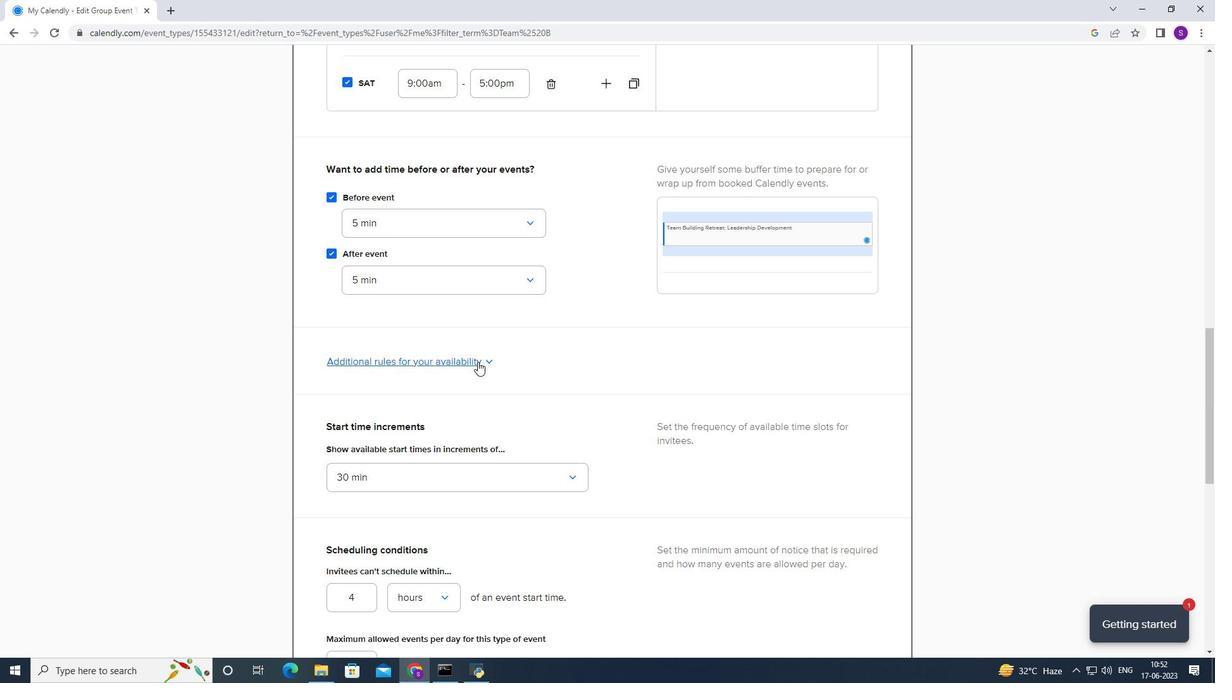 
Action: Mouse scrolled (478, 361) with delta (0, 0)
Screenshot: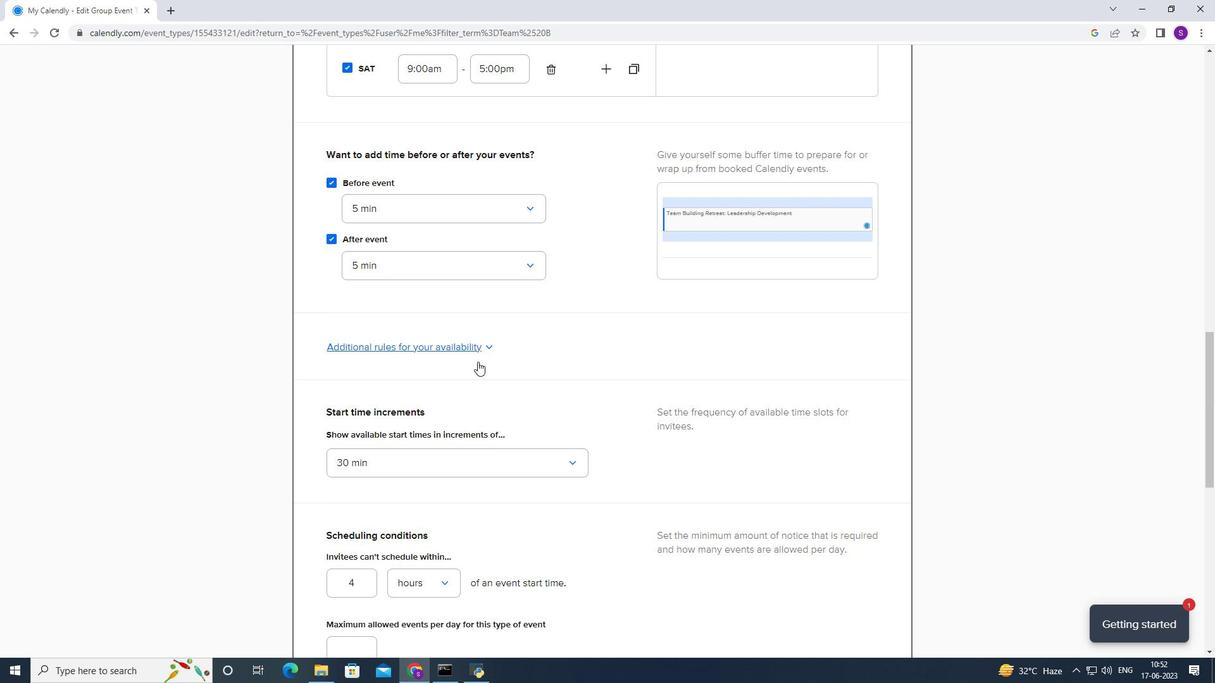 
Action: Mouse moved to (460, 233)
Screenshot: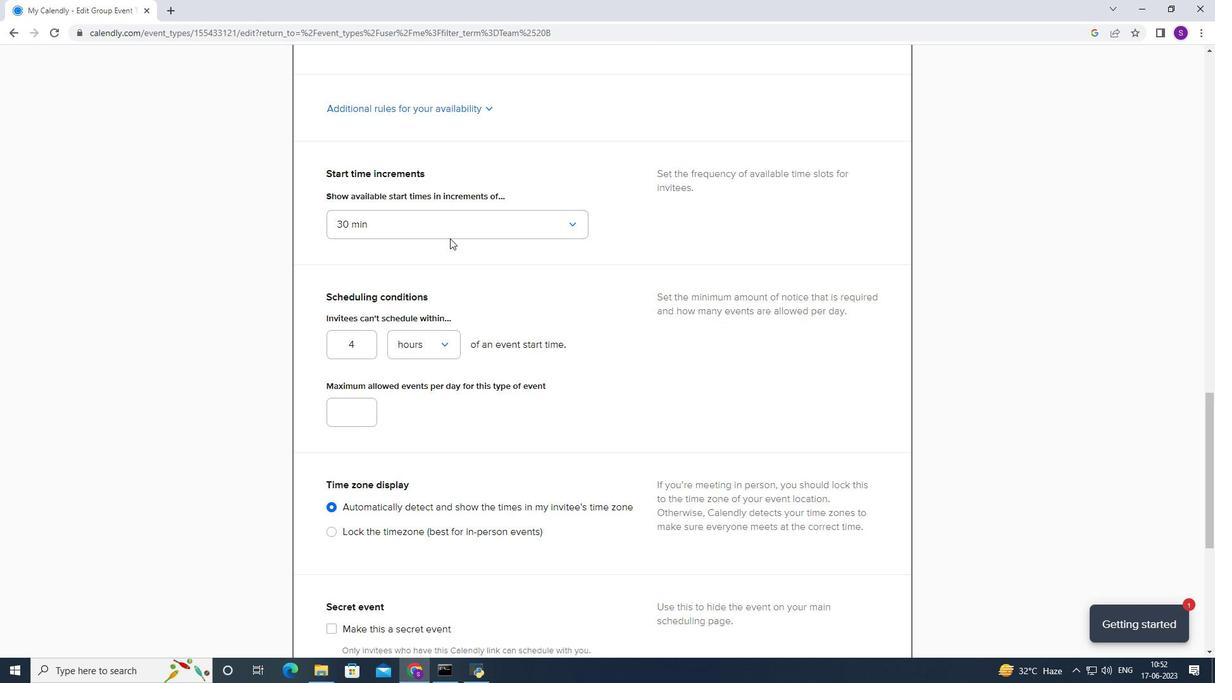 
Action: Mouse pressed left at (460, 233)
Screenshot: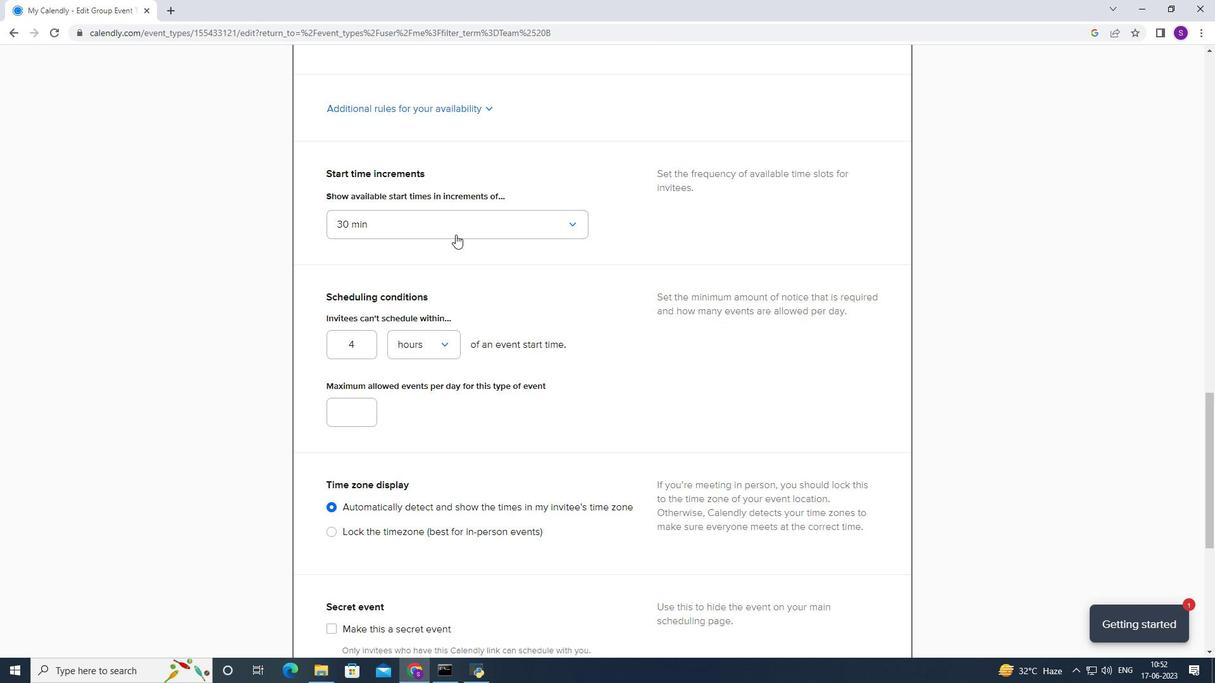 
Action: Mouse moved to (385, 397)
Screenshot: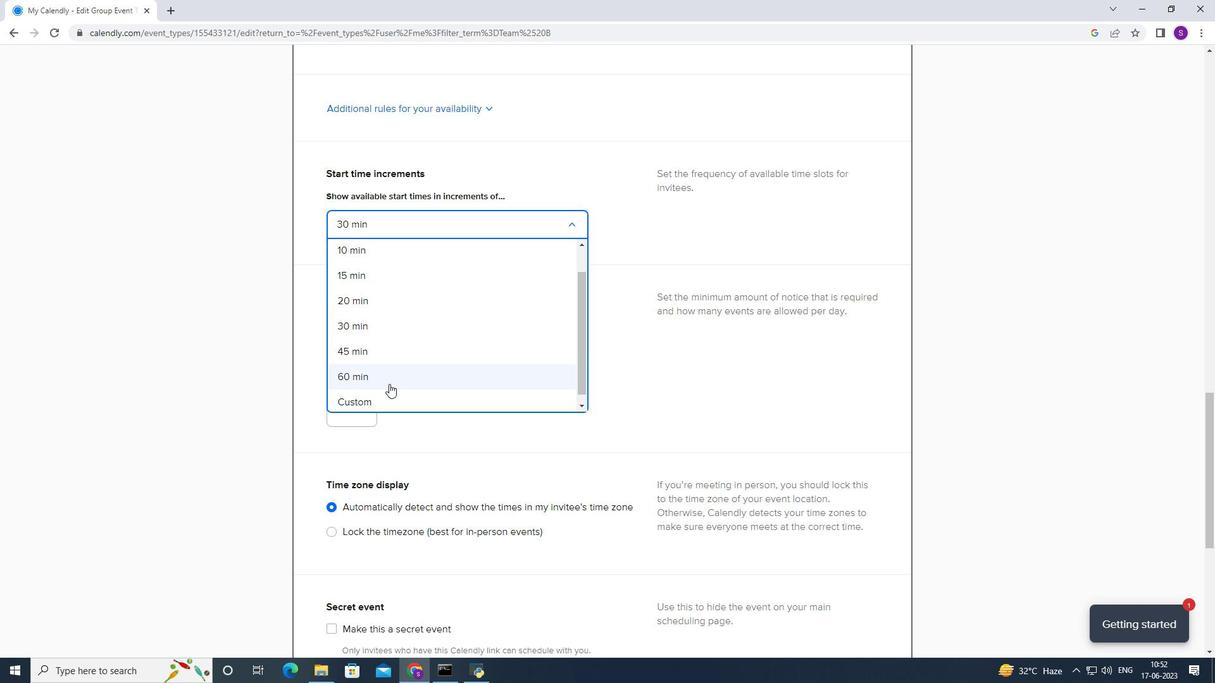 
Action: Mouse pressed left at (385, 397)
Screenshot: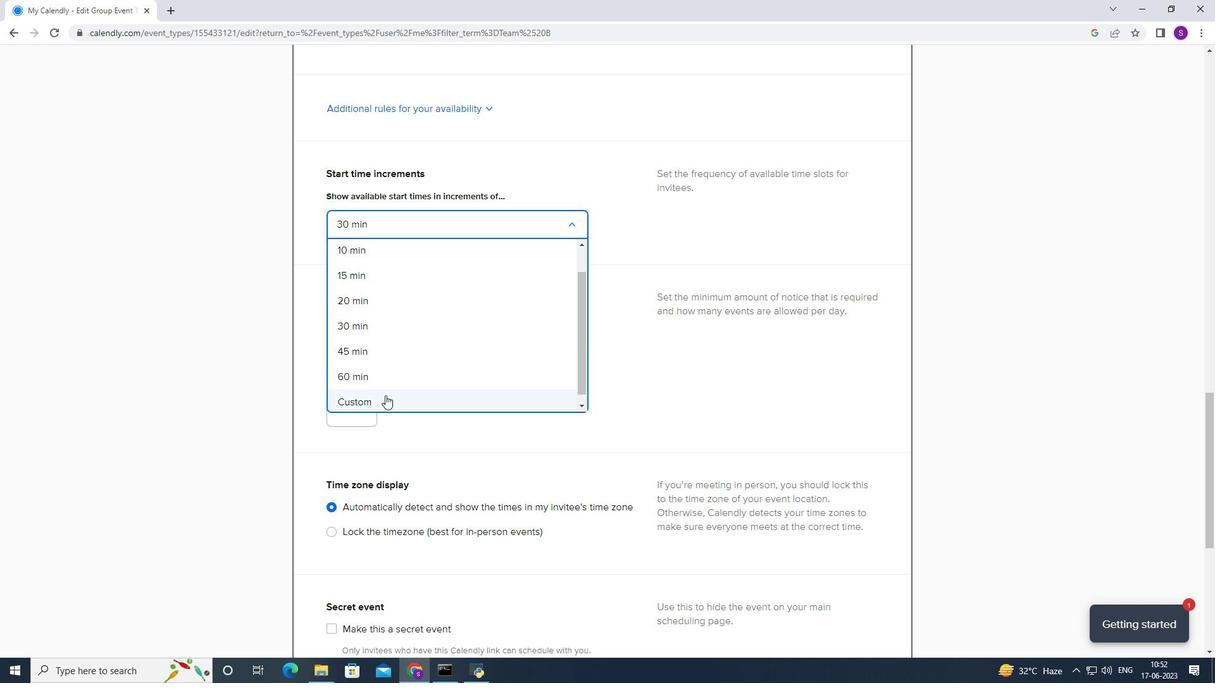 
Action: Mouse moved to (460, 258)
Screenshot: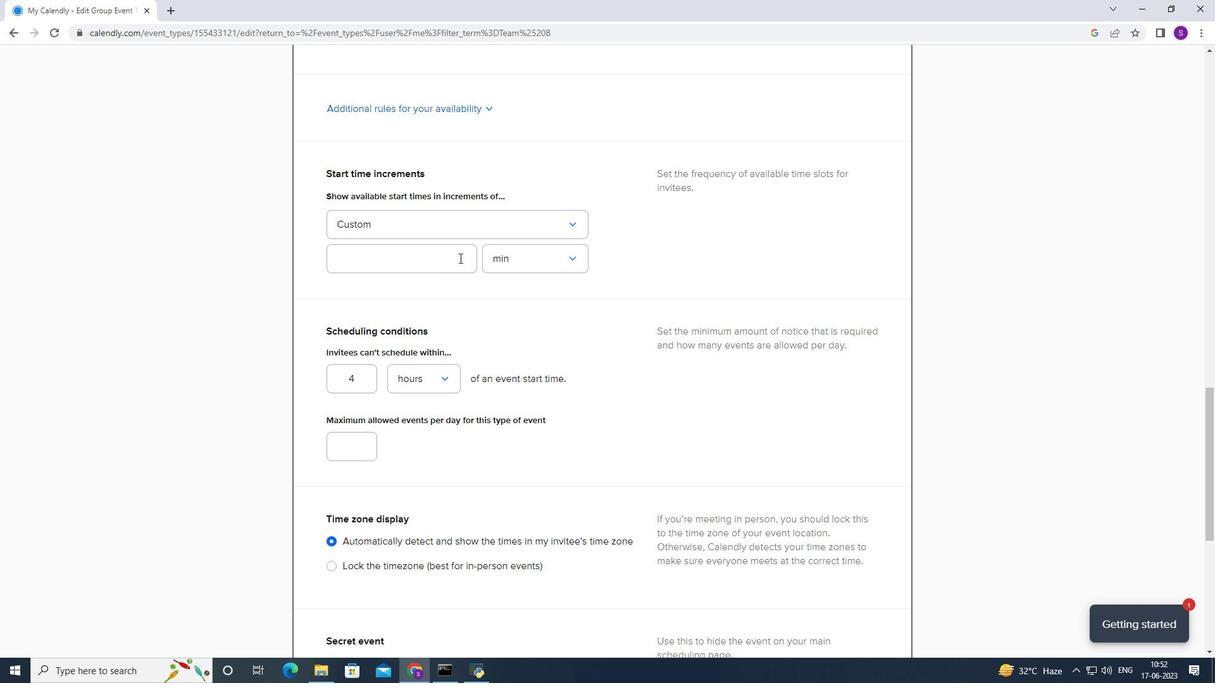 
Action: Mouse pressed left at (460, 258)
Screenshot: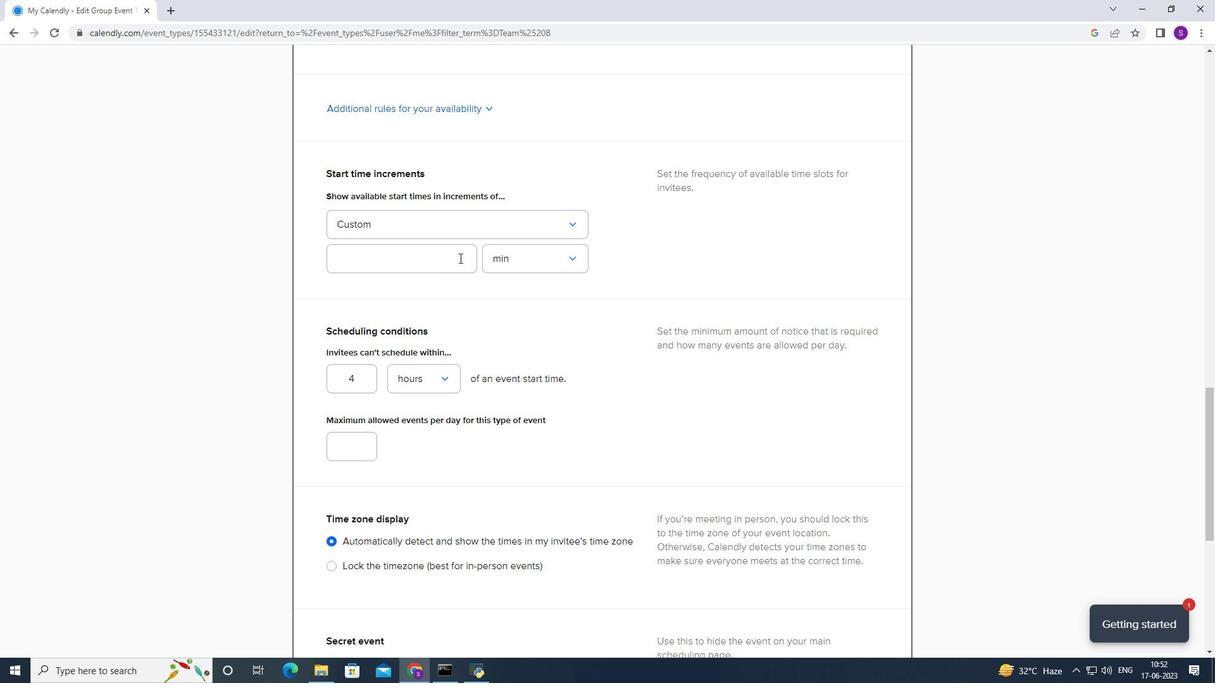 
Action: Key pressed 40
Screenshot: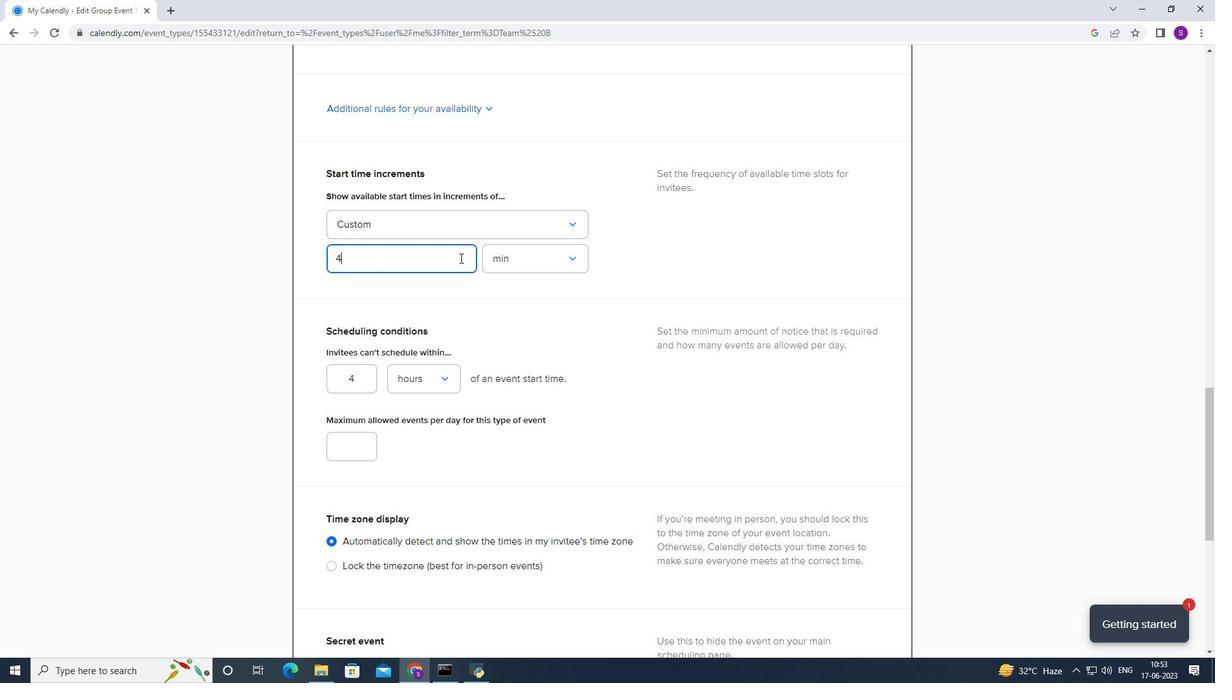 
Action: Mouse moved to (405, 400)
Screenshot: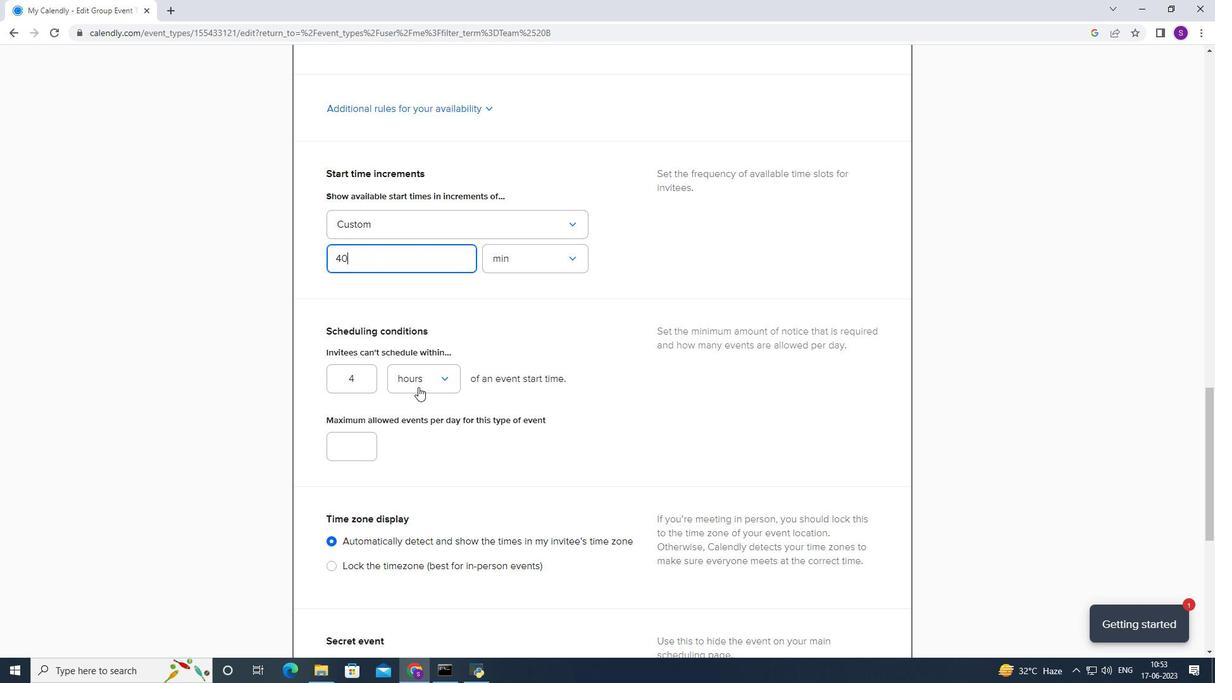 
Action: Mouse pressed left at (405, 400)
Screenshot: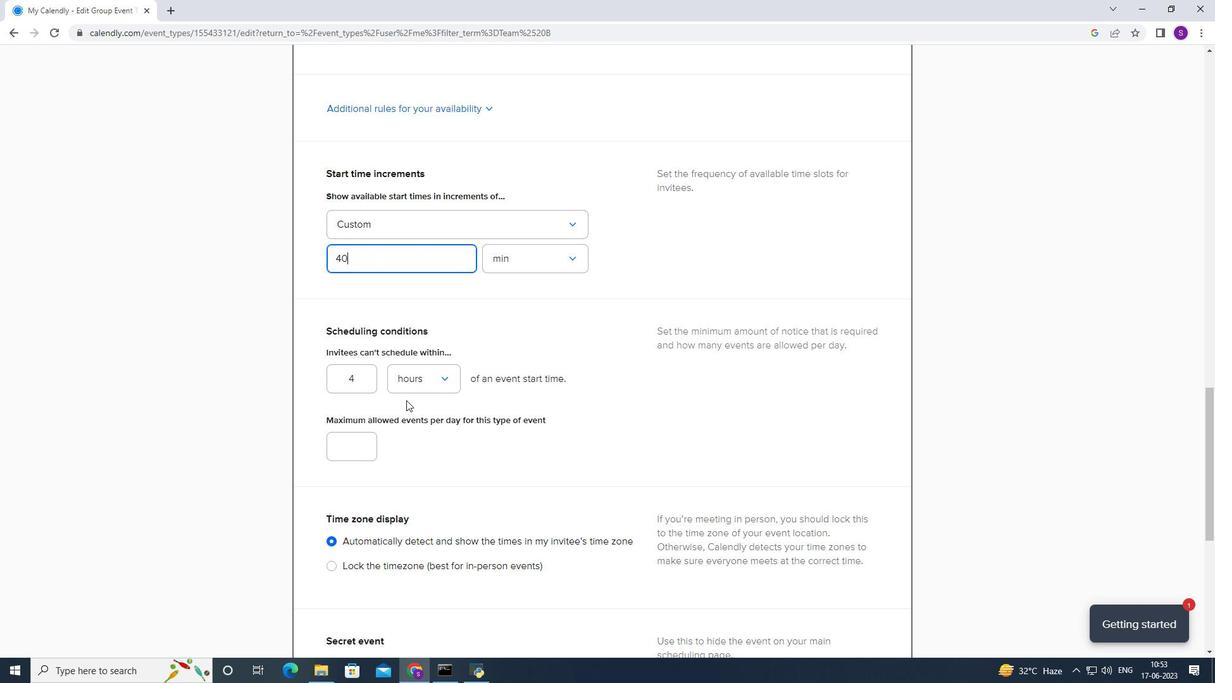 
Action: Mouse moved to (354, 382)
Screenshot: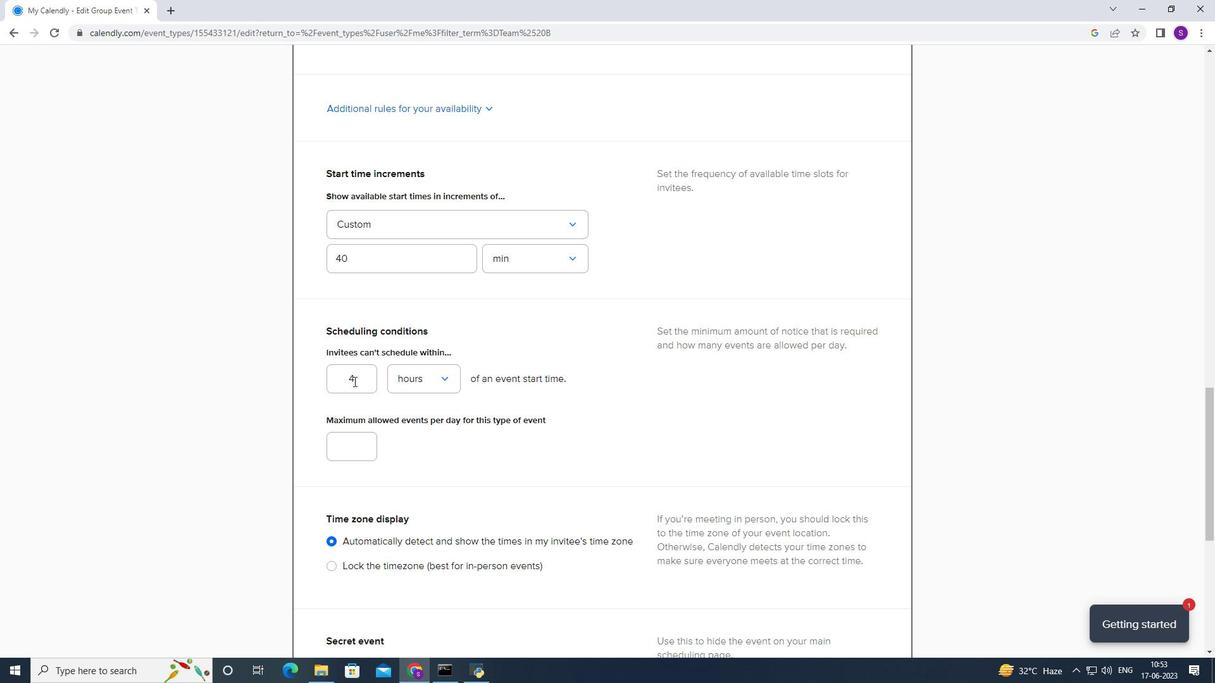 
Action: Mouse pressed left at (354, 382)
Screenshot: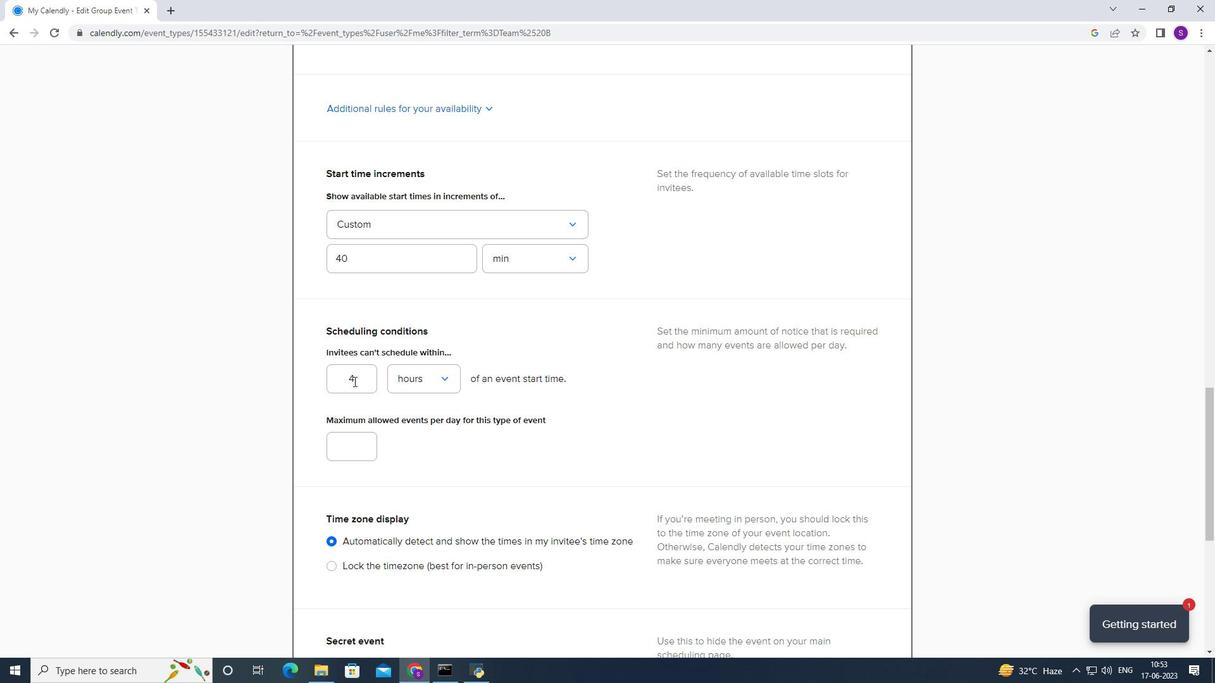 
Action: Key pressed <Key.backspace>41
Screenshot: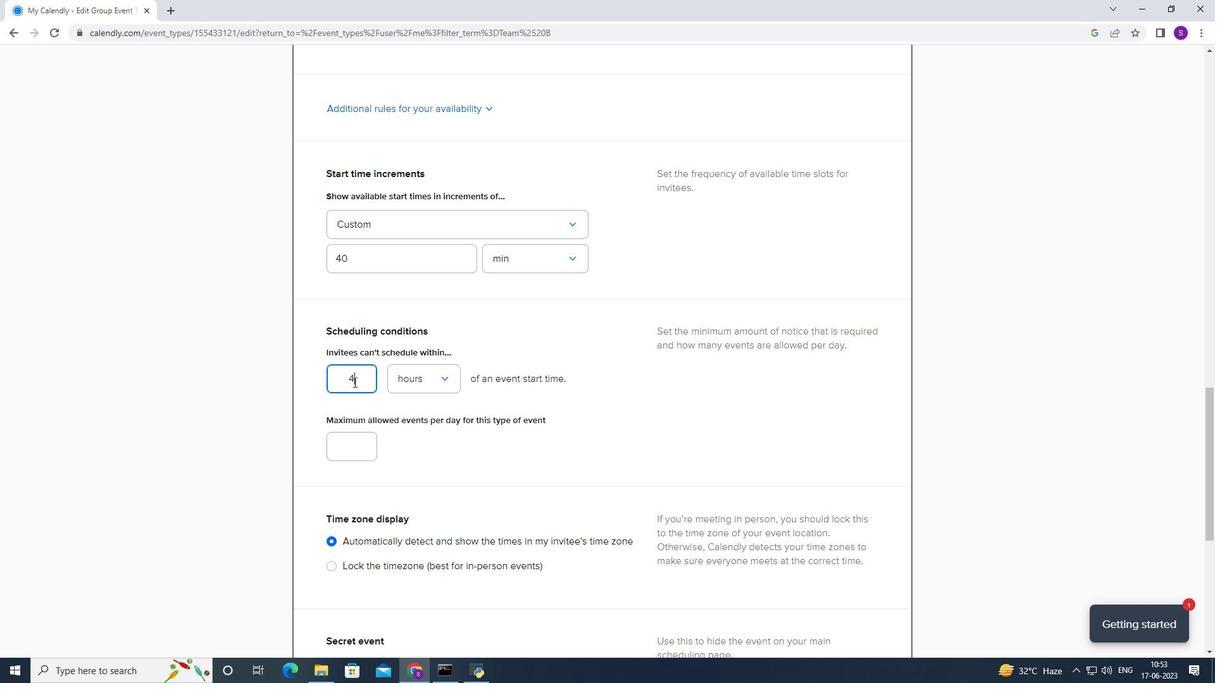 
Action: Mouse moved to (354, 441)
Screenshot: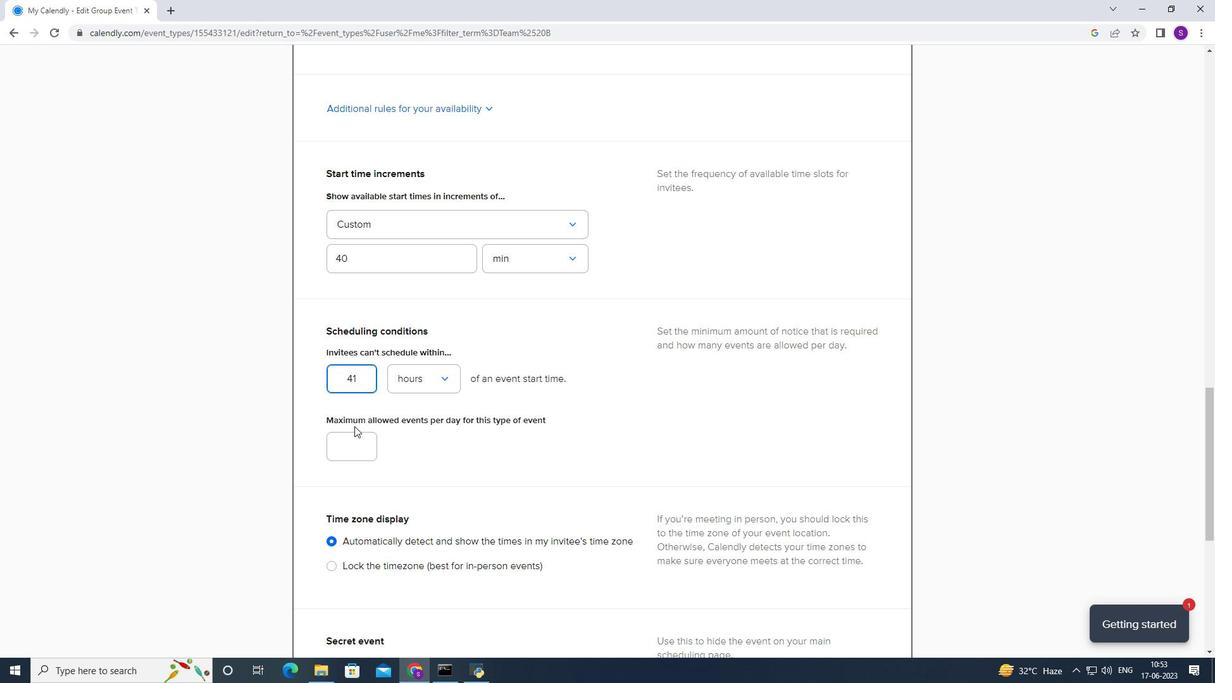 
Action: Mouse pressed left at (354, 441)
Screenshot: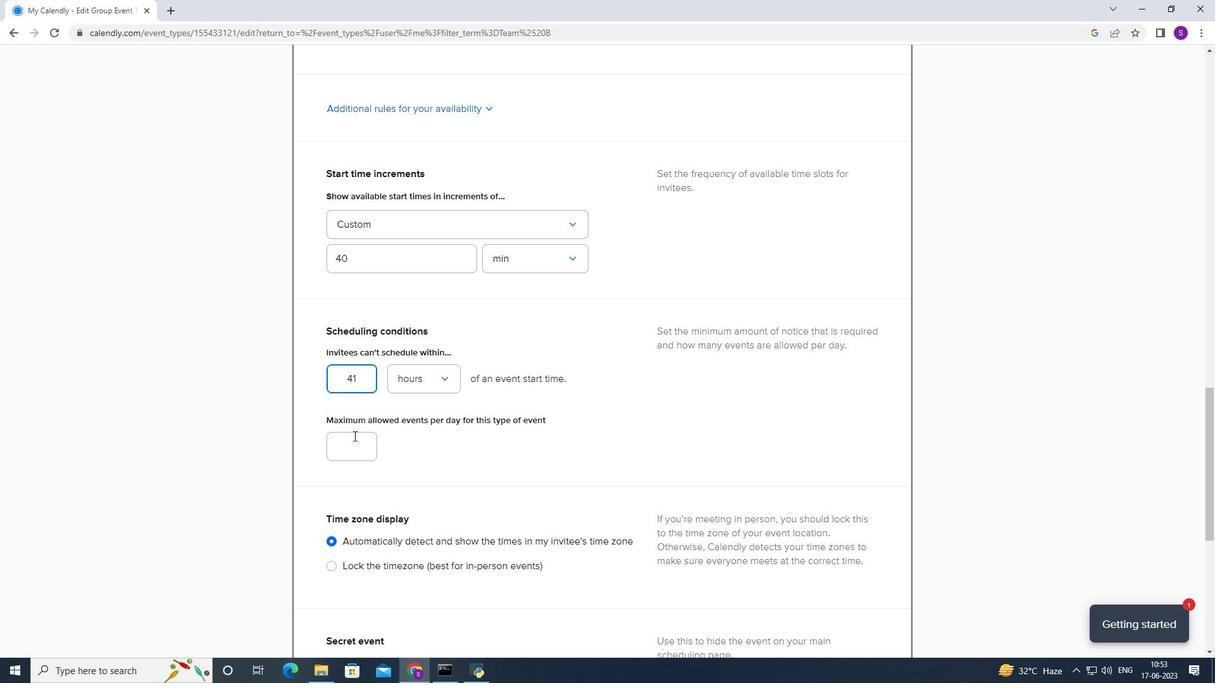 
Action: Key pressed 2
Screenshot: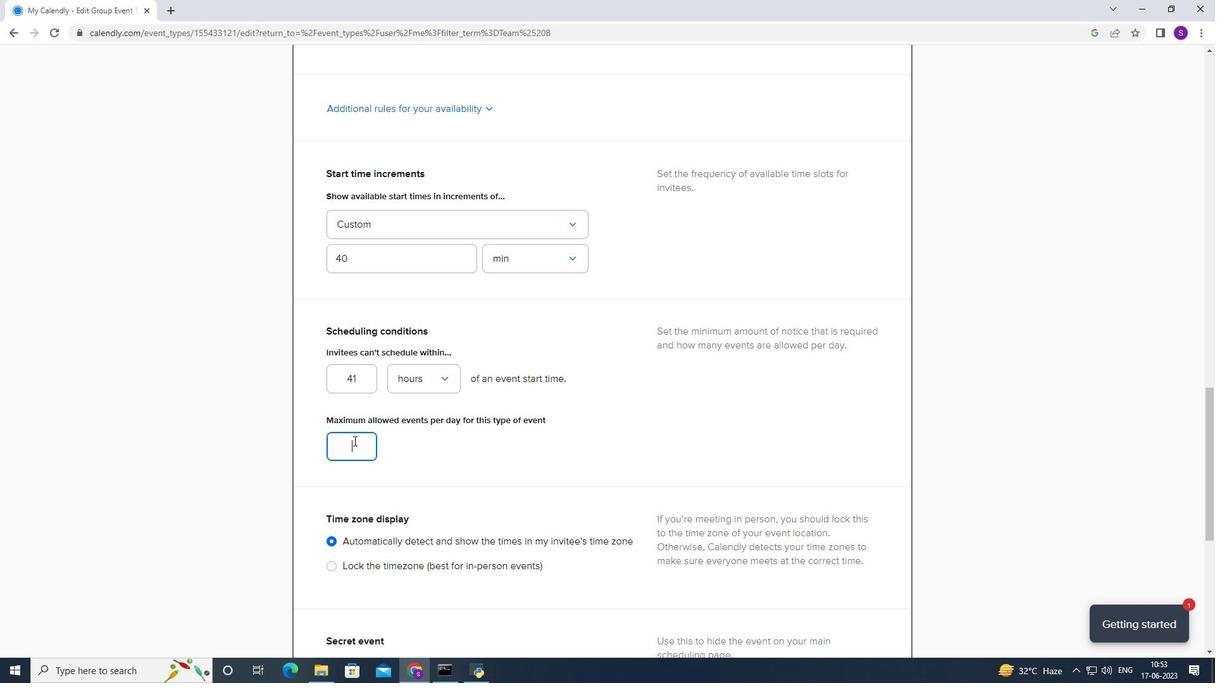 
Action: Mouse moved to (407, 443)
Screenshot: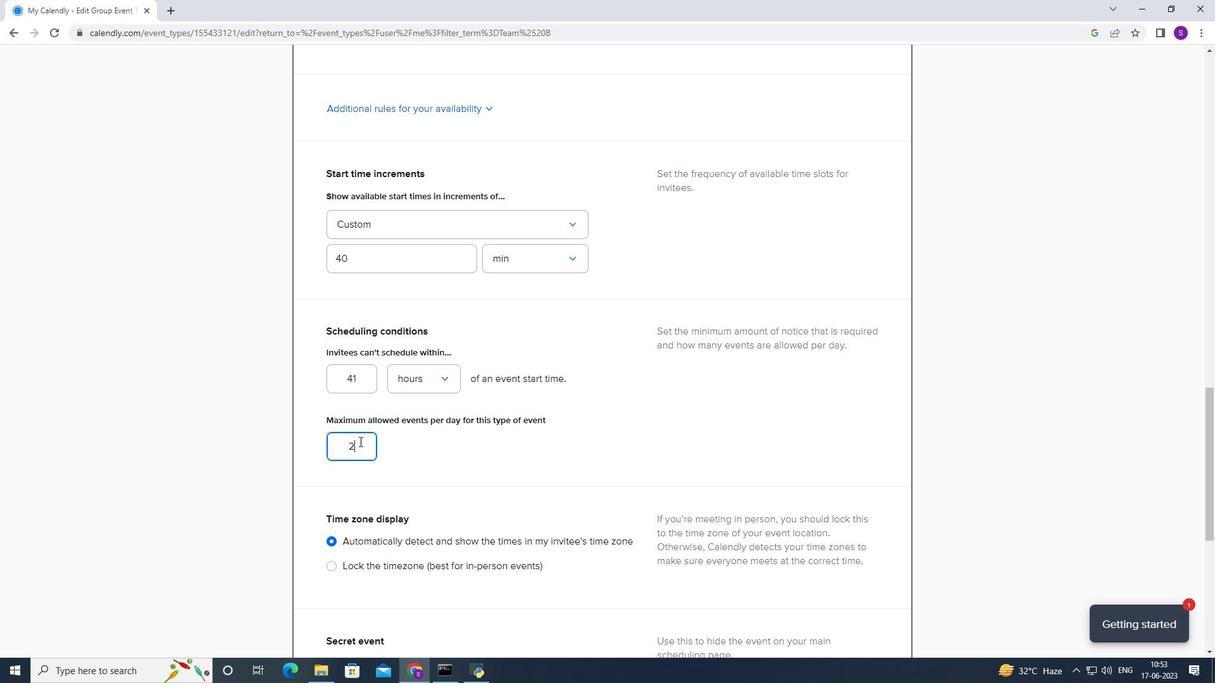 
Action: Mouse scrolled (407, 442) with delta (0, 0)
Screenshot: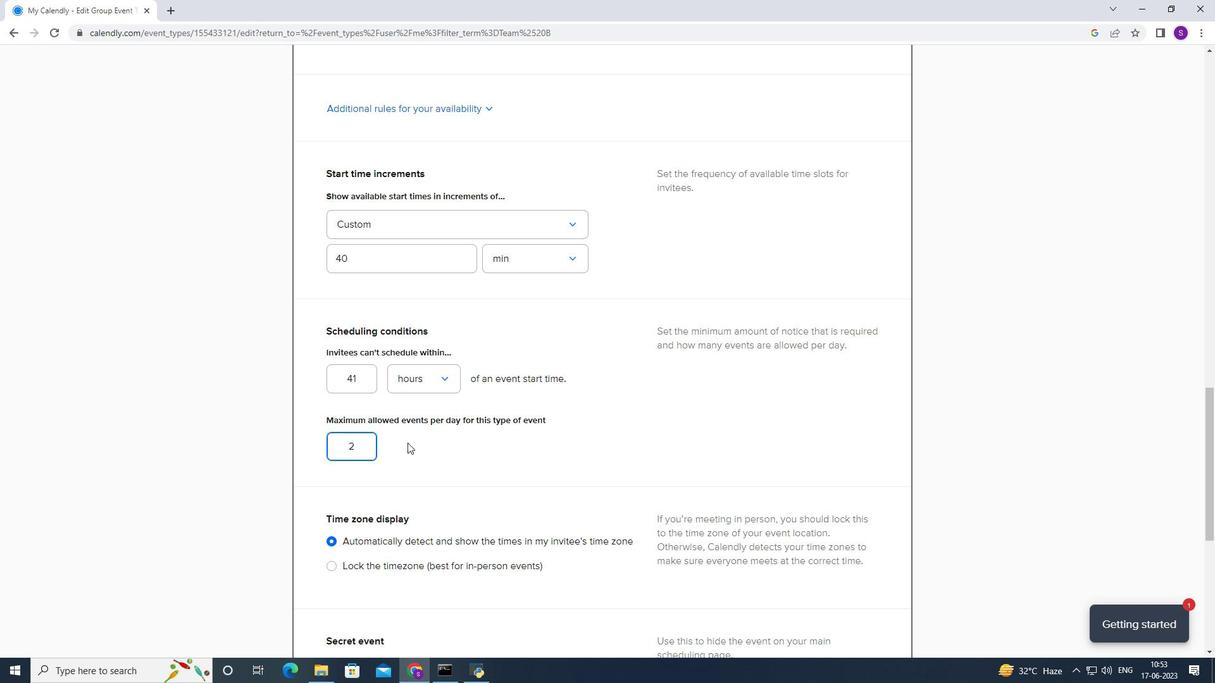 
Action: Mouse scrolled (407, 442) with delta (0, 0)
Screenshot: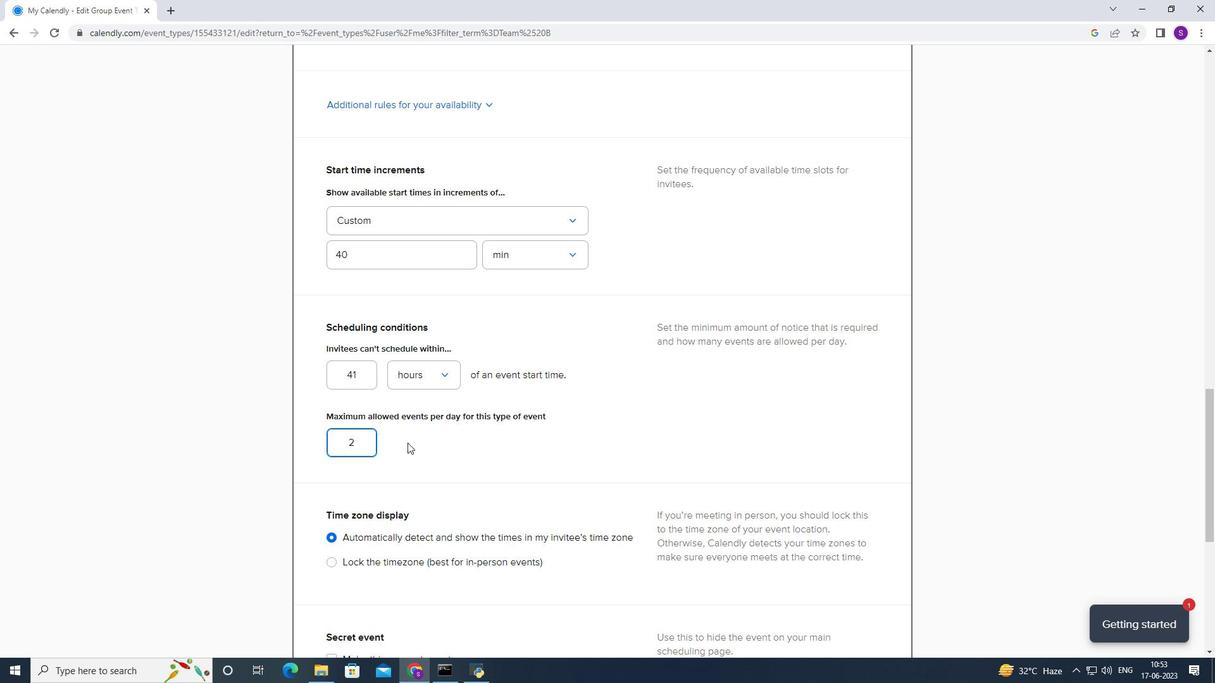 
Action: Mouse scrolled (407, 442) with delta (0, 0)
Screenshot: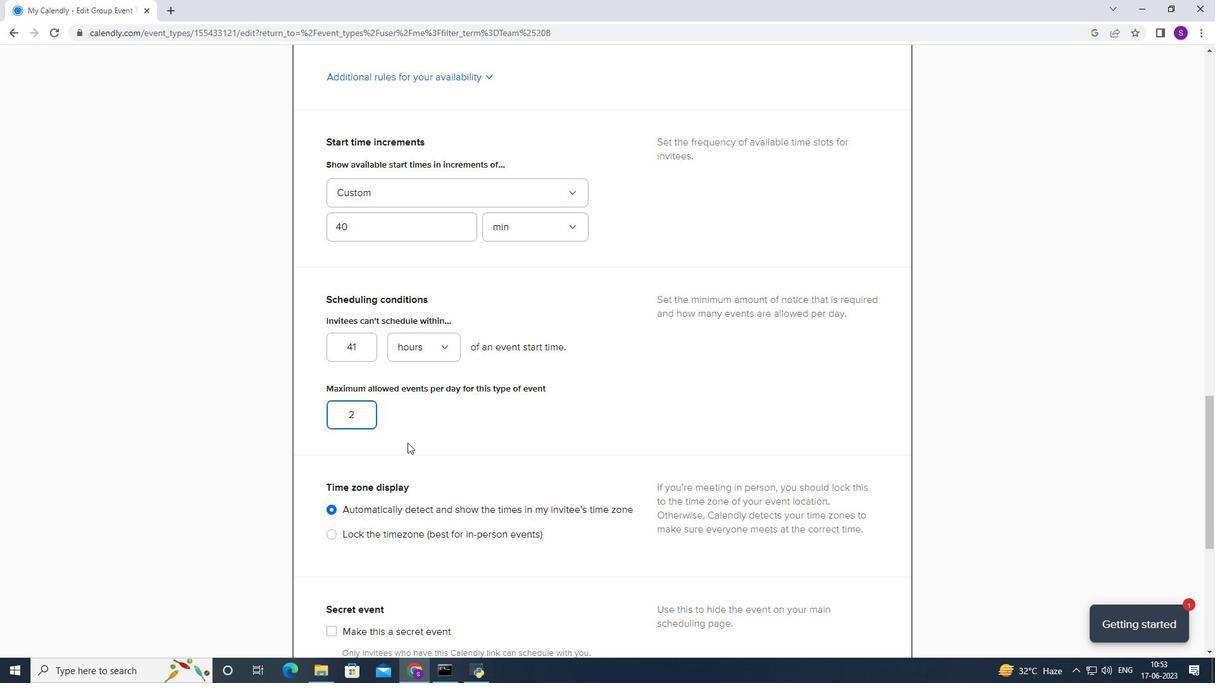 
Action: Mouse scrolled (407, 442) with delta (0, 0)
Screenshot: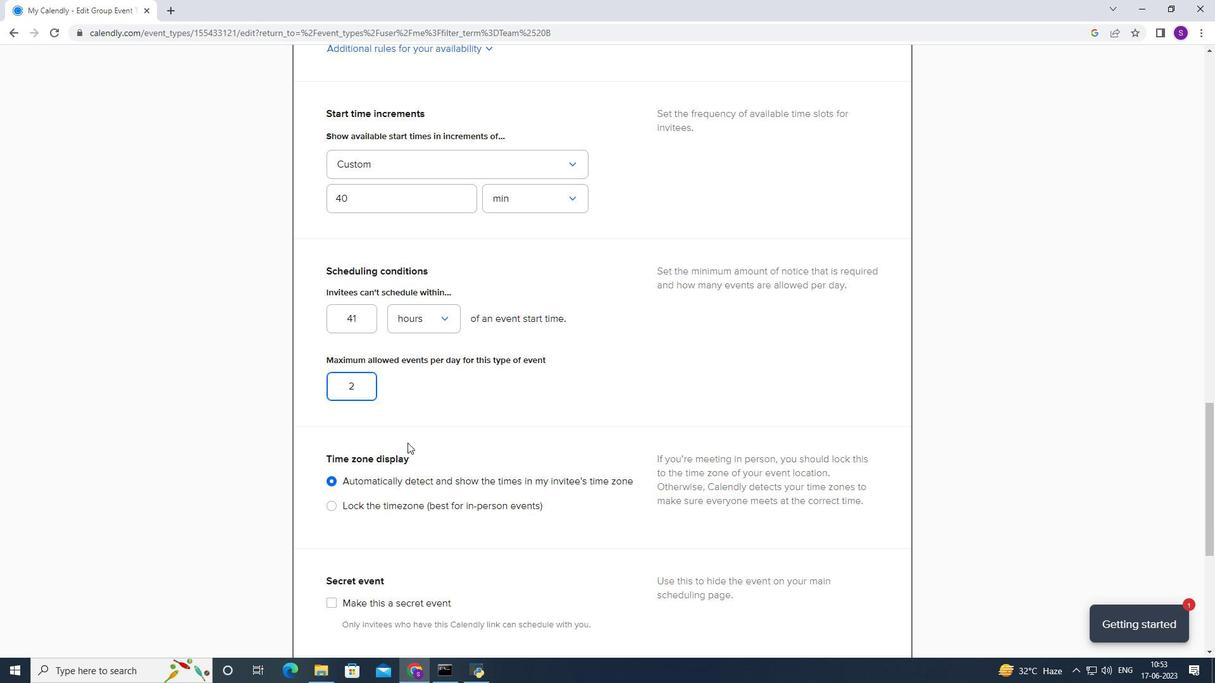 
Action: Mouse moved to (856, 479)
Screenshot: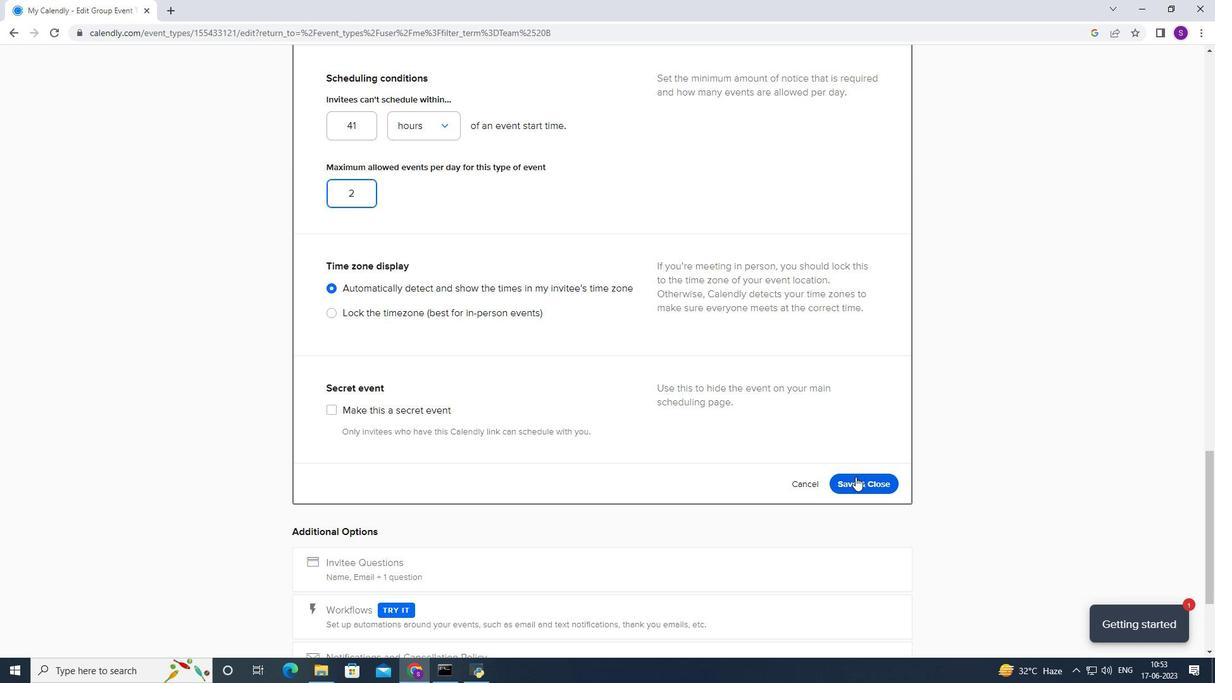 
Action: Mouse pressed left at (856, 479)
Screenshot: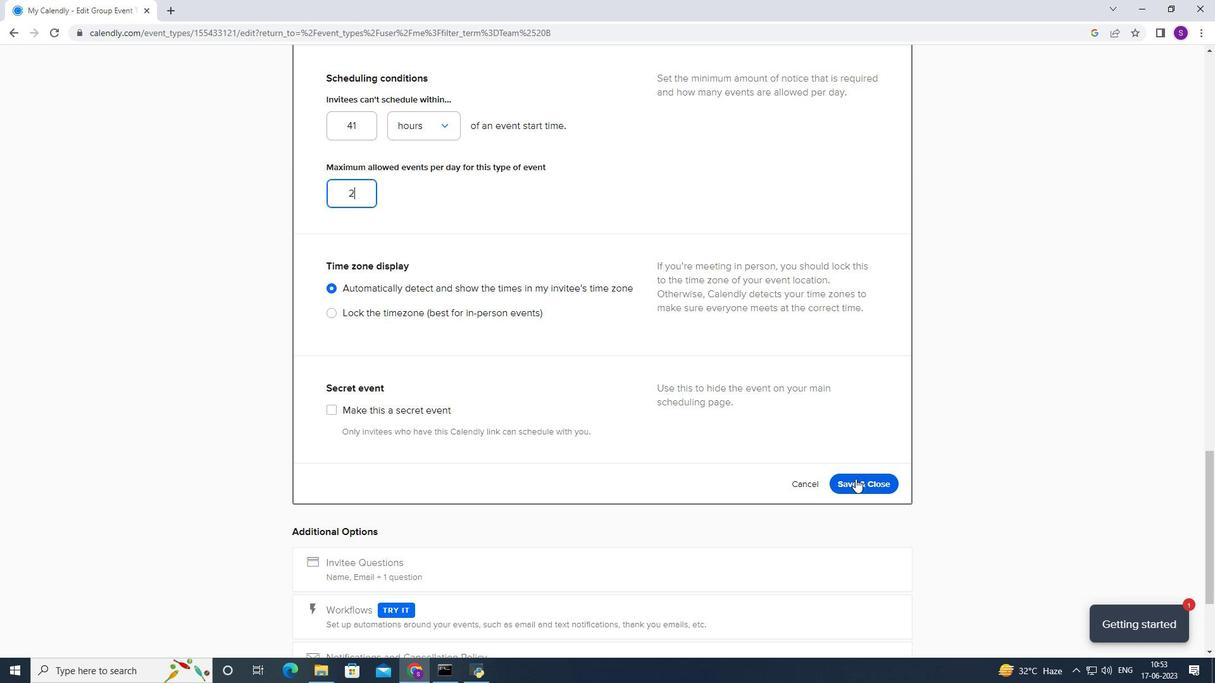 
Action: Mouse moved to (369, 284)
Screenshot: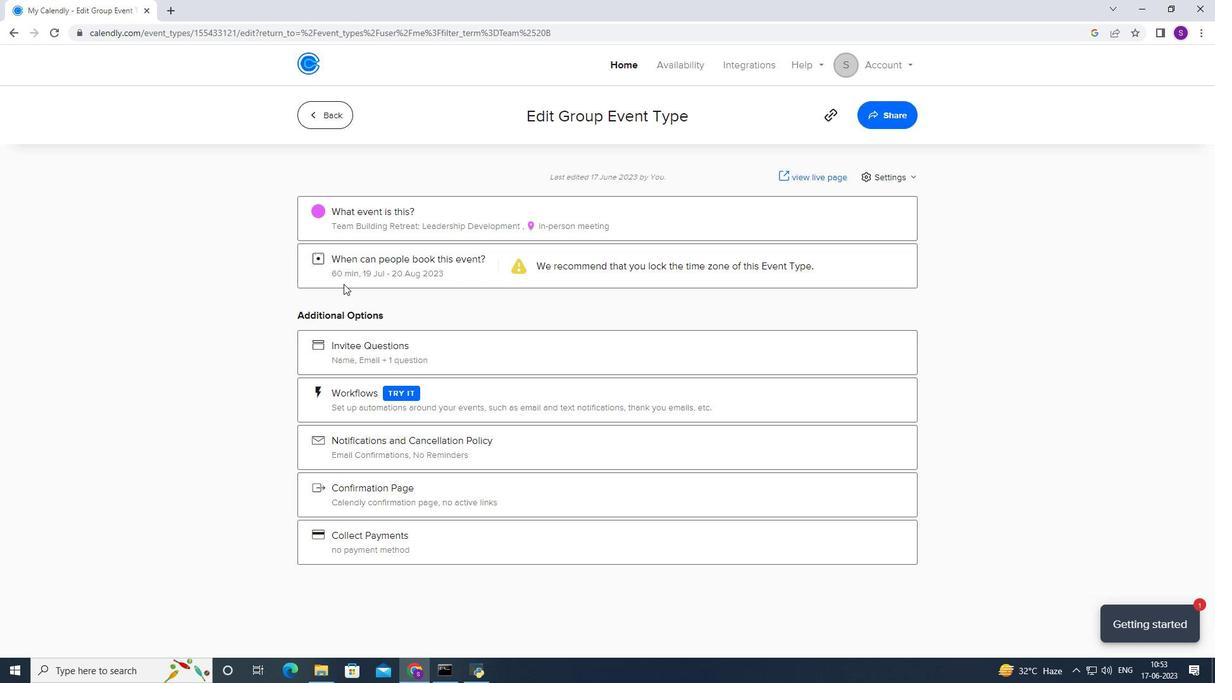 
Action: Mouse scrolled (369, 284) with delta (0, 0)
Screenshot: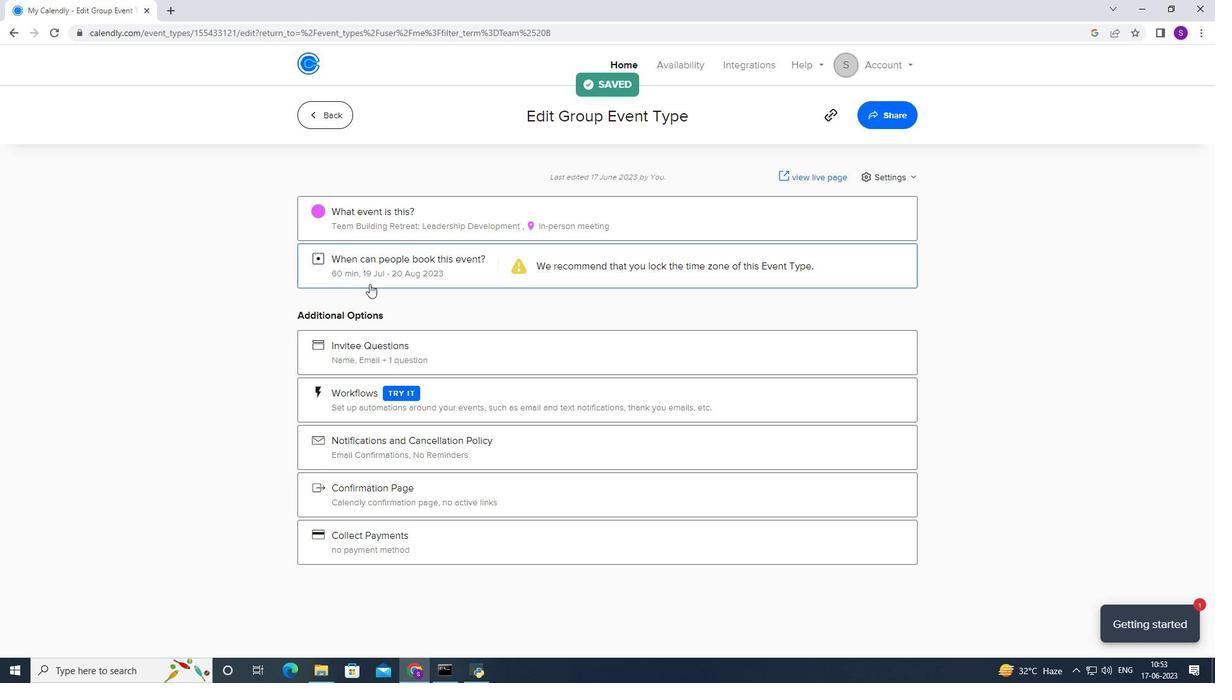 
Action: Mouse scrolled (369, 284) with delta (0, 0)
Screenshot: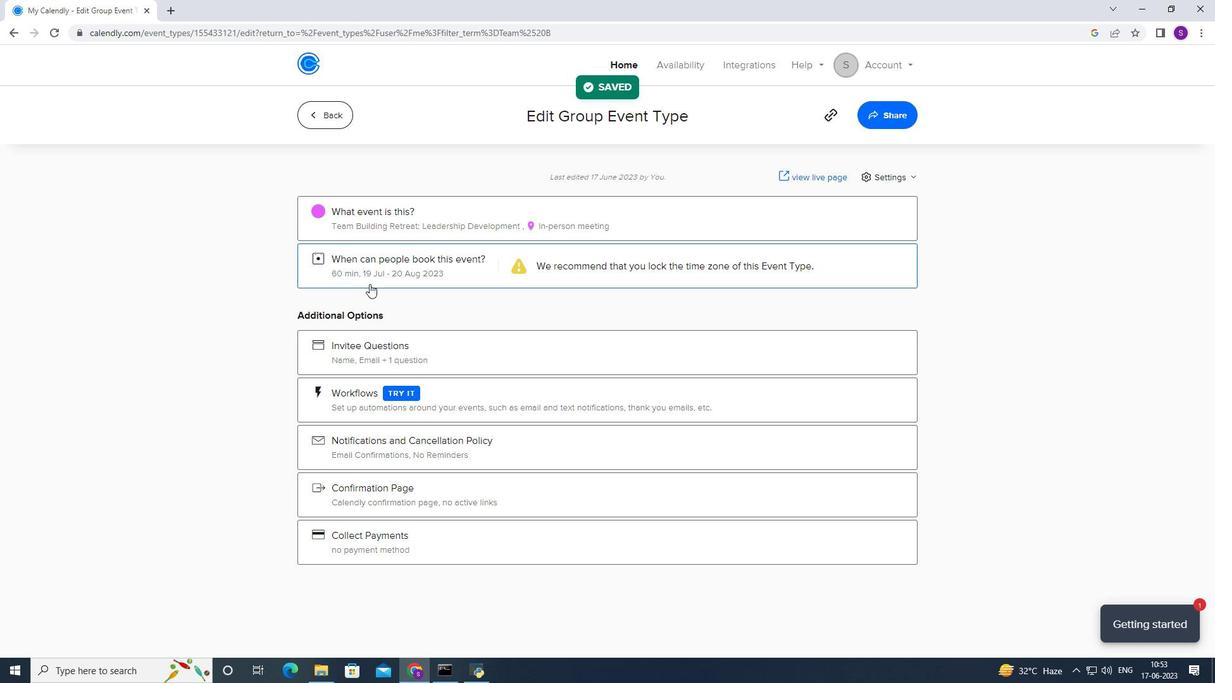 
Action: Mouse moved to (378, 226)
Screenshot: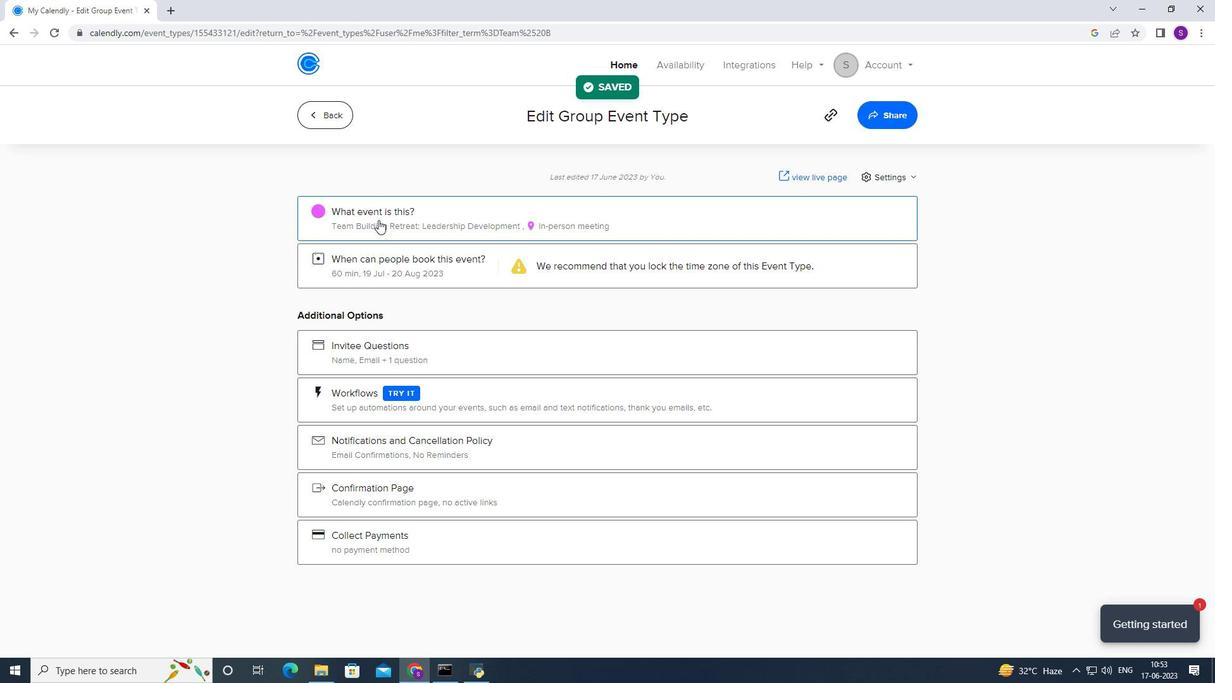 
Action: Mouse scrolled (378, 226) with delta (0, 0)
Screenshot: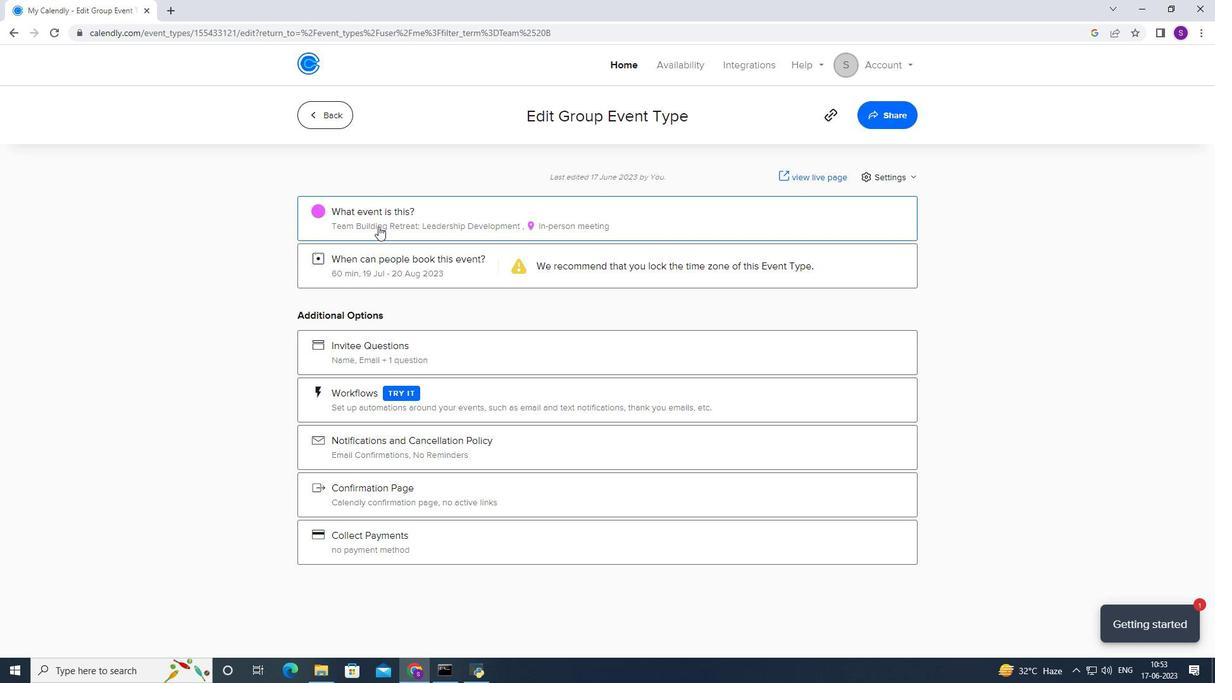 
Action: Mouse scrolled (378, 226) with delta (0, 0)
Screenshot: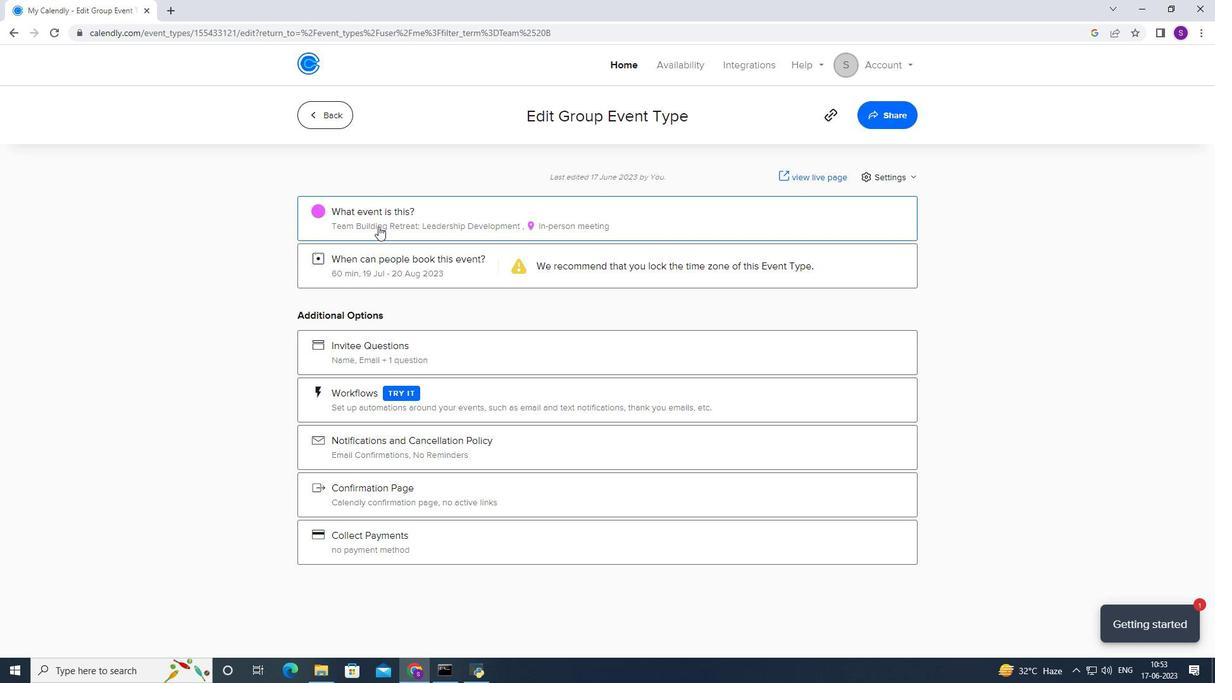 
Action: Mouse scrolled (378, 226) with delta (0, 0)
Screenshot: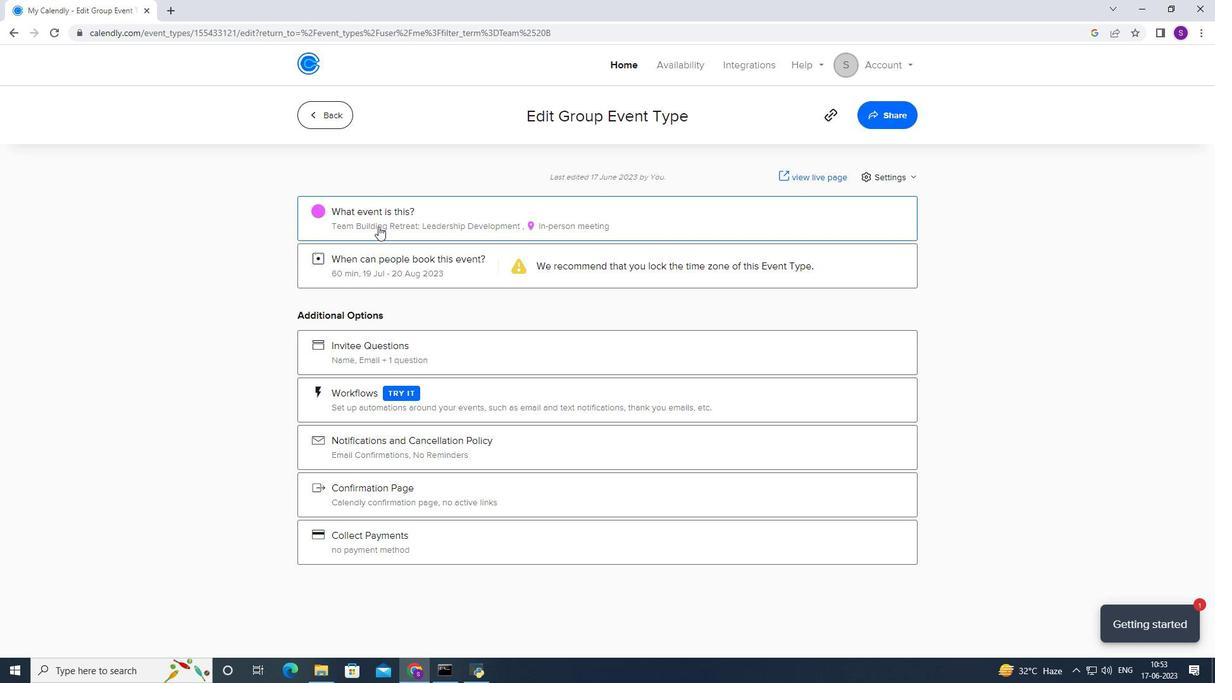 
Action: Mouse scrolled (378, 227) with delta (0, 0)
Screenshot: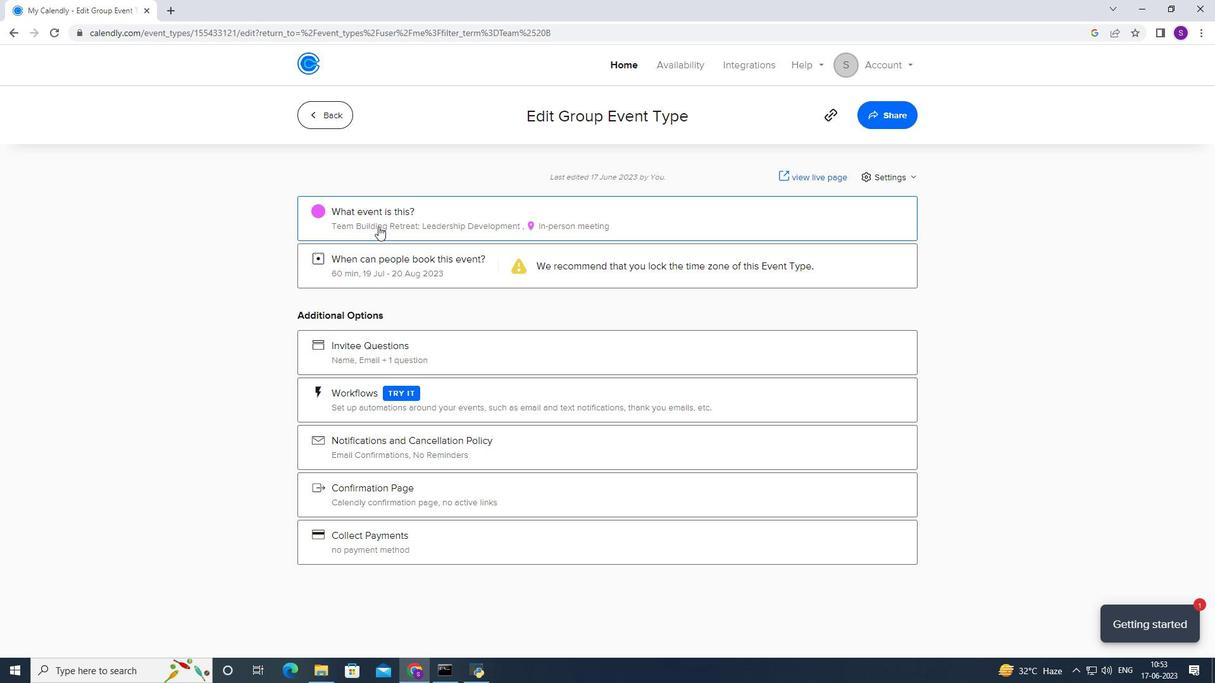 
Action: Mouse scrolled (378, 227) with delta (0, 0)
Screenshot: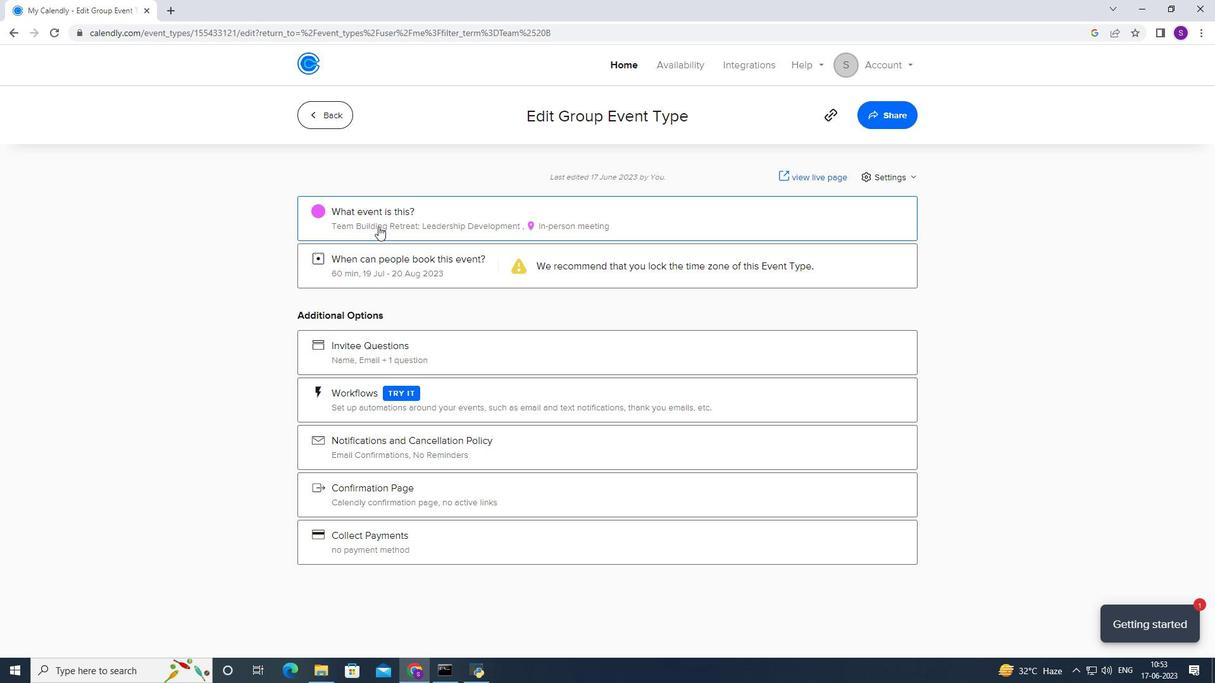 
Action: Mouse scrolled (378, 227) with delta (0, 0)
Screenshot: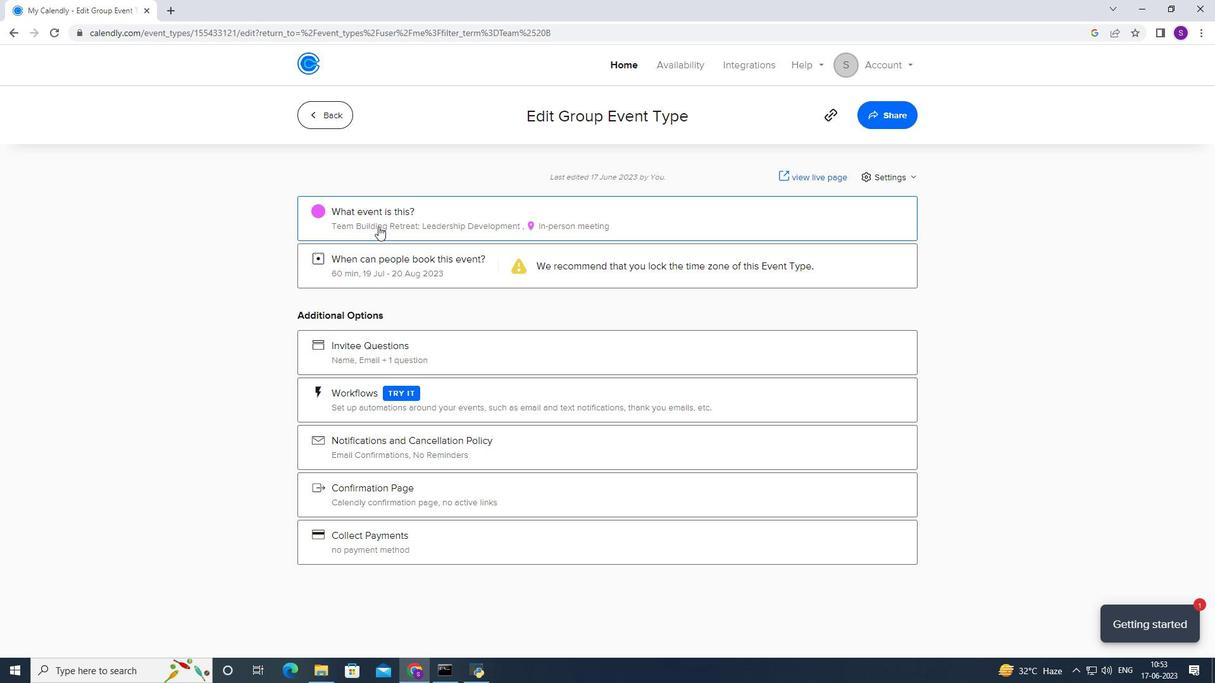
Action: Mouse scrolled (378, 227) with delta (0, 0)
Screenshot: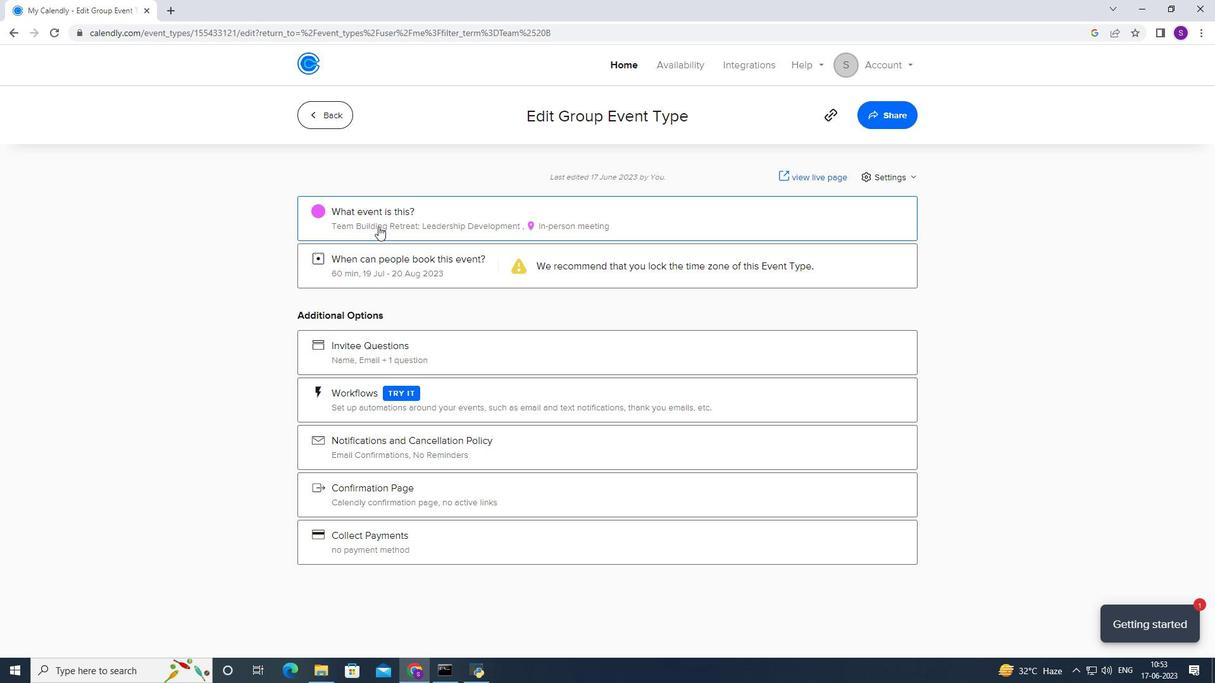 
Action: Mouse scrolled (378, 227) with delta (0, 0)
Screenshot: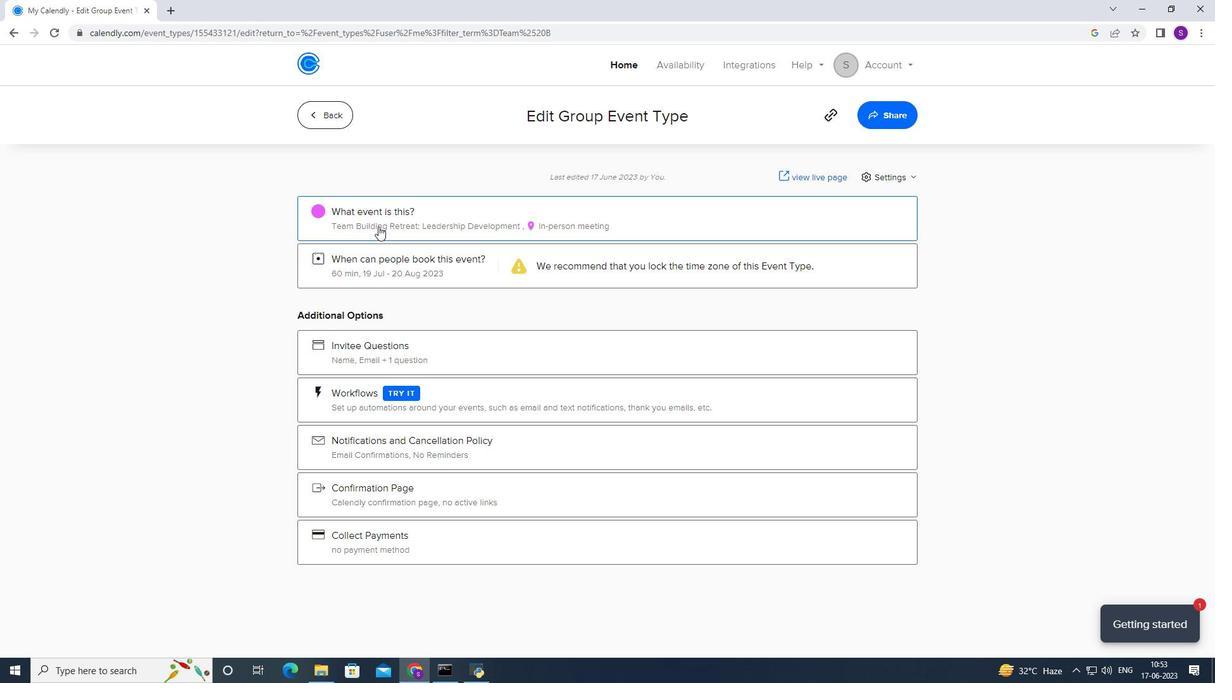 
Action: Mouse moved to (377, 227)
Screenshot: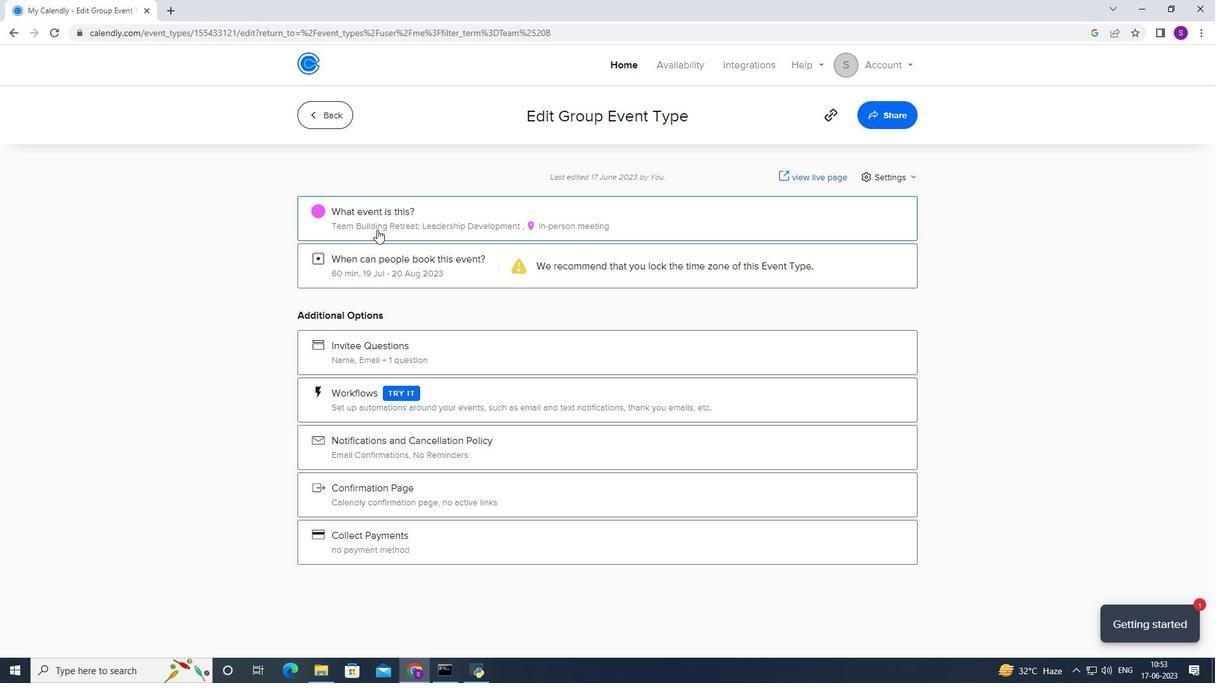 
Action: Mouse pressed left at (377, 227)
Screenshot: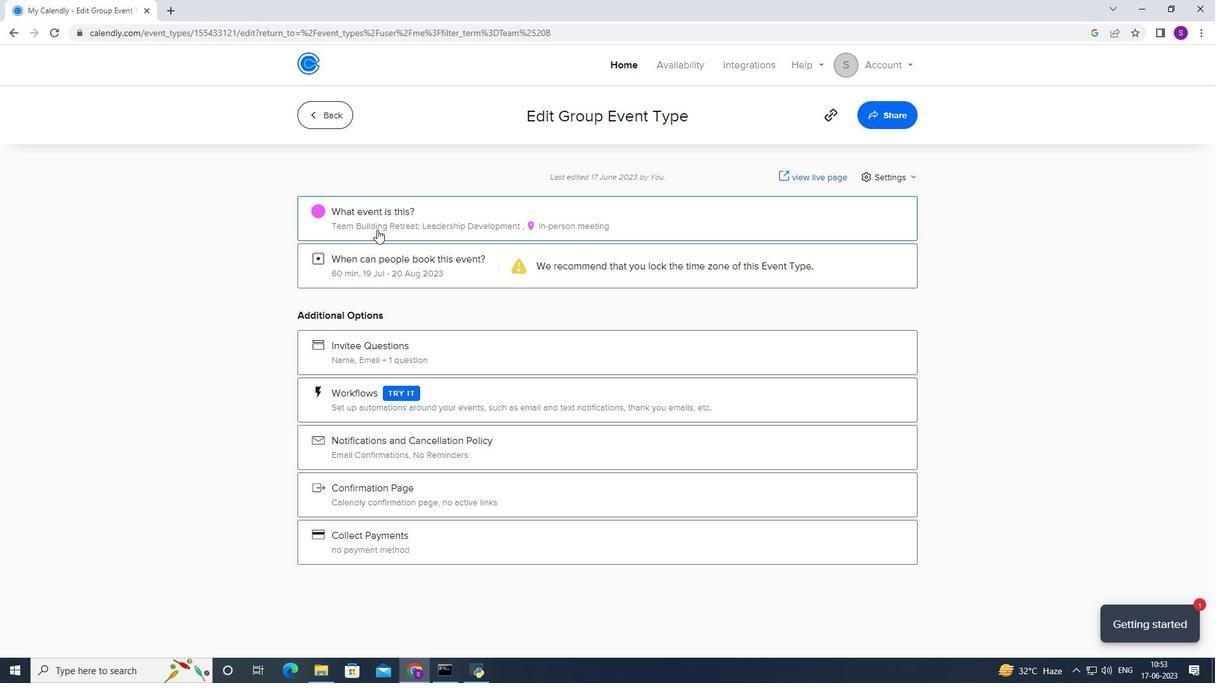 
Action: Mouse moved to (486, 341)
Screenshot: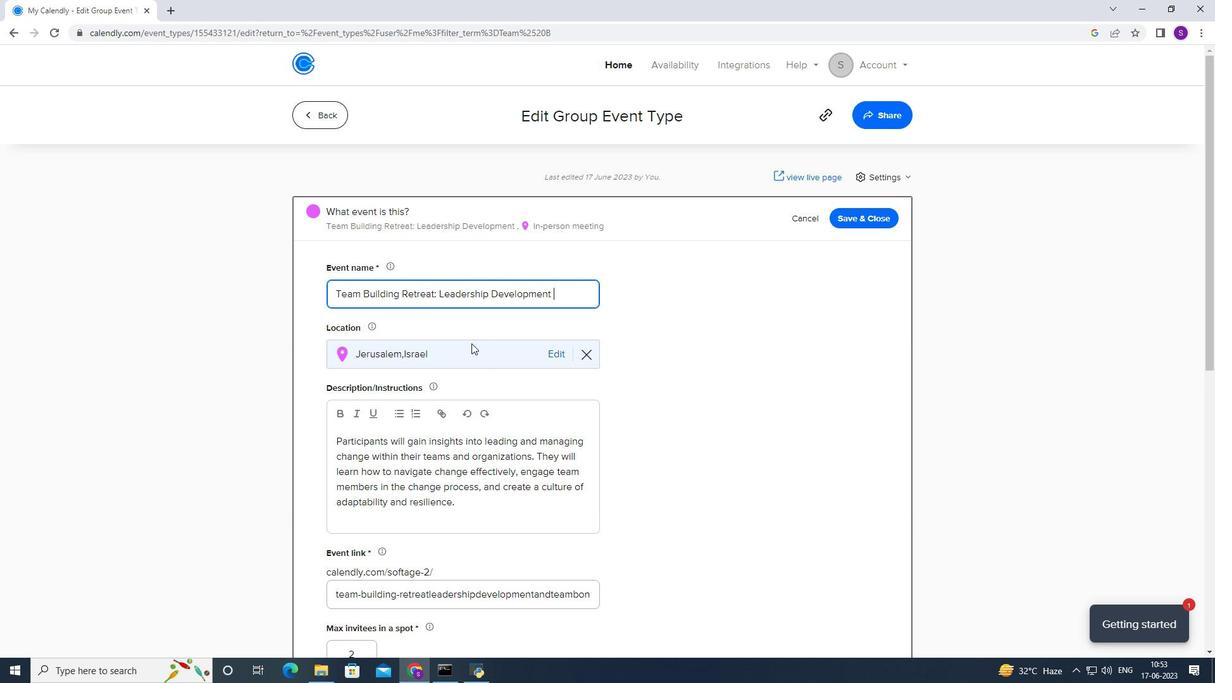 
Action: Mouse scrolled (486, 341) with delta (0, 0)
Screenshot: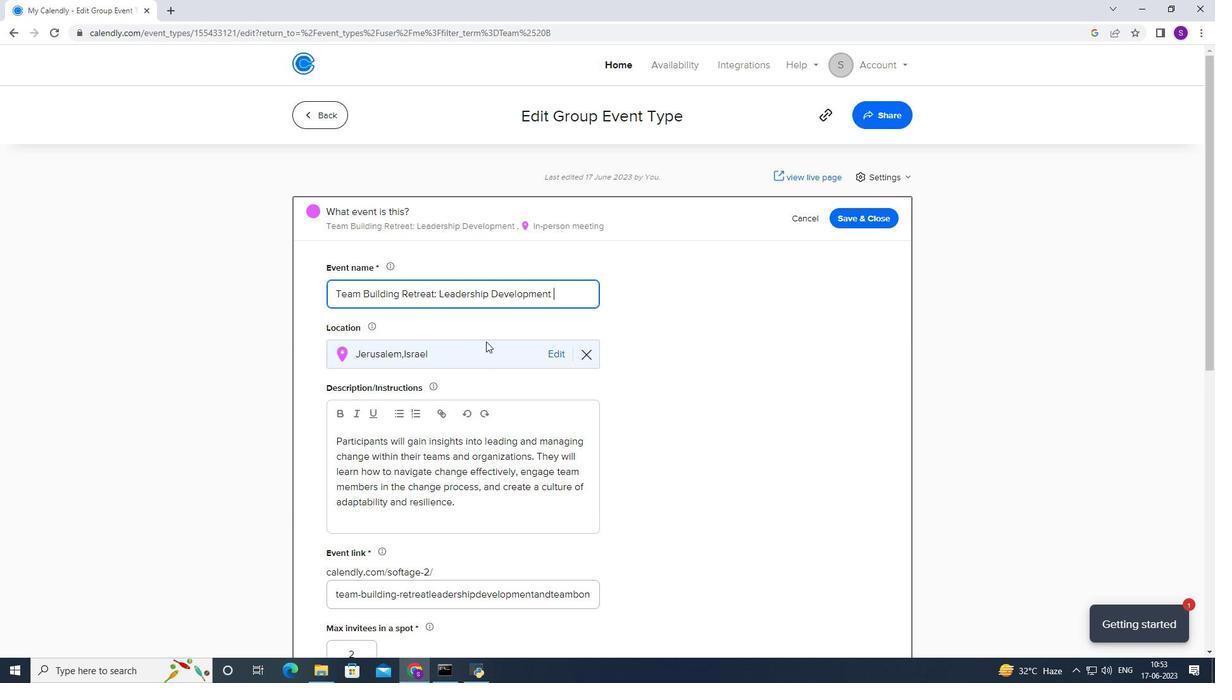 
Action: Mouse scrolled (486, 341) with delta (0, 0)
Screenshot: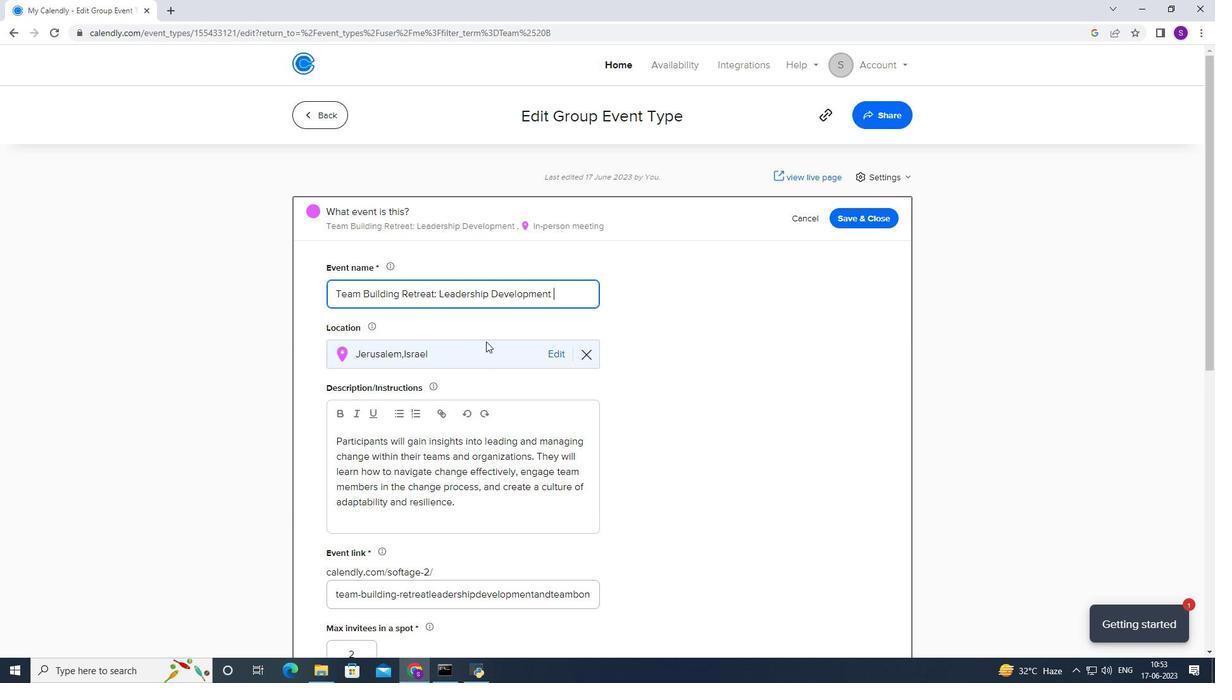 
Action: Mouse scrolled (486, 341) with delta (0, 0)
Screenshot: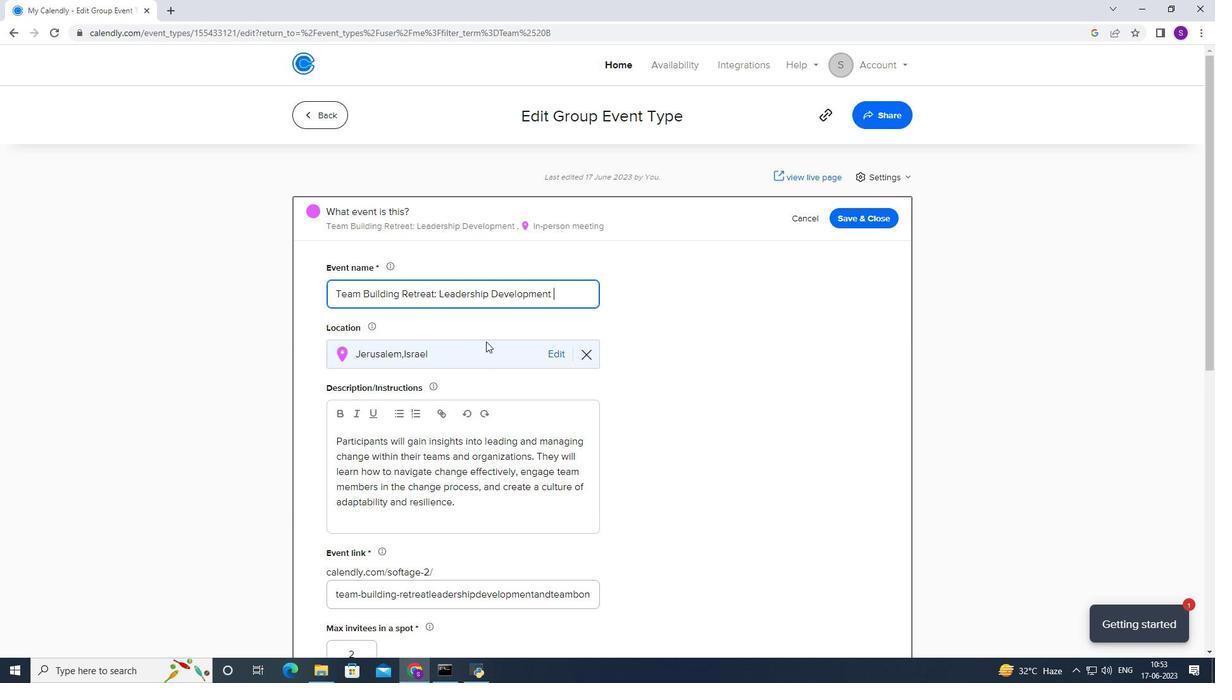 
Action: Mouse scrolled (486, 341) with delta (0, 0)
Screenshot: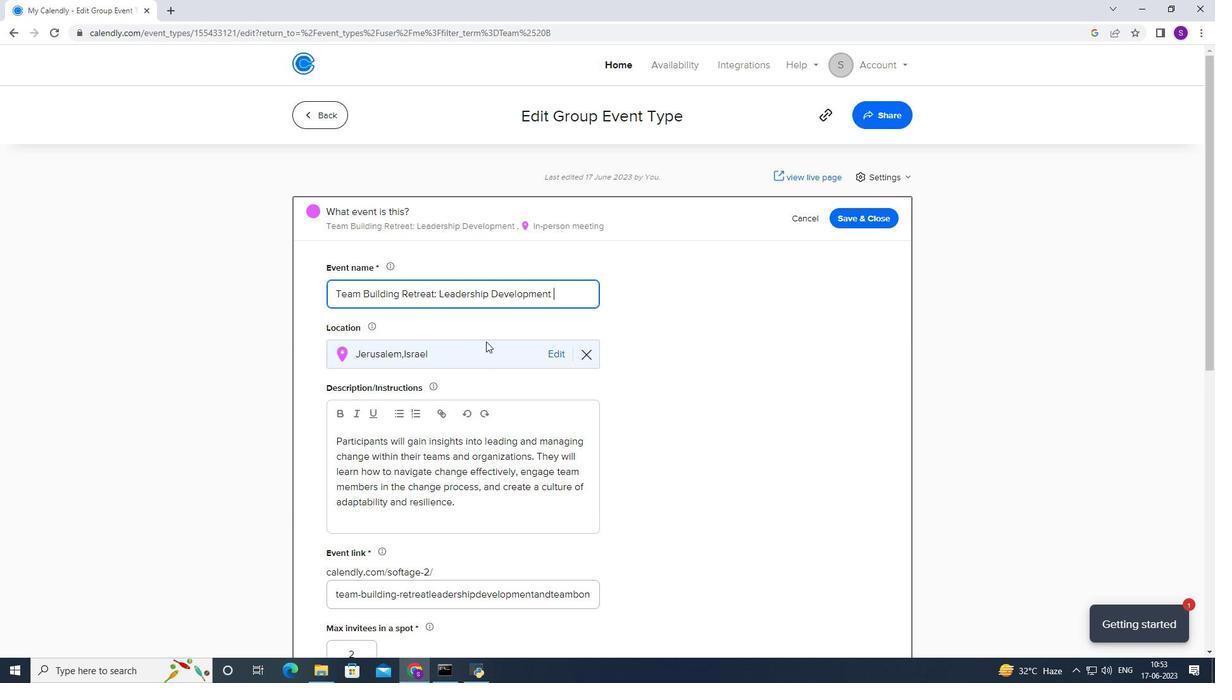 
Action: Mouse scrolled (486, 341) with delta (0, 0)
Screenshot: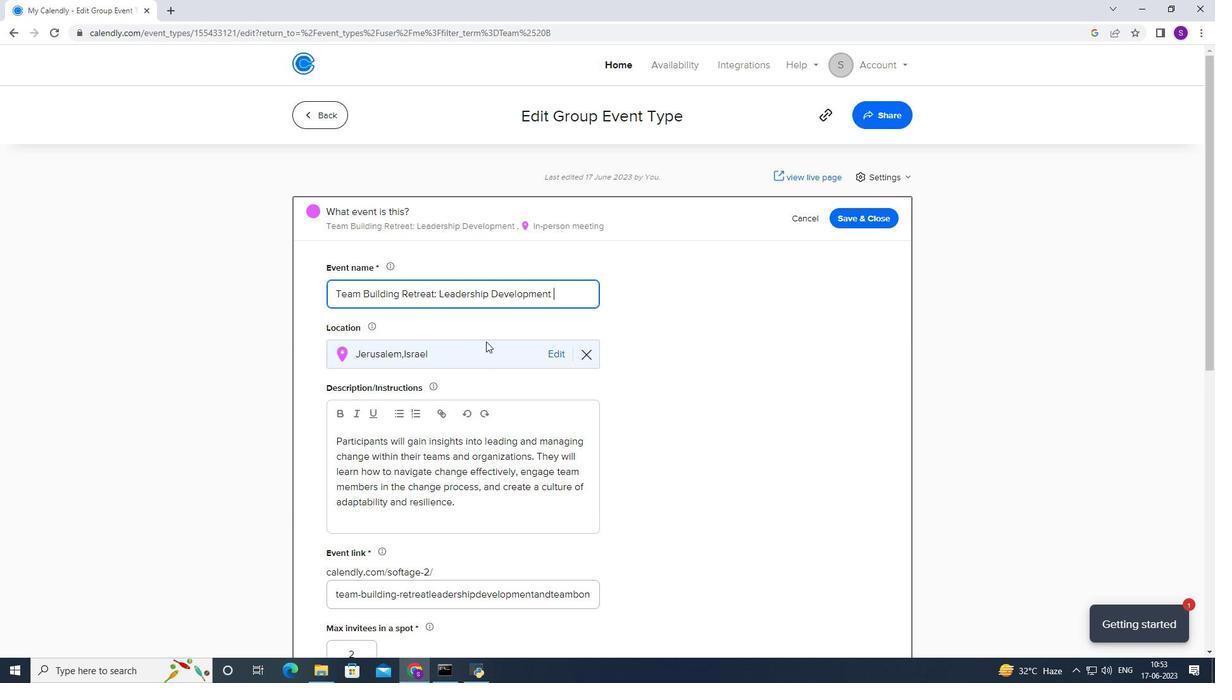 
Action: Mouse moved to (896, 487)
Screenshot: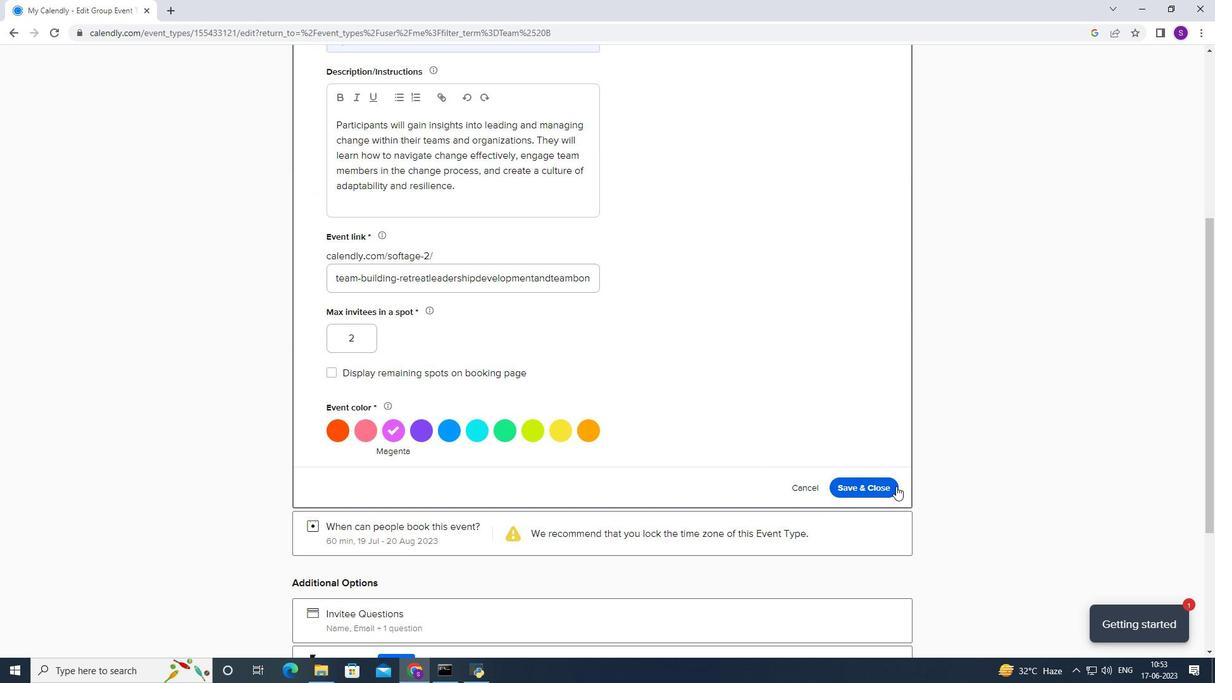 
Action: Mouse pressed left at (896, 487)
Screenshot: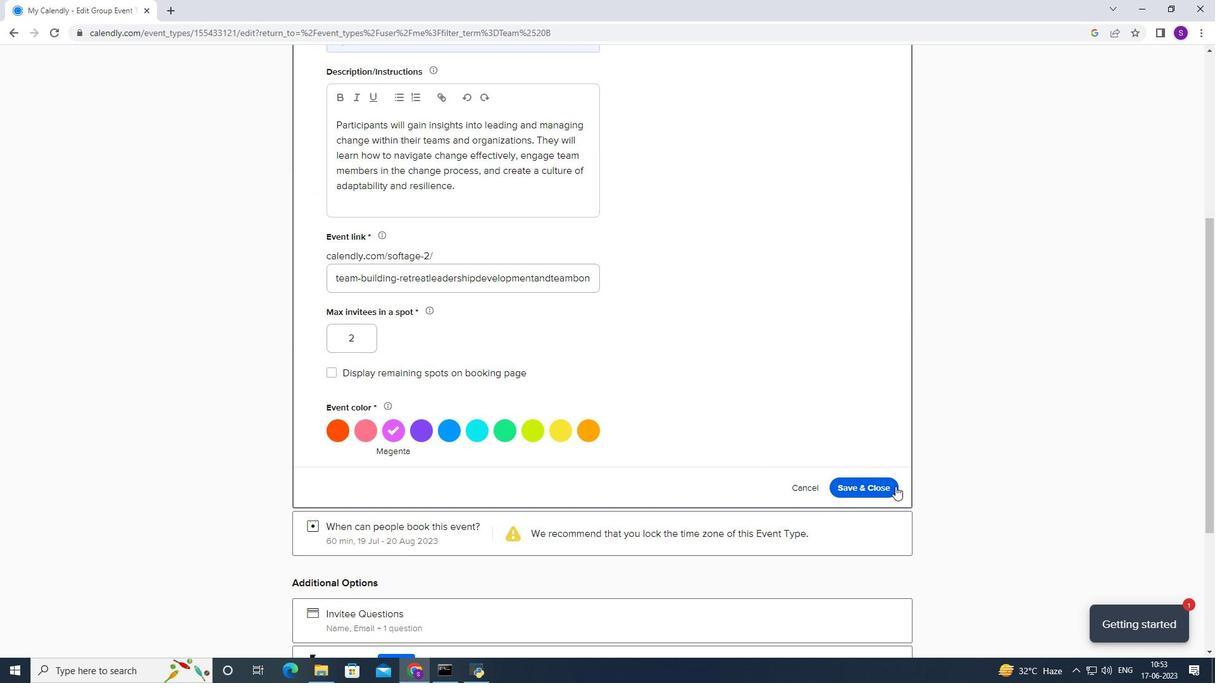 
Action: Mouse moved to (637, 279)
Screenshot: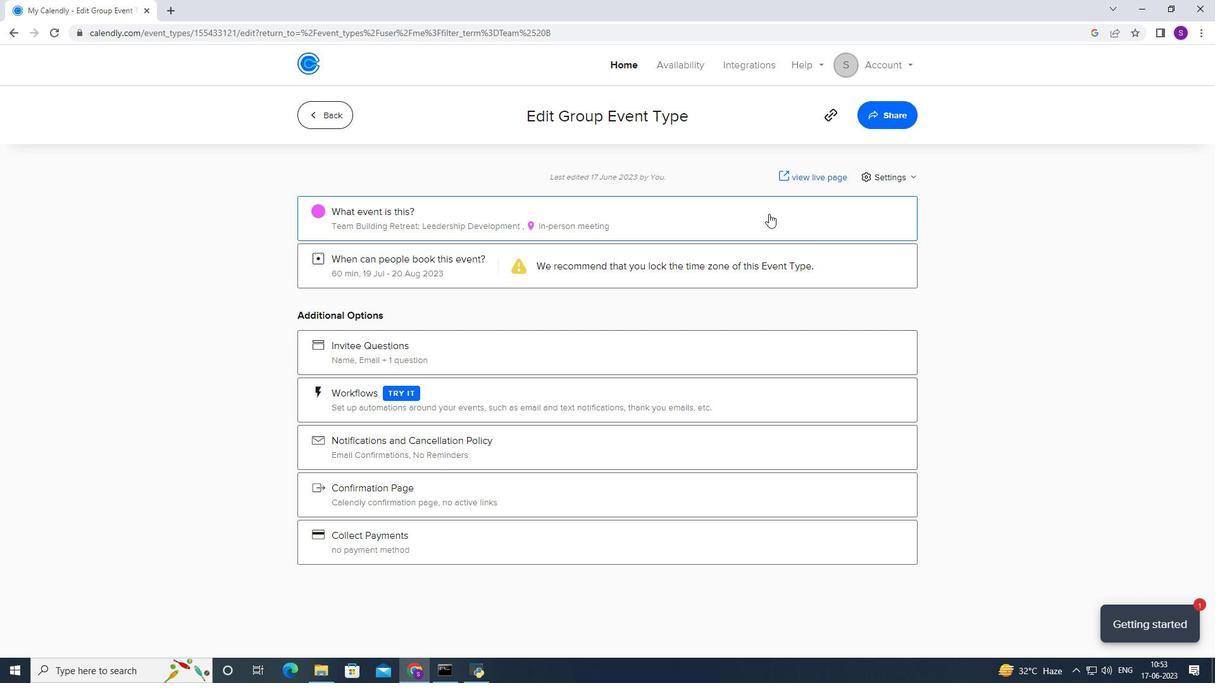 
